 Task: Compose an email with the signature Marisol Hernandez with the subject Feedback on a marketing plan and the message Could you provide me with a breakdown of the costs associated with the new project proposal? from softage.3@softage.net to softage.8@softage.net with an attached audio file Audio_piano_recital.mp3, change the font of the message to Tahoma and change the font typography to italics Send the email. Finally, move the email from Sent Items to the label Non-compete agreements
Action: Mouse moved to (80, 120)
Screenshot: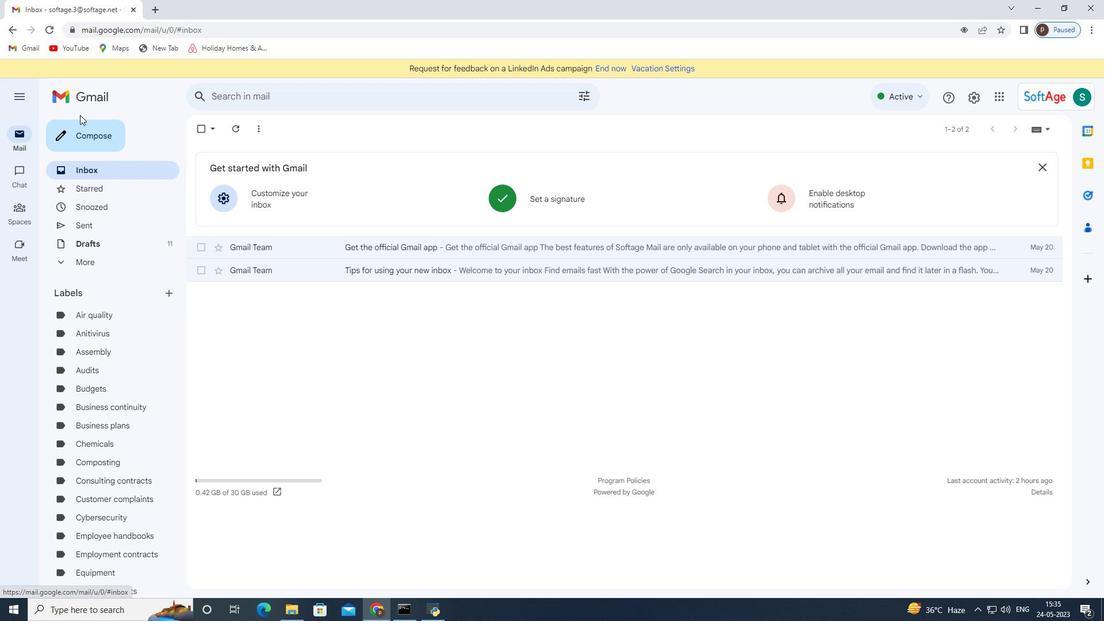 
Action: Mouse pressed left at (80, 120)
Screenshot: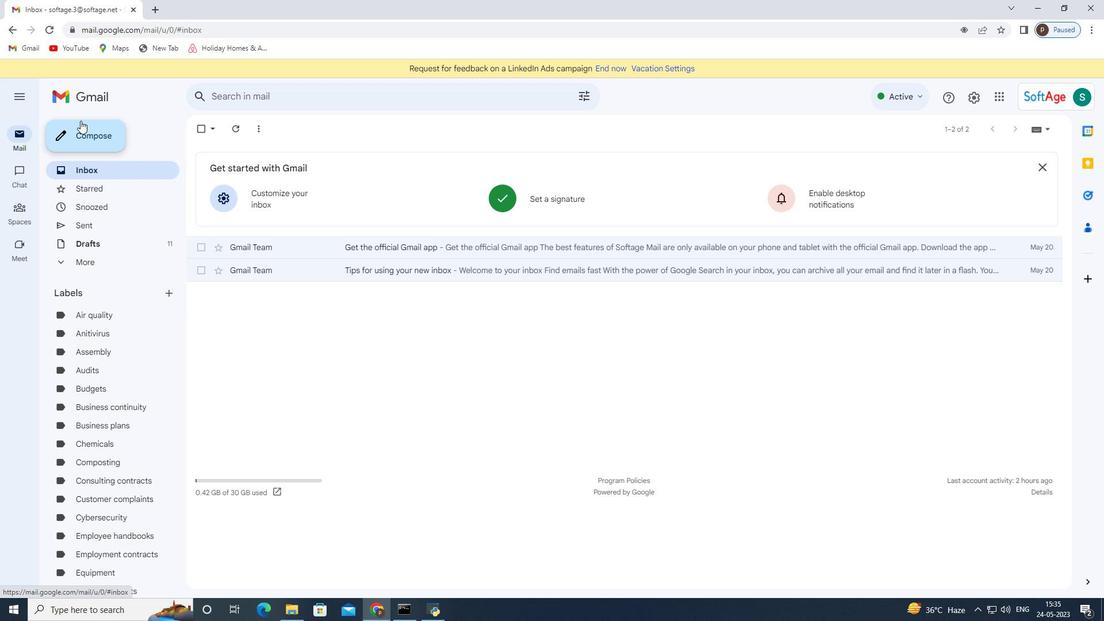 
Action: Mouse moved to (926, 579)
Screenshot: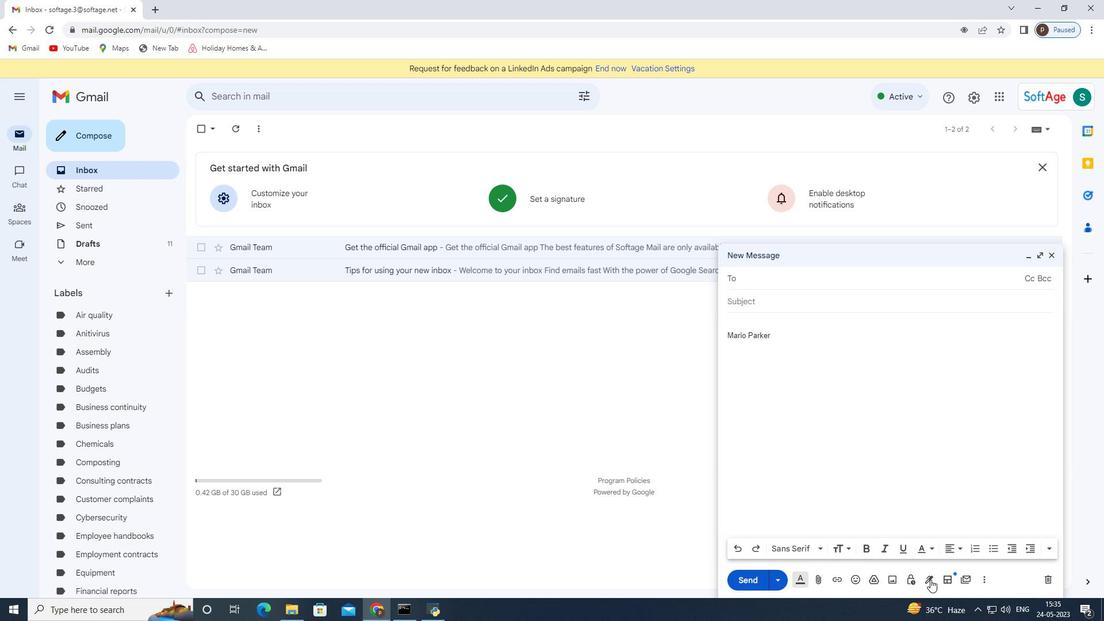 
Action: Mouse pressed left at (926, 579)
Screenshot: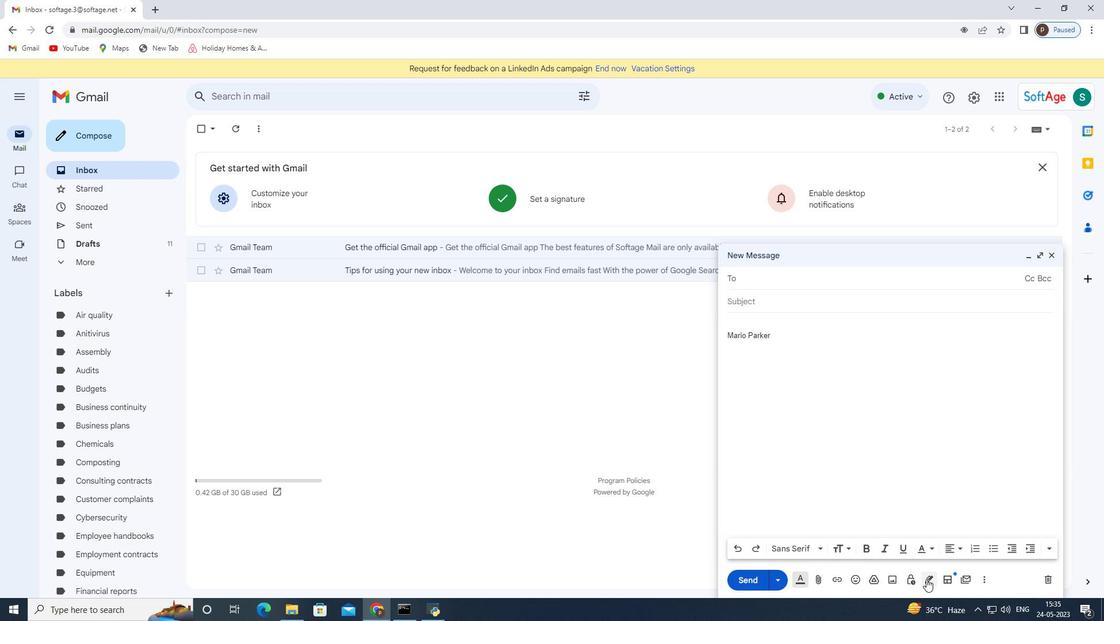 
Action: Mouse moved to (958, 520)
Screenshot: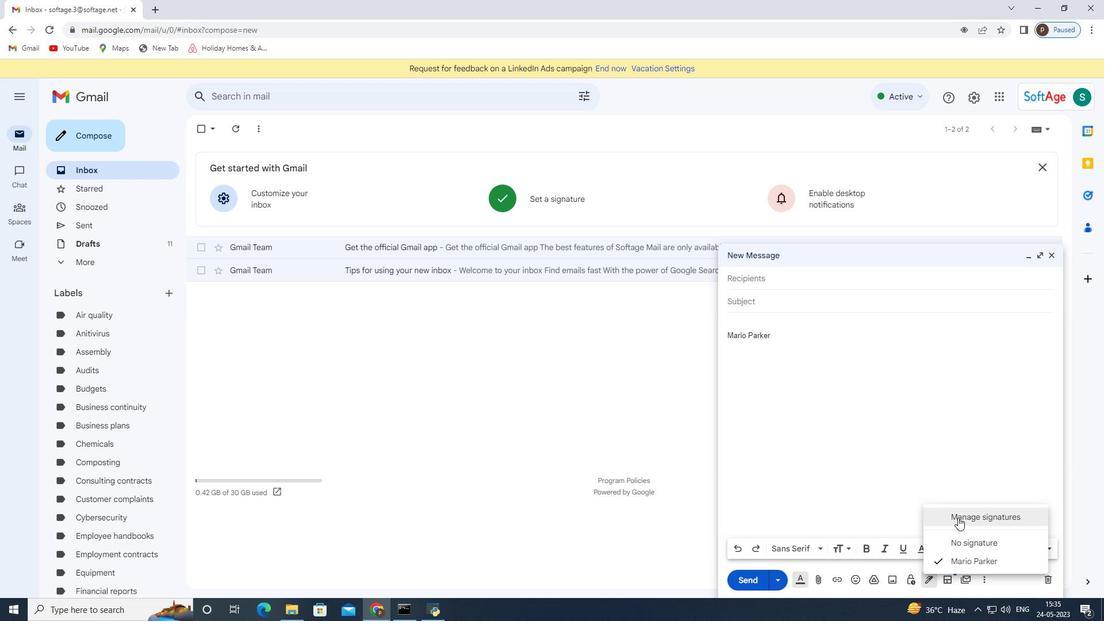 
Action: Mouse pressed left at (958, 520)
Screenshot: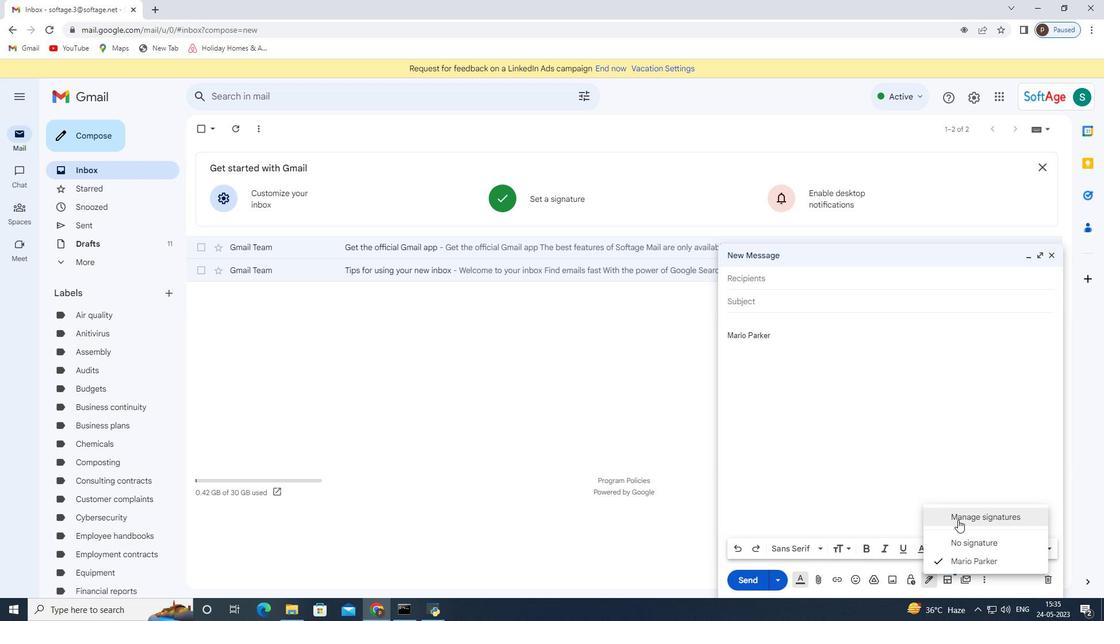 
Action: Mouse moved to (455, 360)
Screenshot: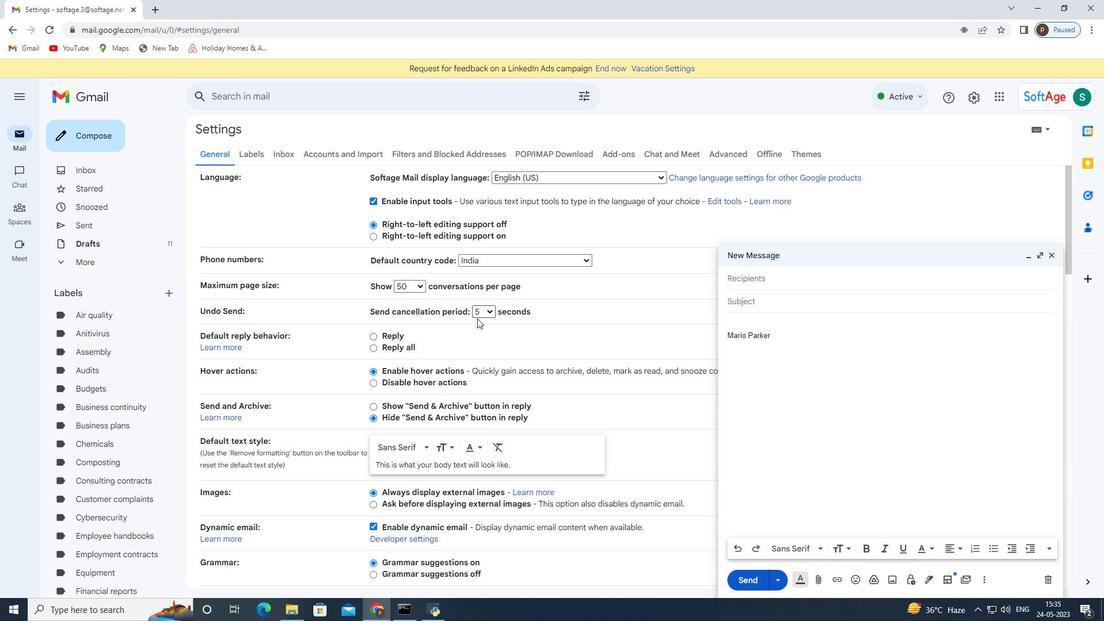 
Action: Mouse scrolled (455, 360) with delta (0, 0)
Screenshot: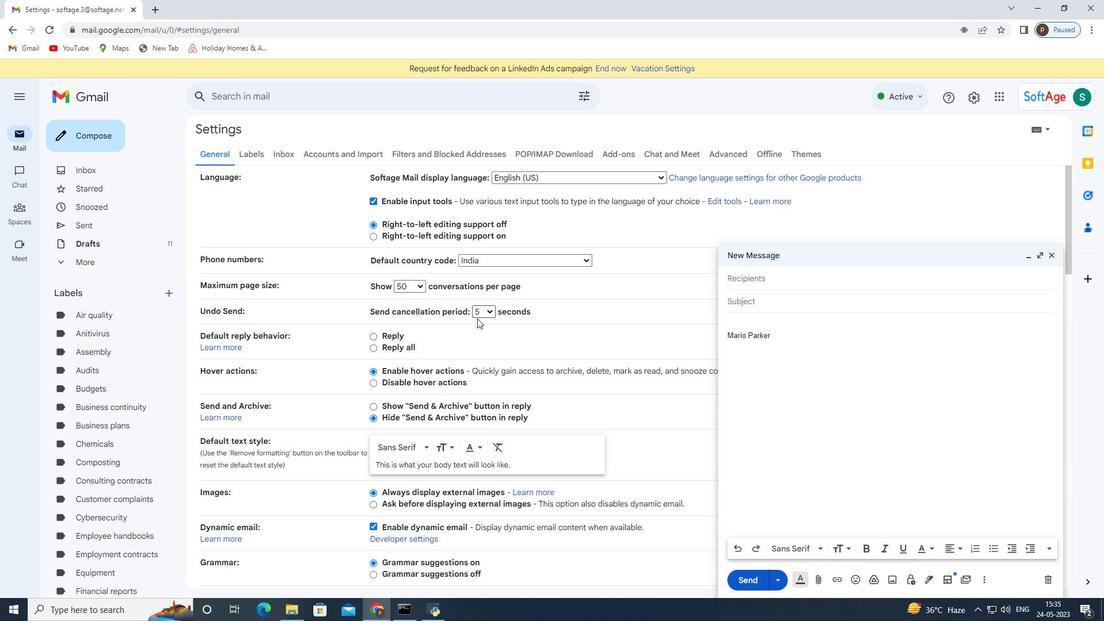 
Action: Mouse moved to (454, 363)
Screenshot: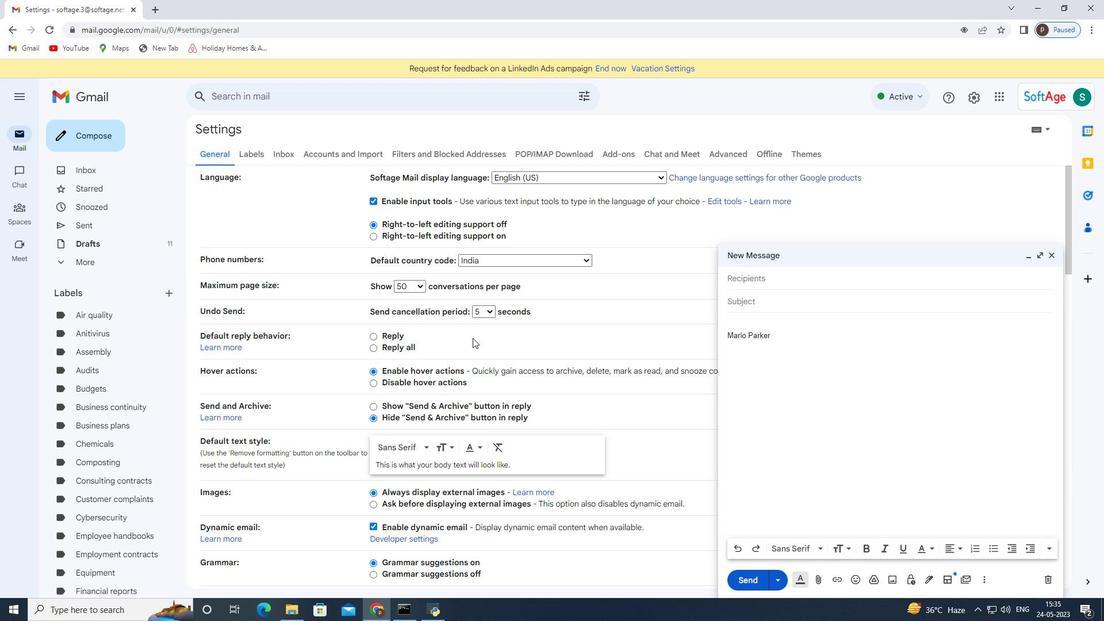 
Action: Mouse scrolled (454, 362) with delta (0, 0)
Screenshot: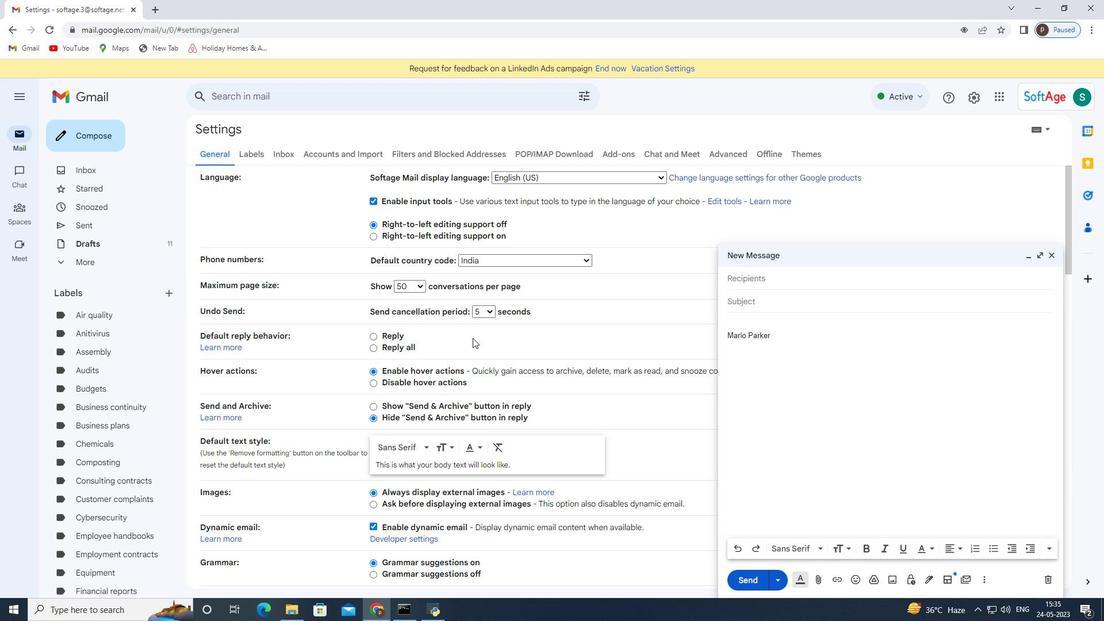 
Action: Mouse moved to (453, 363)
Screenshot: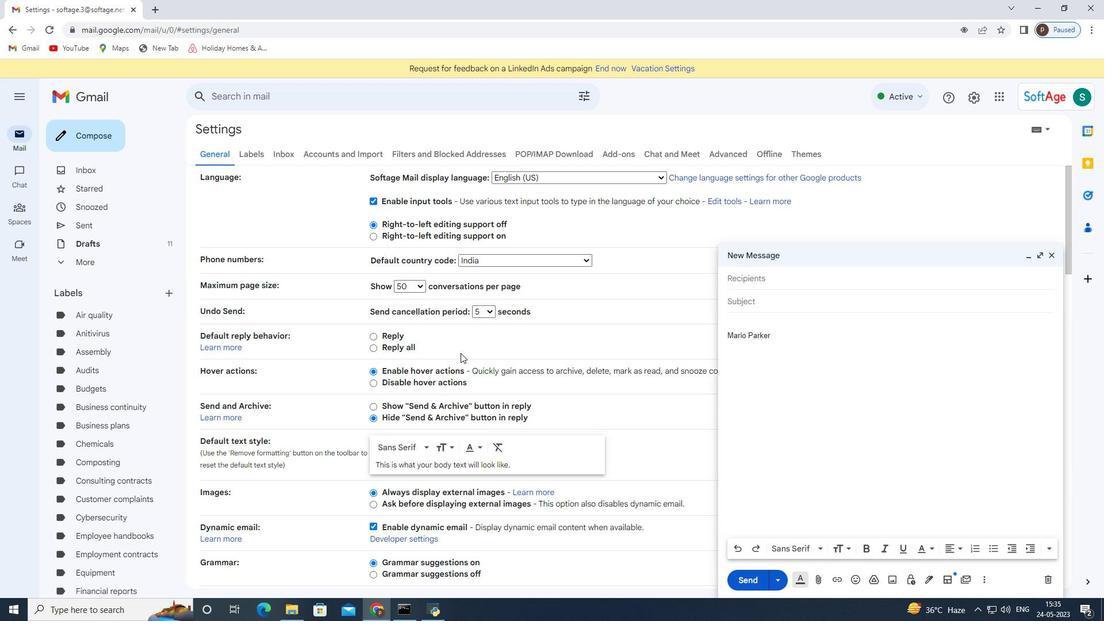 
Action: Mouse scrolled (453, 363) with delta (0, 0)
Screenshot: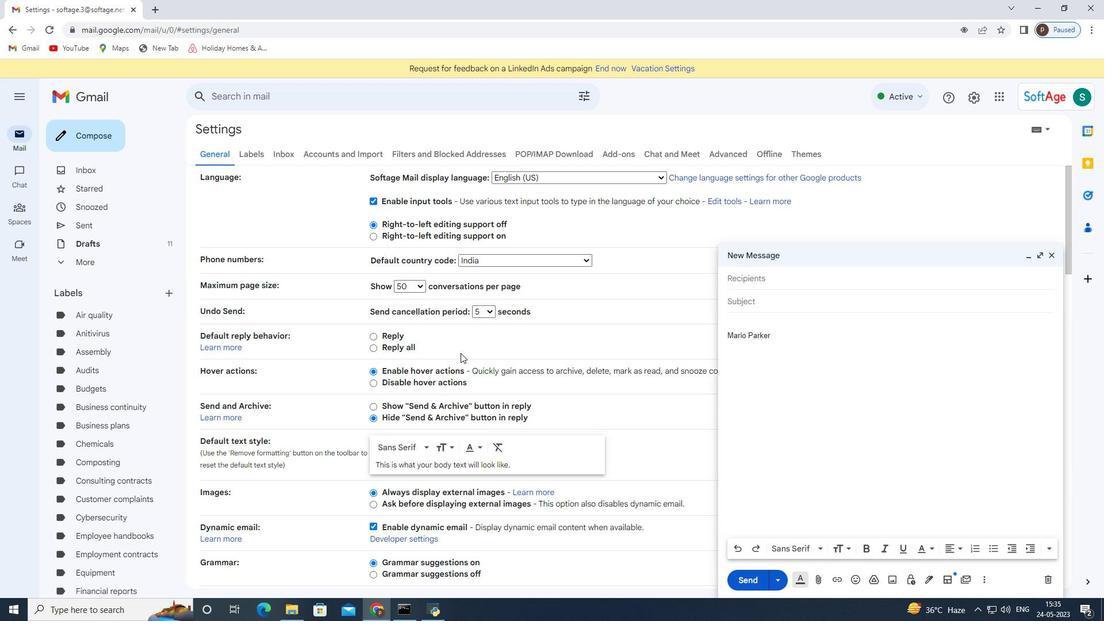 
Action: Mouse scrolled (453, 363) with delta (0, 0)
Screenshot: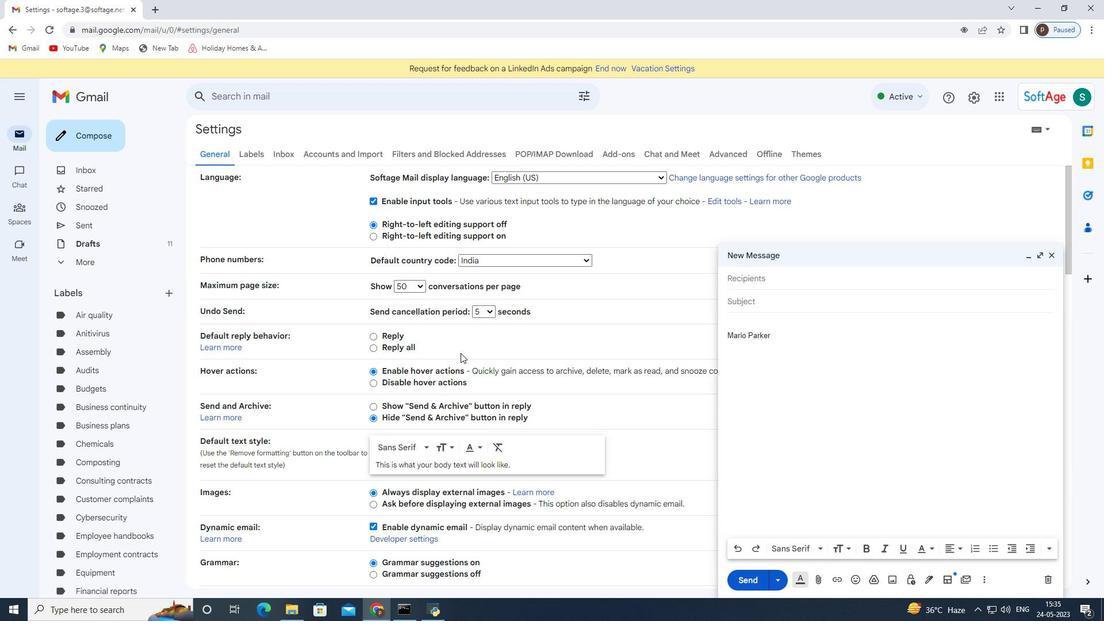 
Action: Mouse scrolled (453, 363) with delta (0, 0)
Screenshot: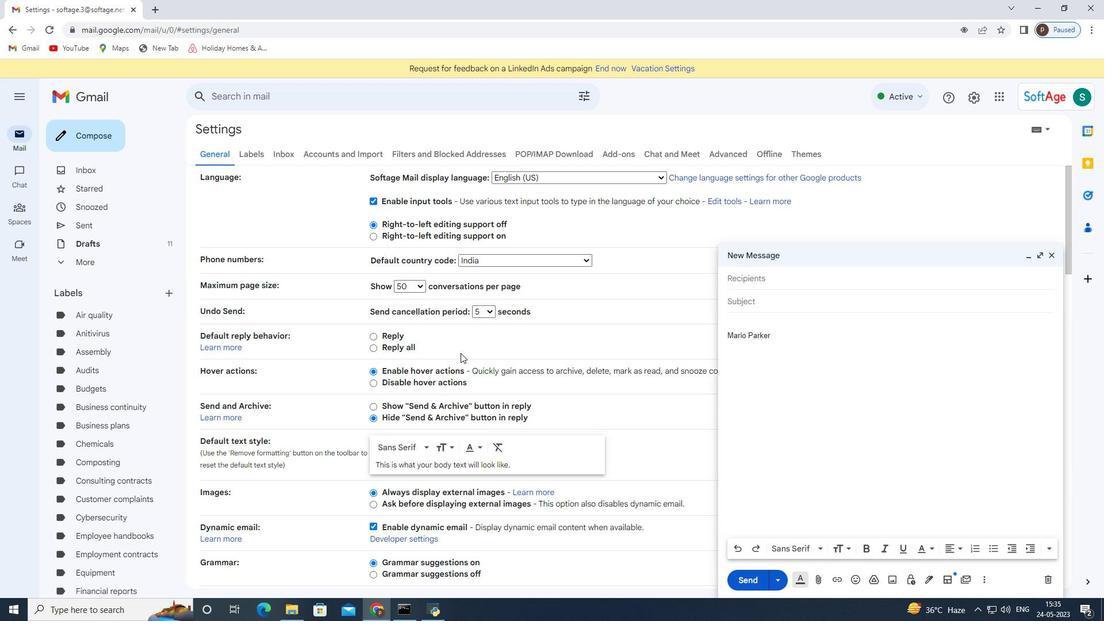
Action: Mouse moved to (453, 364)
Screenshot: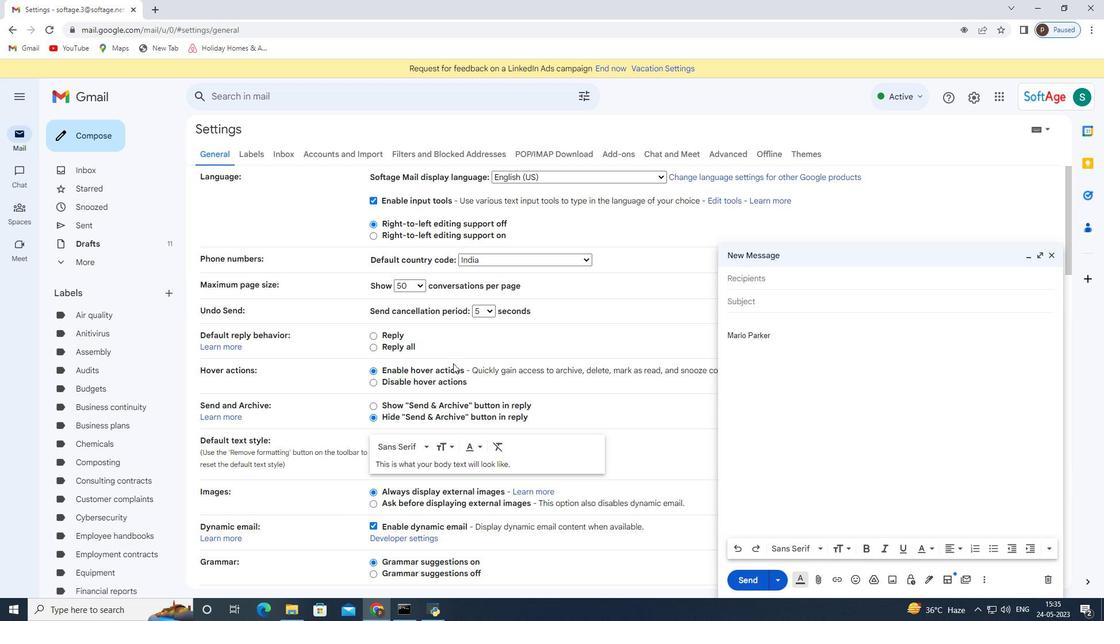 
Action: Mouse scrolled (453, 363) with delta (0, 0)
Screenshot: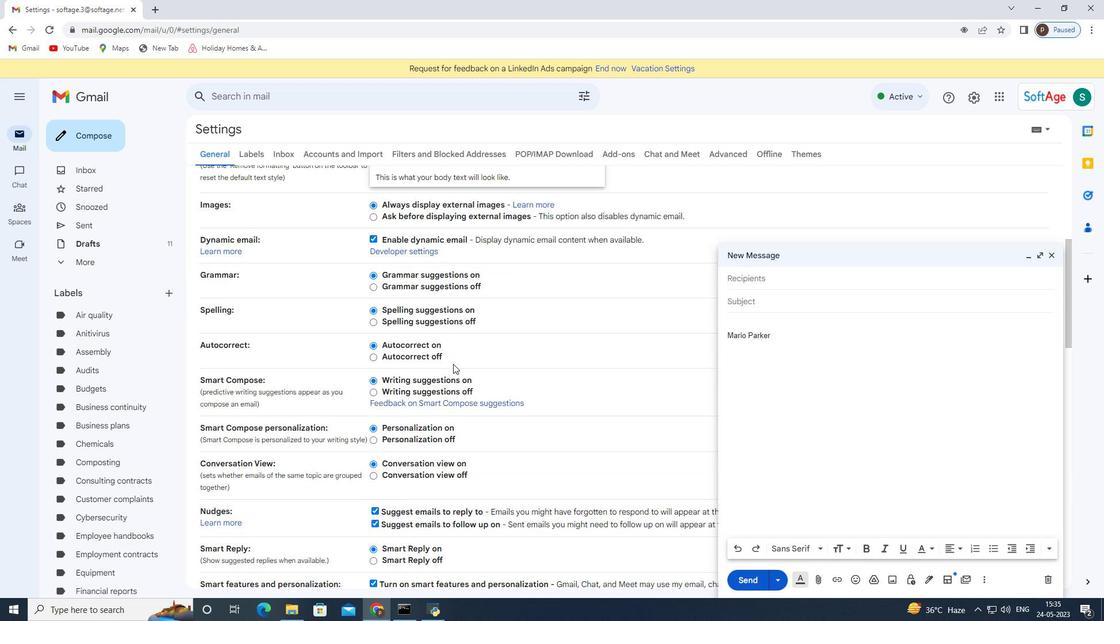 
Action: Mouse moved to (453, 364)
Screenshot: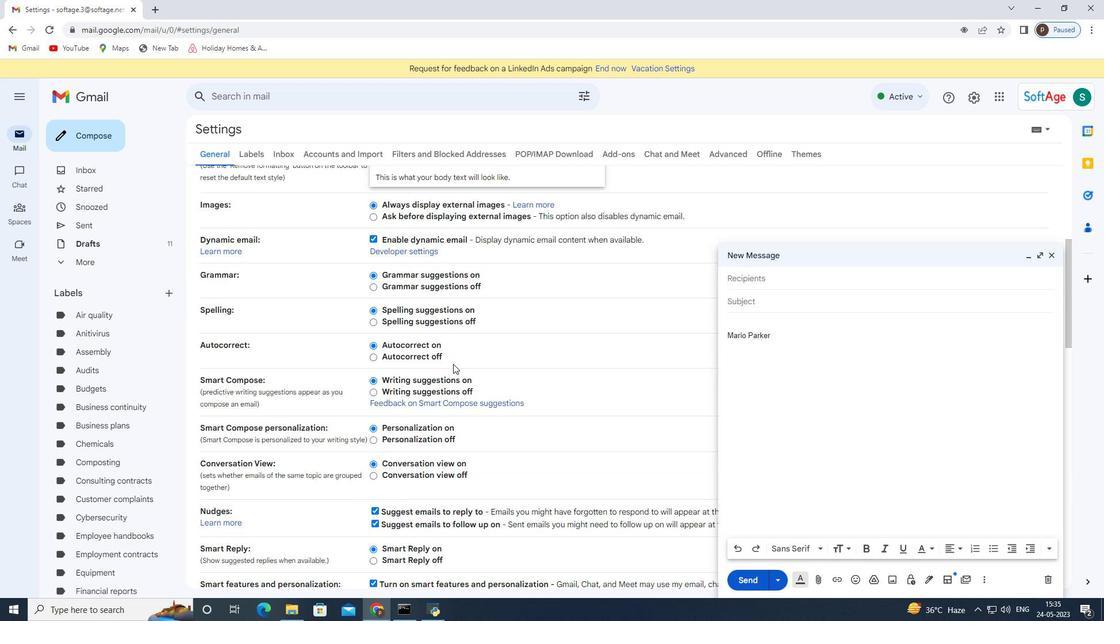 
Action: Mouse scrolled (453, 363) with delta (0, 0)
Screenshot: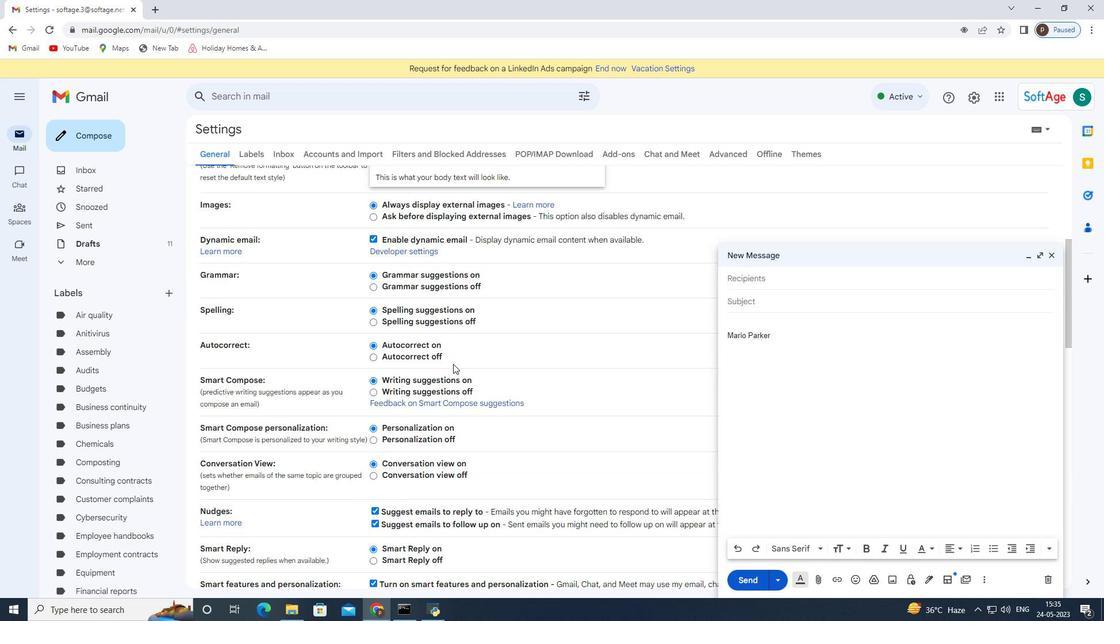 
Action: Mouse moved to (521, 376)
Screenshot: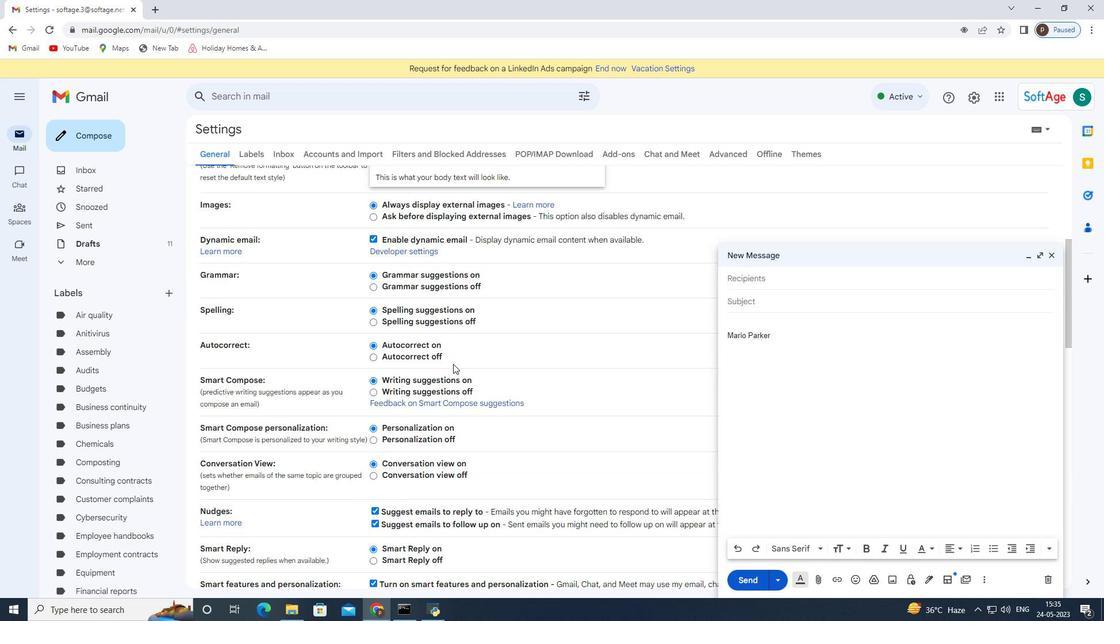 
Action: Mouse scrolled (453, 363) with delta (0, 0)
Screenshot: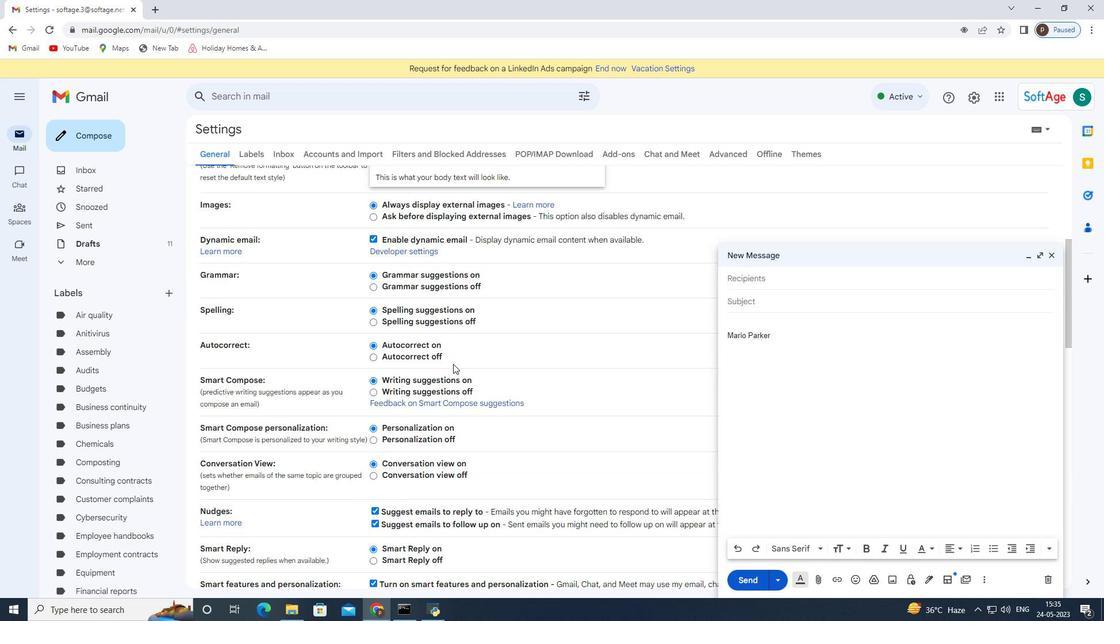 
Action: Mouse moved to (1055, 258)
Screenshot: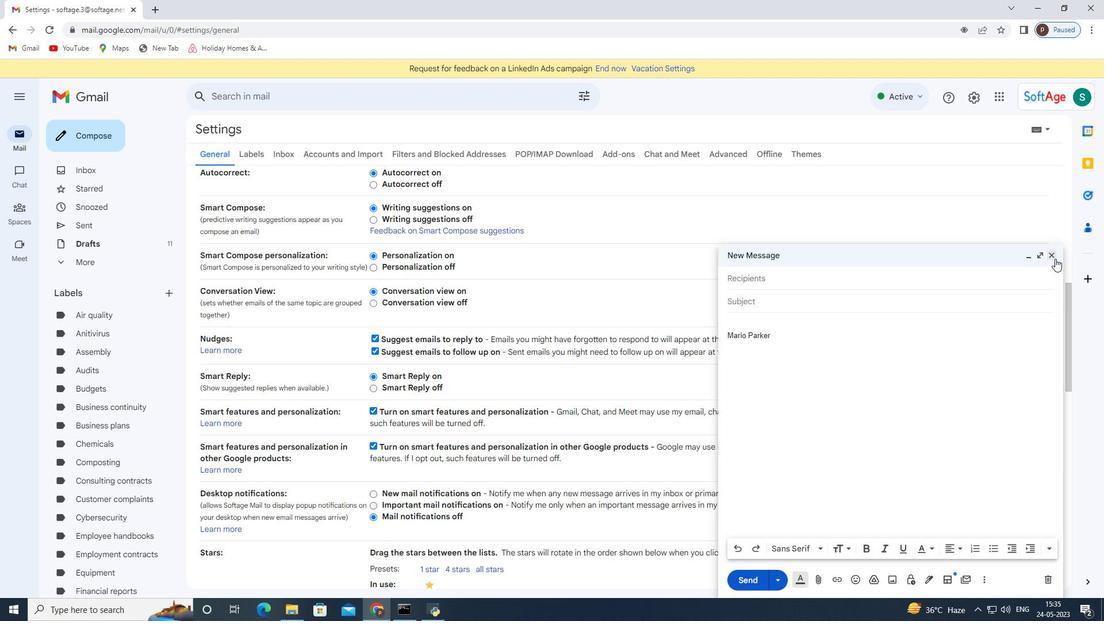
Action: Mouse pressed left at (1055, 258)
Screenshot: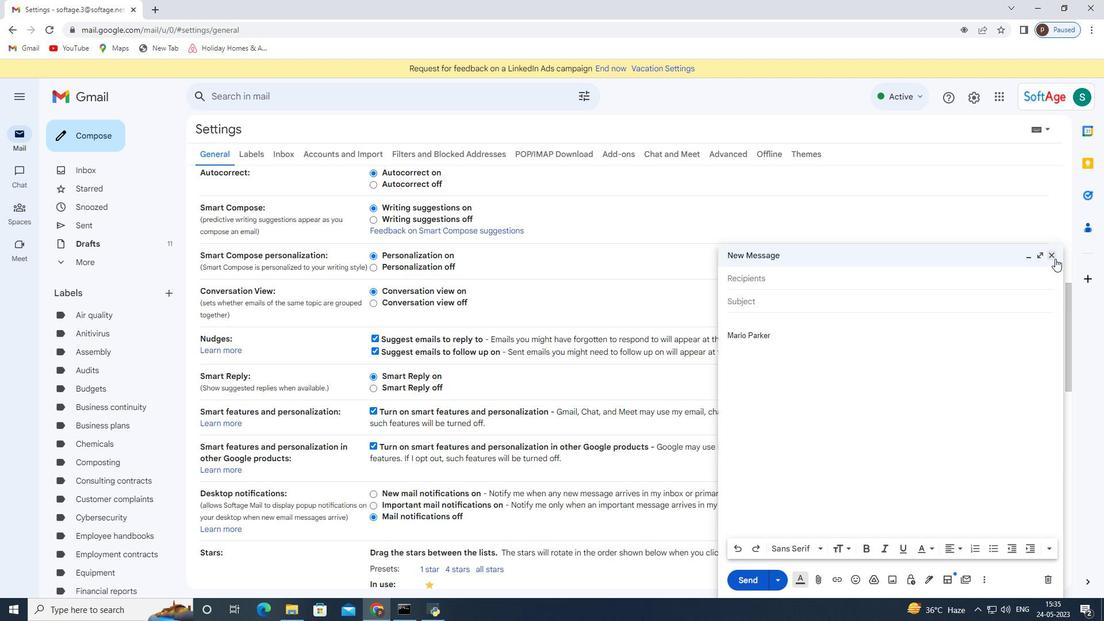 
Action: Mouse moved to (572, 397)
Screenshot: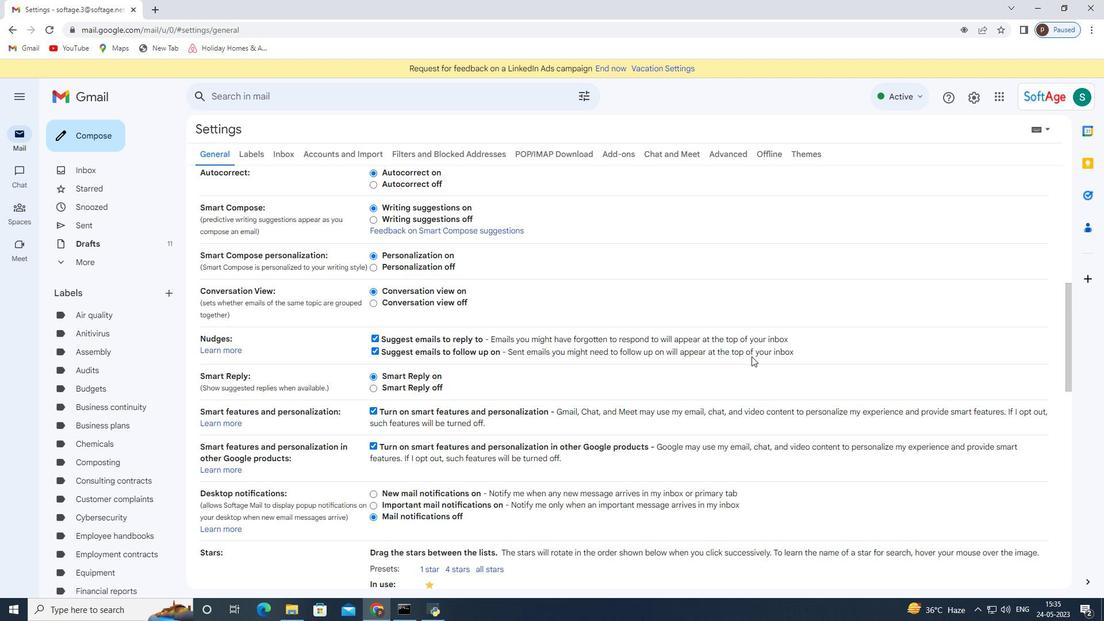 
Action: Mouse scrolled (572, 396) with delta (0, 0)
Screenshot: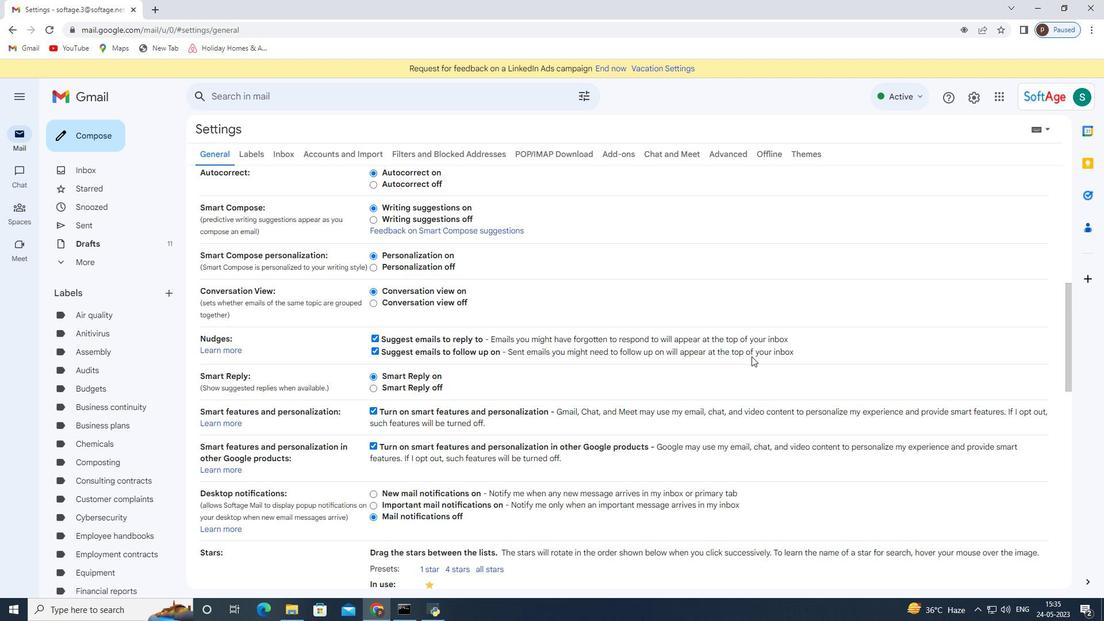 
Action: Mouse scrolled (572, 396) with delta (0, 0)
Screenshot: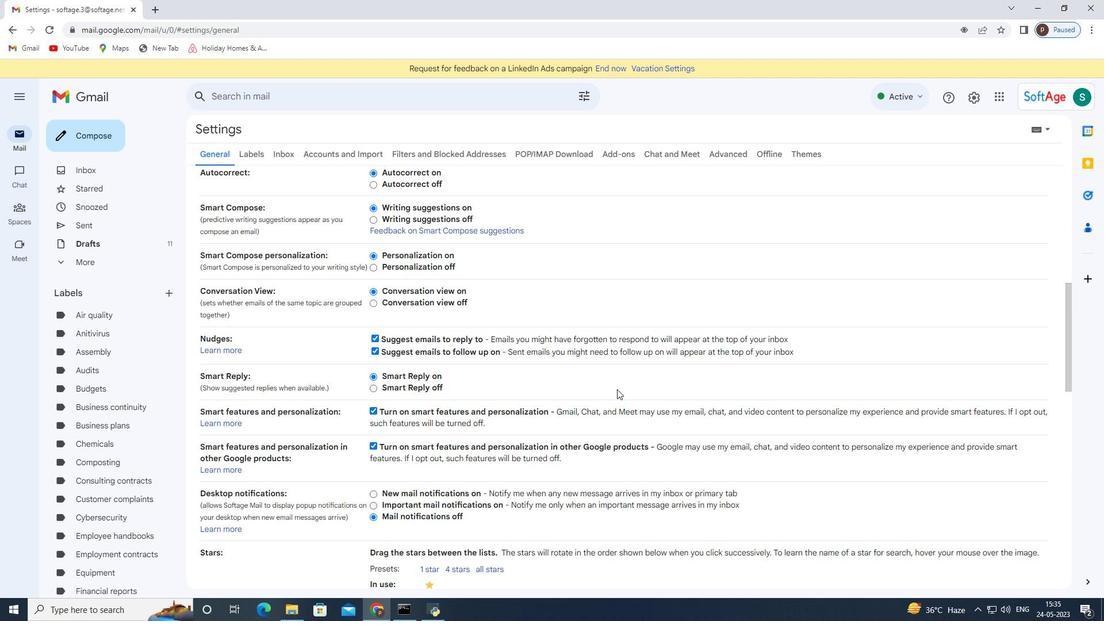 
Action: Mouse moved to (571, 397)
Screenshot: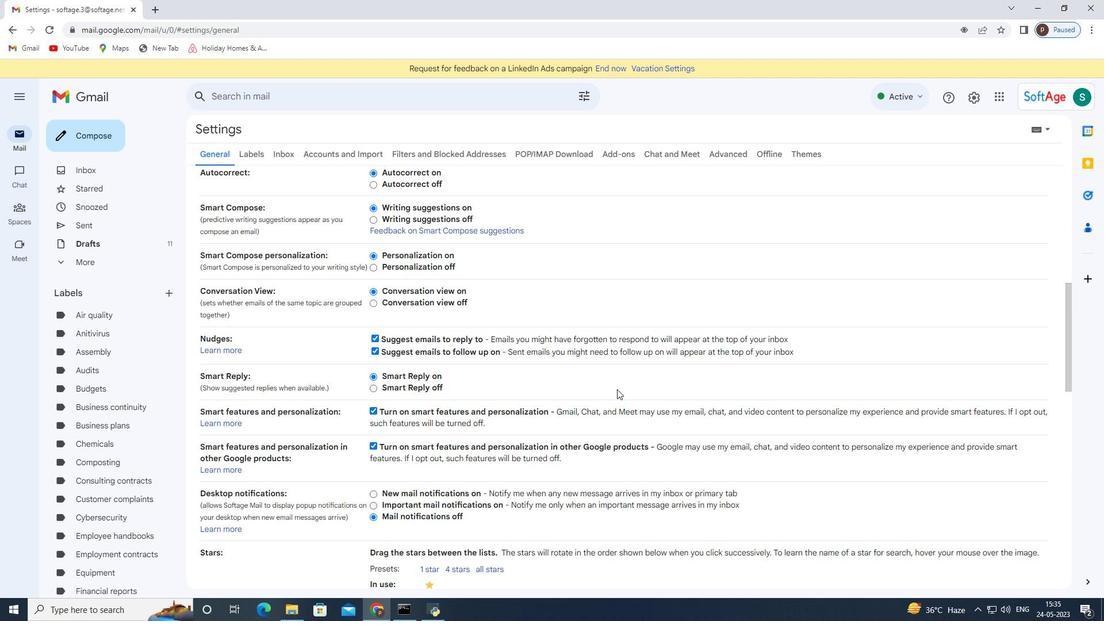 
Action: Mouse scrolled (571, 396) with delta (0, 0)
Screenshot: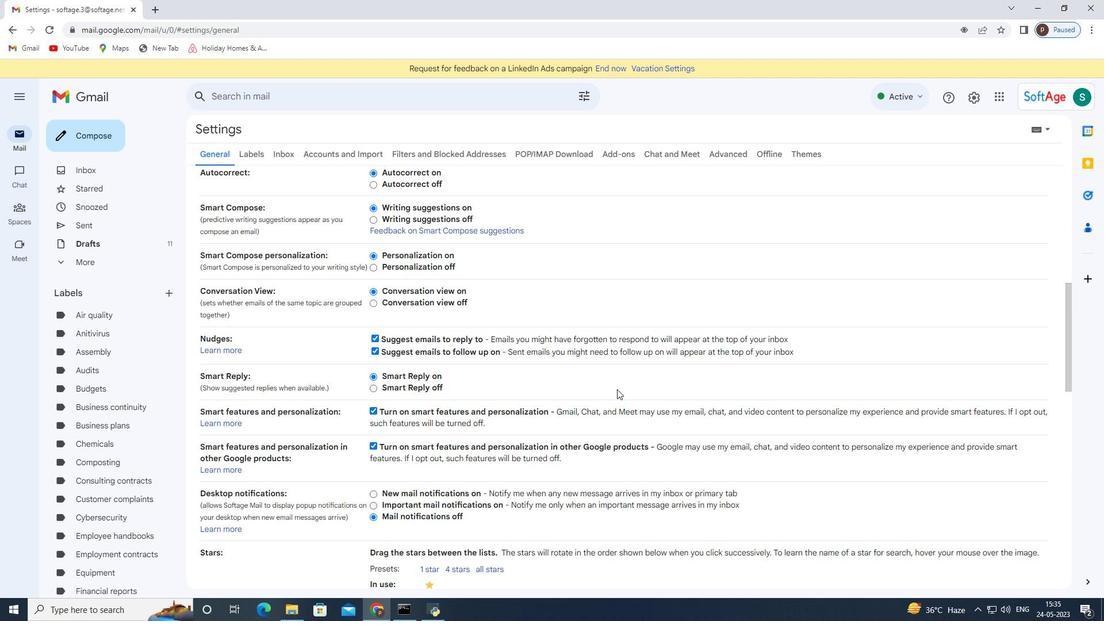 
Action: Mouse moved to (478, 408)
Screenshot: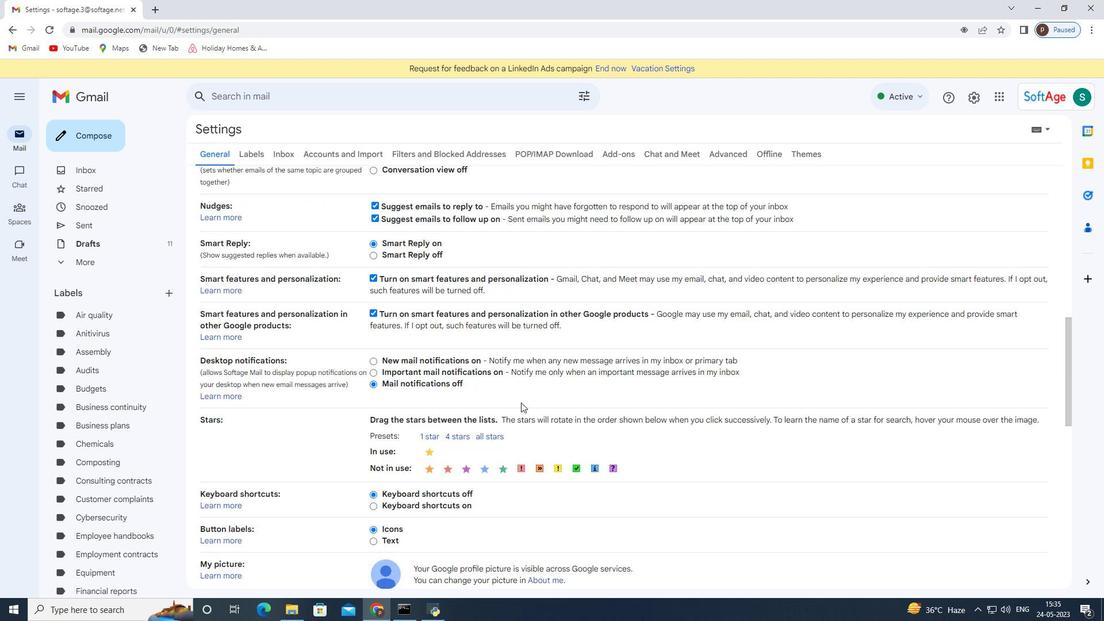 
Action: Mouse scrolled (478, 407) with delta (0, 0)
Screenshot: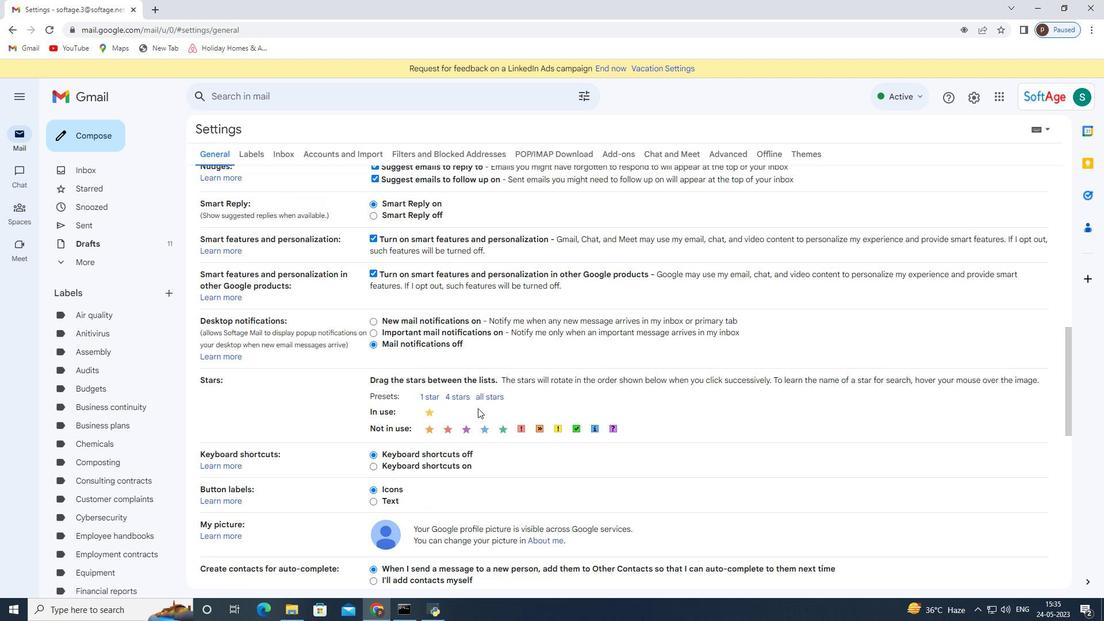 
Action: Mouse scrolled (478, 407) with delta (0, 0)
Screenshot: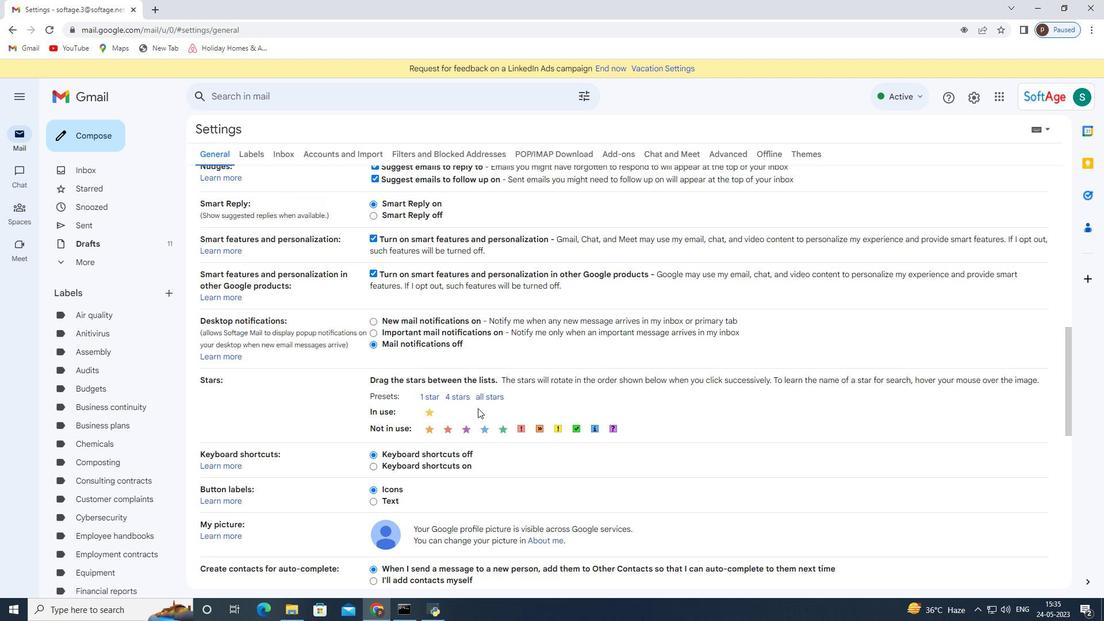 
Action: Mouse scrolled (478, 407) with delta (0, 0)
Screenshot: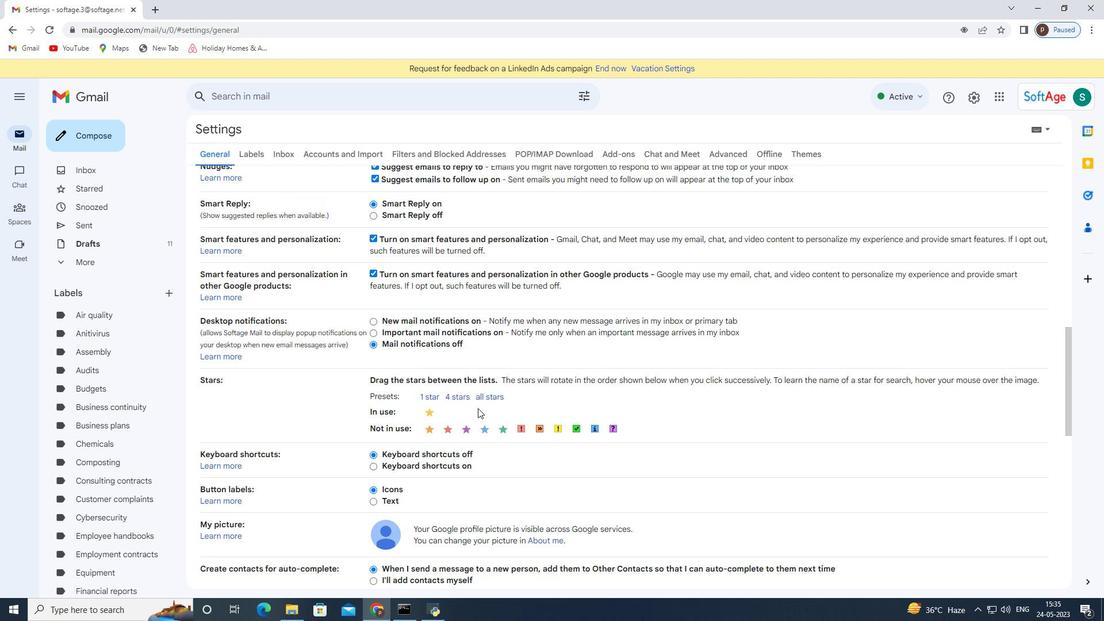 
Action: Mouse moved to (475, 409)
Screenshot: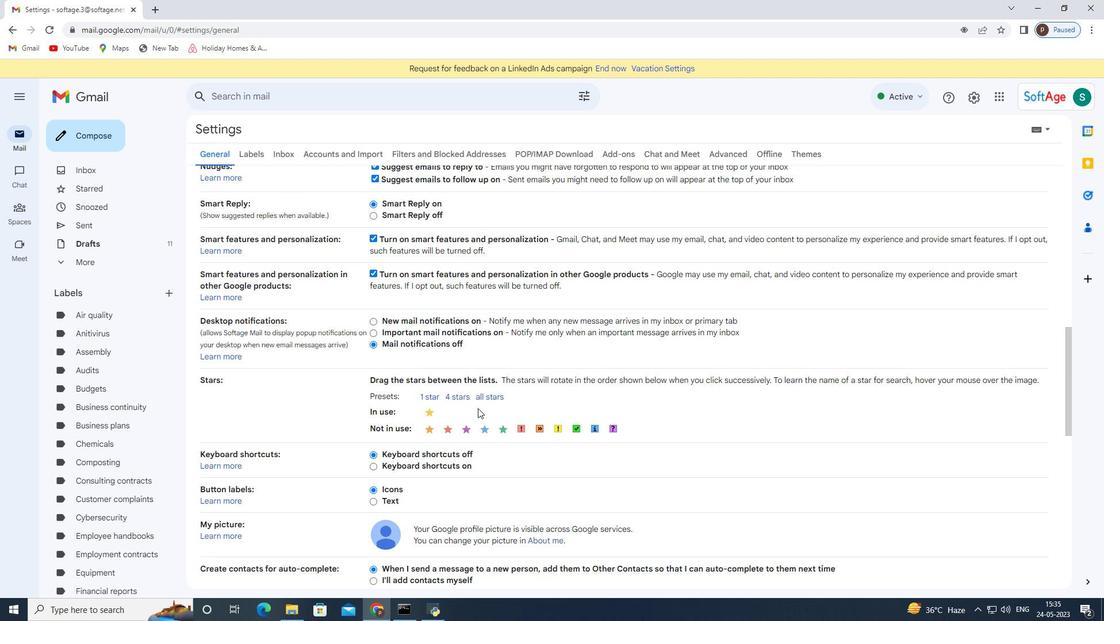 
Action: Mouse scrolled (475, 409) with delta (0, 0)
Screenshot: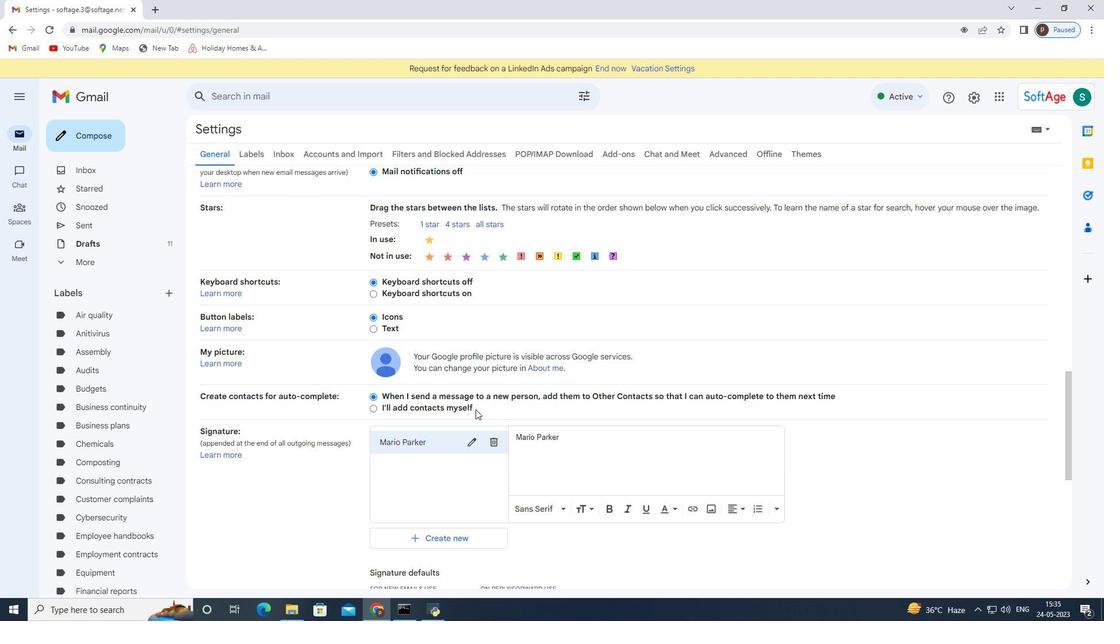 
Action: Mouse scrolled (475, 409) with delta (0, 0)
Screenshot: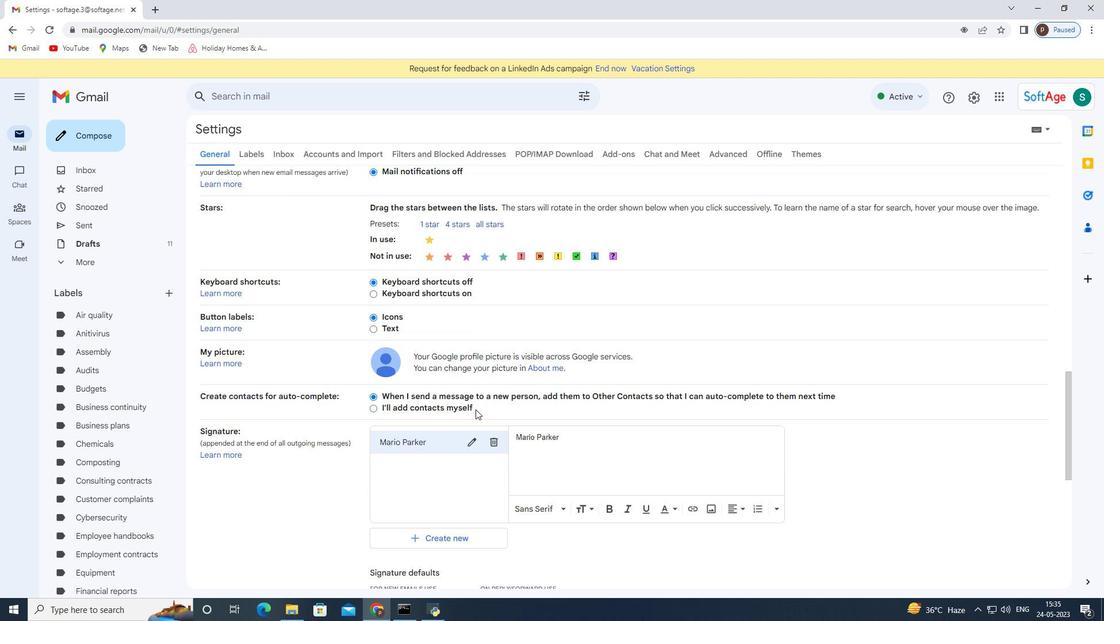 
Action: Mouse moved to (494, 327)
Screenshot: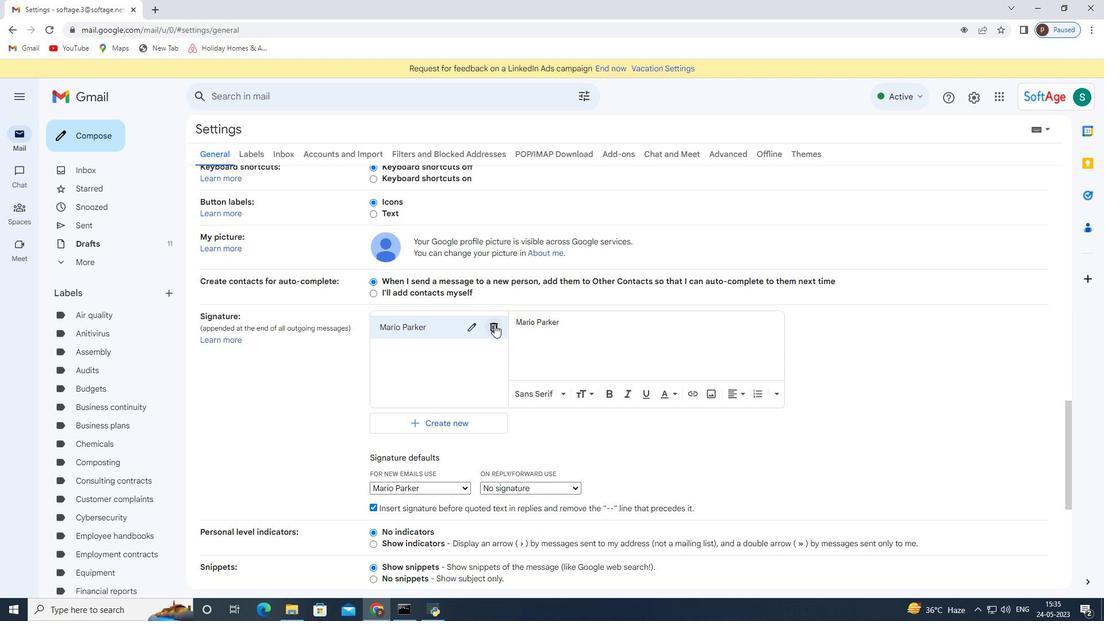 
Action: Mouse pressed left at (494, 327)
Screenshot: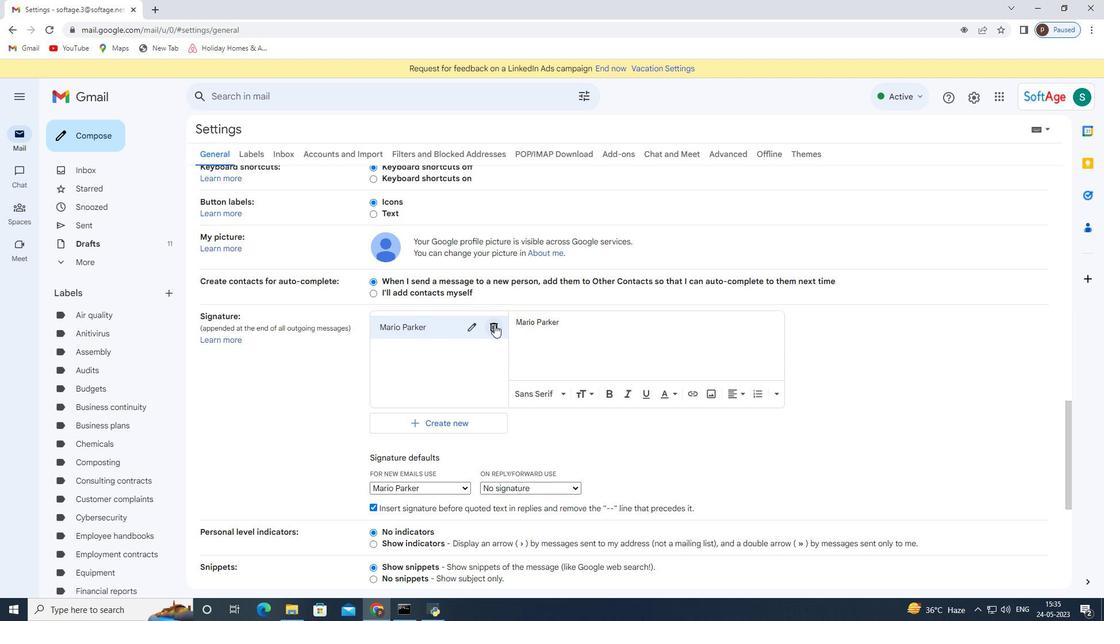 
Action: Mouse moved to (642, 355)
Screenshot: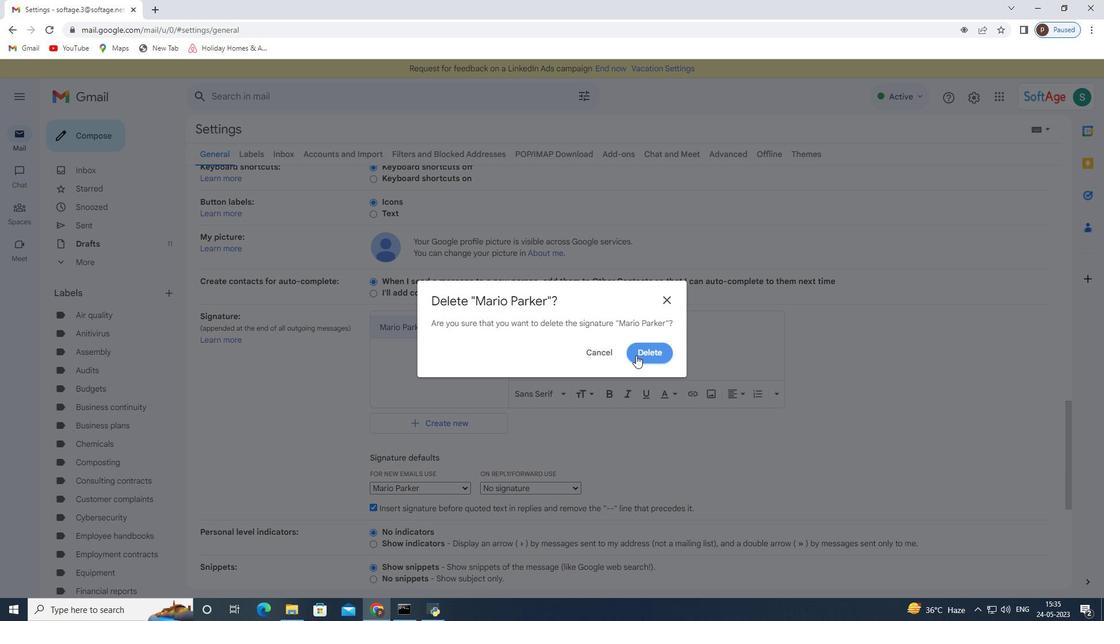 
Action: Mouse pressed left at (642, 355)
Screenshot: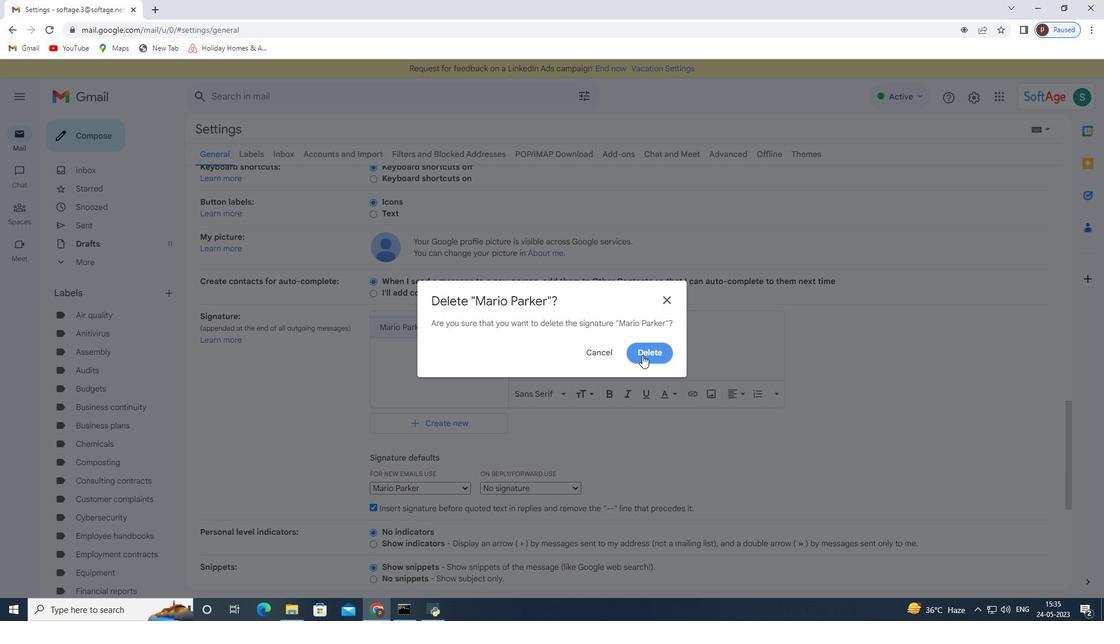 
Action: Mouse moved to (409, 337)
Screenshot: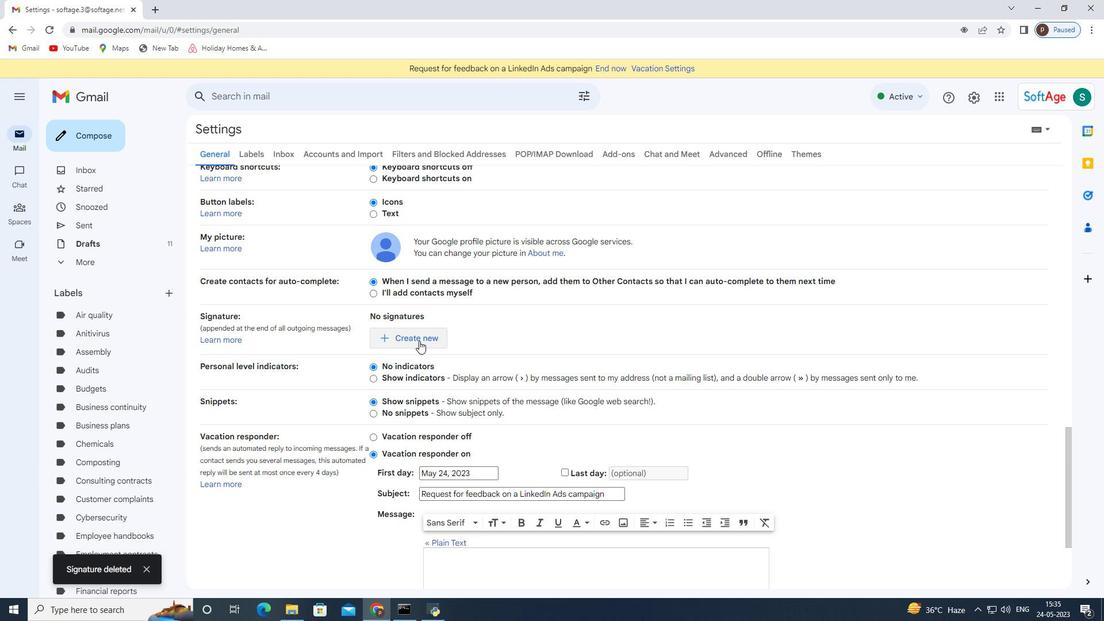 
Action: Mouse pressed left at (409, 337)
Screenshot: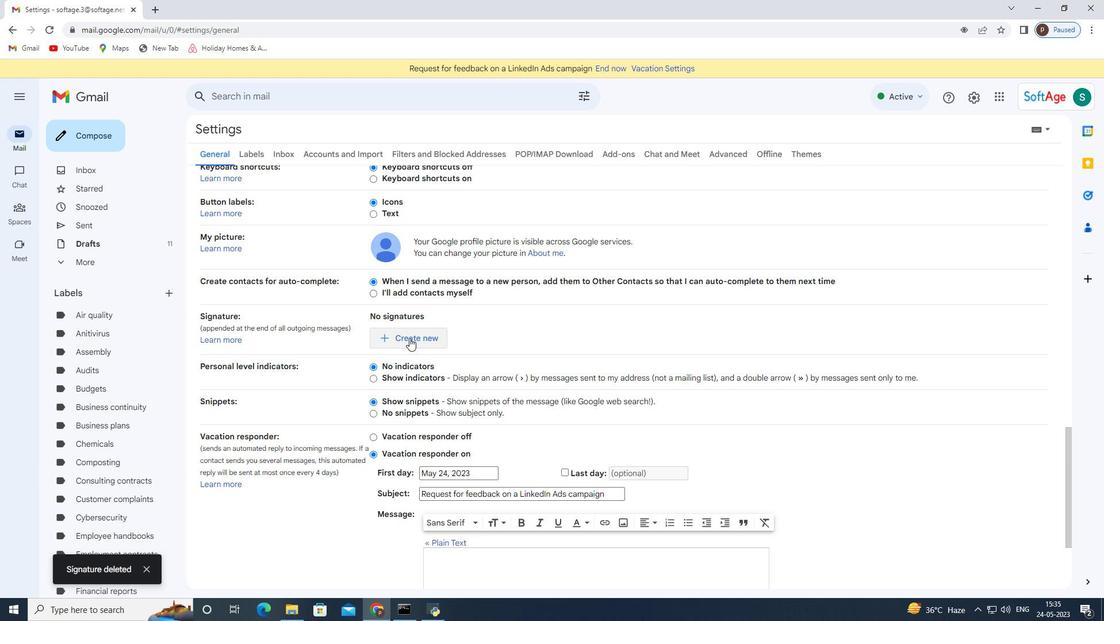 
Action: Mouse moved to (464, 322)
Screenshot: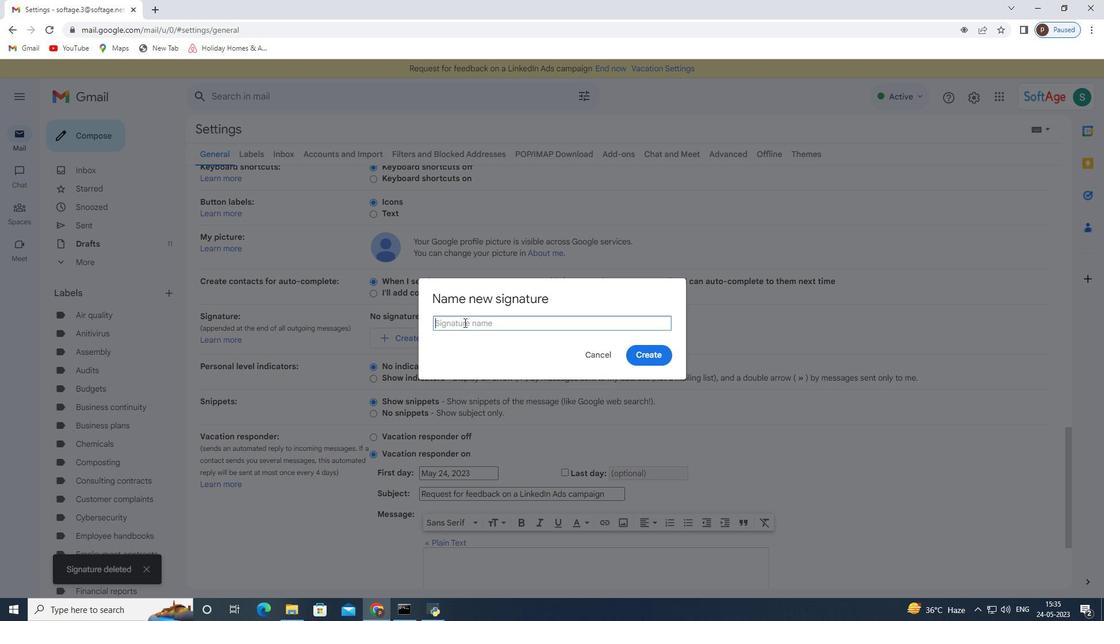
Action: Mouse pressed left at (464, 322)
Screenshot: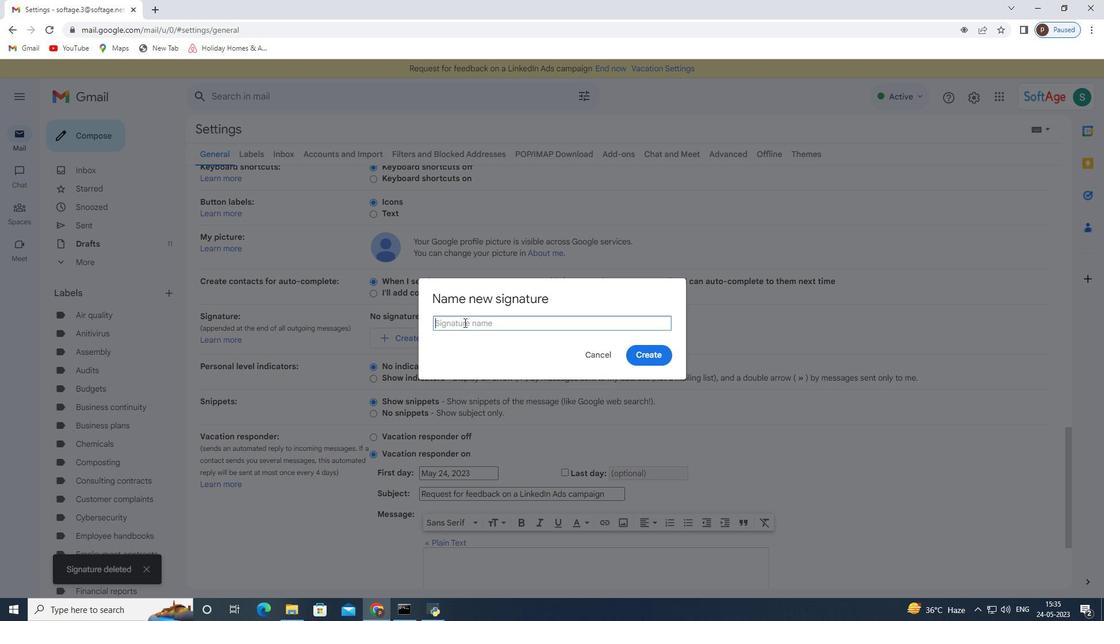 
Action: Key pressed <Key.shift><Key.shift><Key.shift><Key.shift><Key.shift>Marisol<Key.space><Key.shift>Hernandez
Screenshot: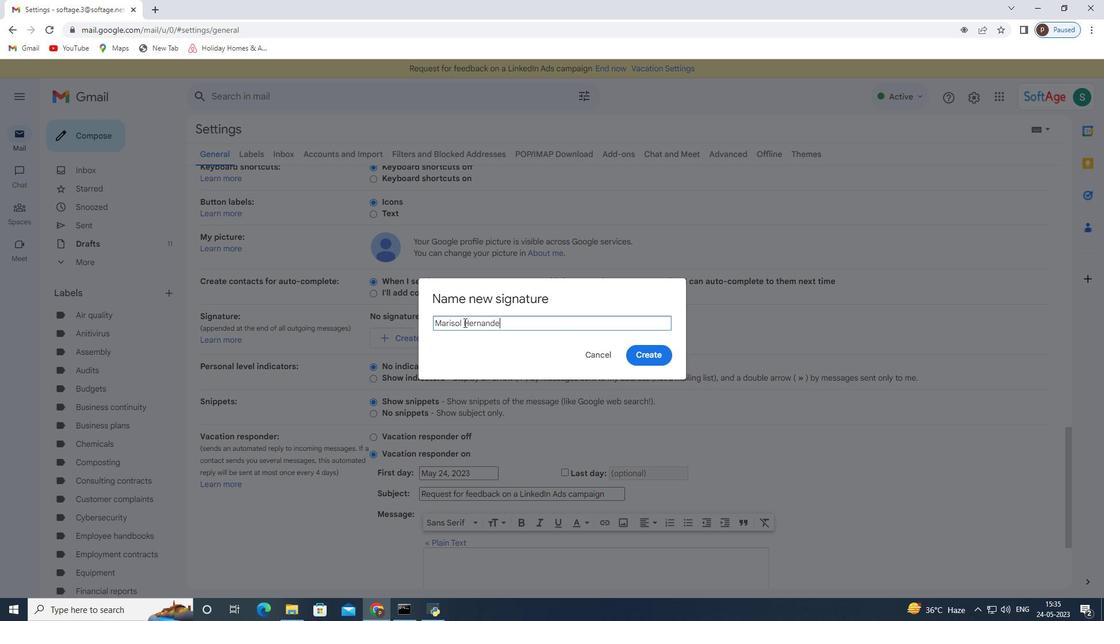 
Action: Mouse moved to (656, 356)
Screenshot: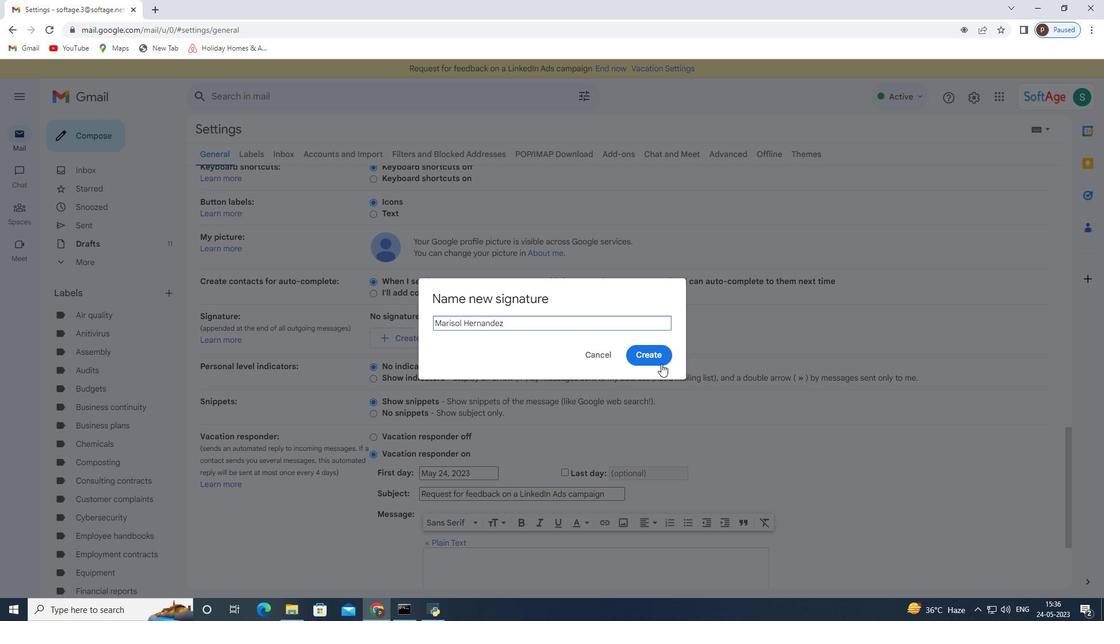 
Action: Mouse pressed left at (656, 356)
Screenshot: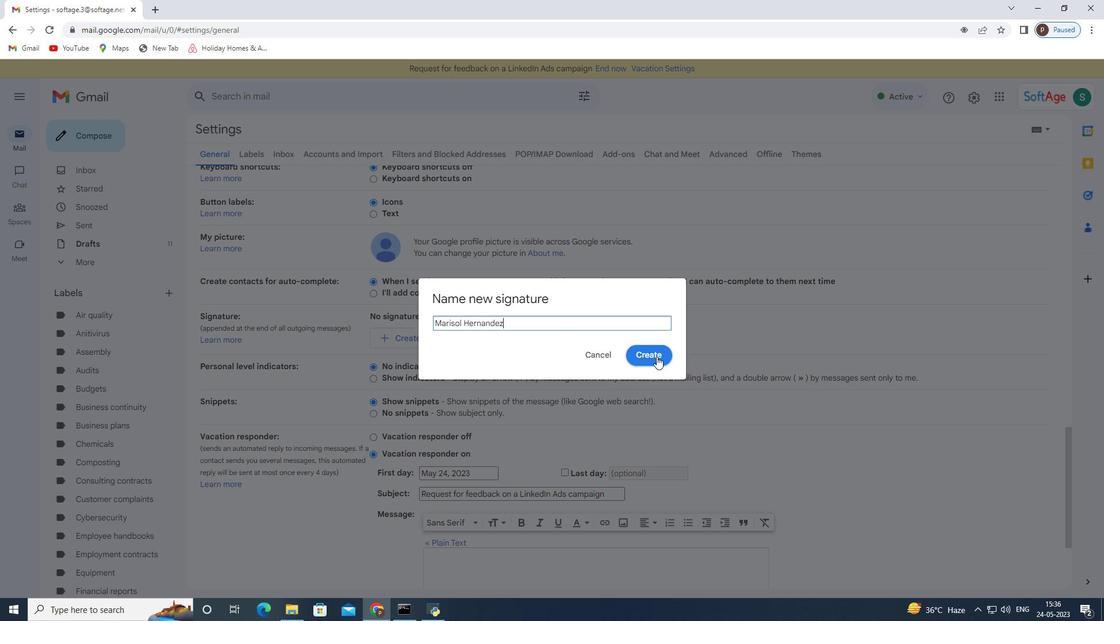 
Action: Mouse moved to (564, 334)
Screenshot: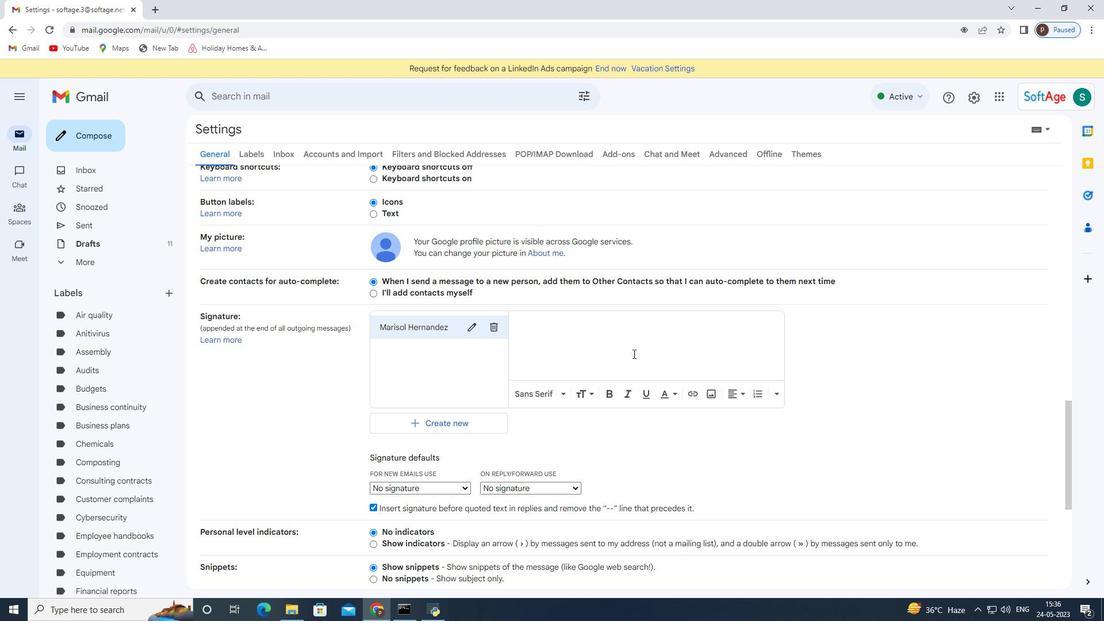 
Action: Mouse pressed left at (564, 334)
Screenshot: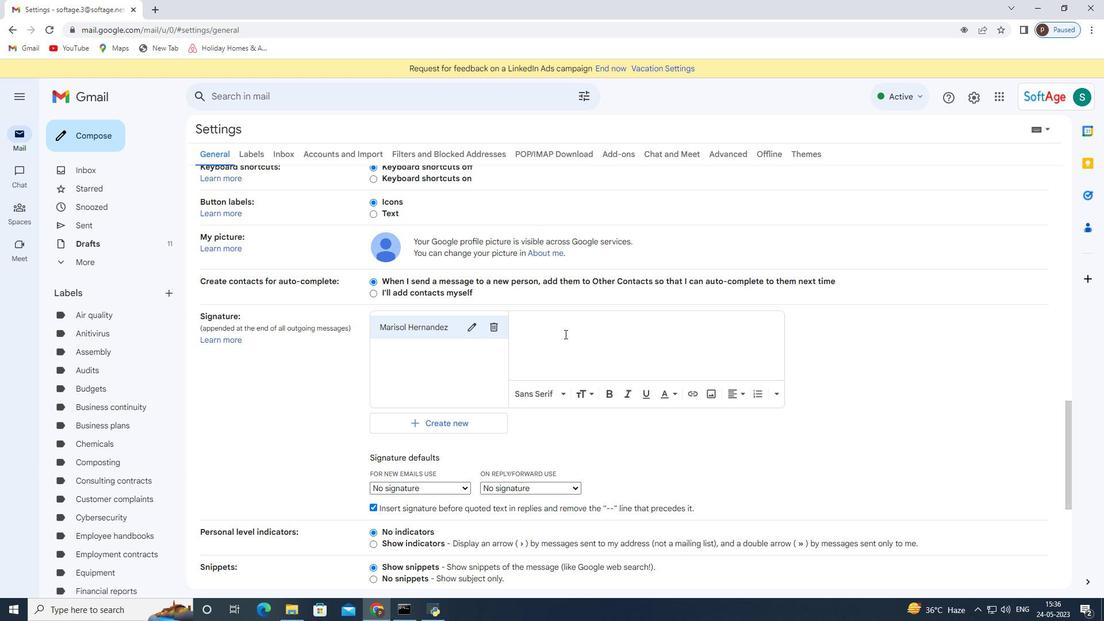 
Action: Key pressed <Key.shift>Marisol<Key.space><Key.shift>Hernandez
Screenshot: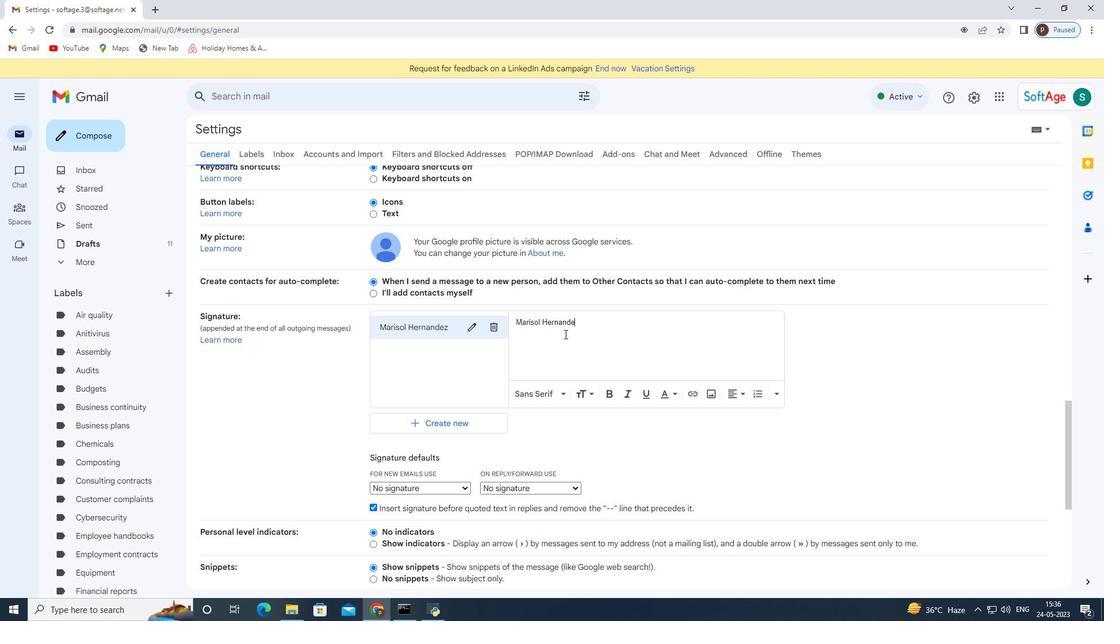 
Action: Mouse moved to (437, 486)
Screenshot: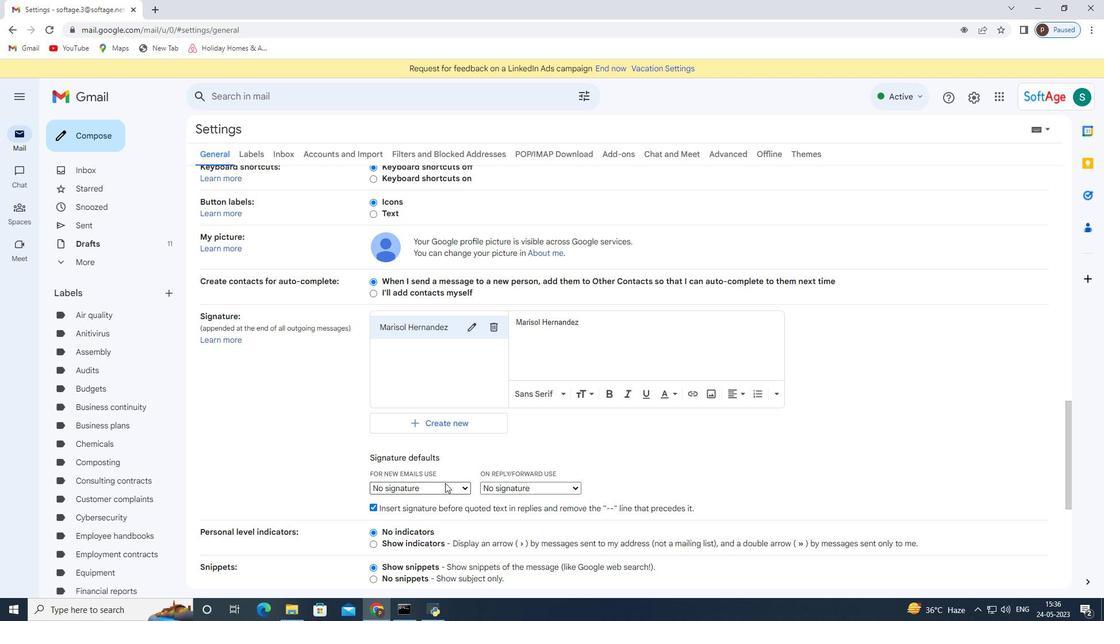 
Action: Mouse pressed left at (437, 486)
Screenshot: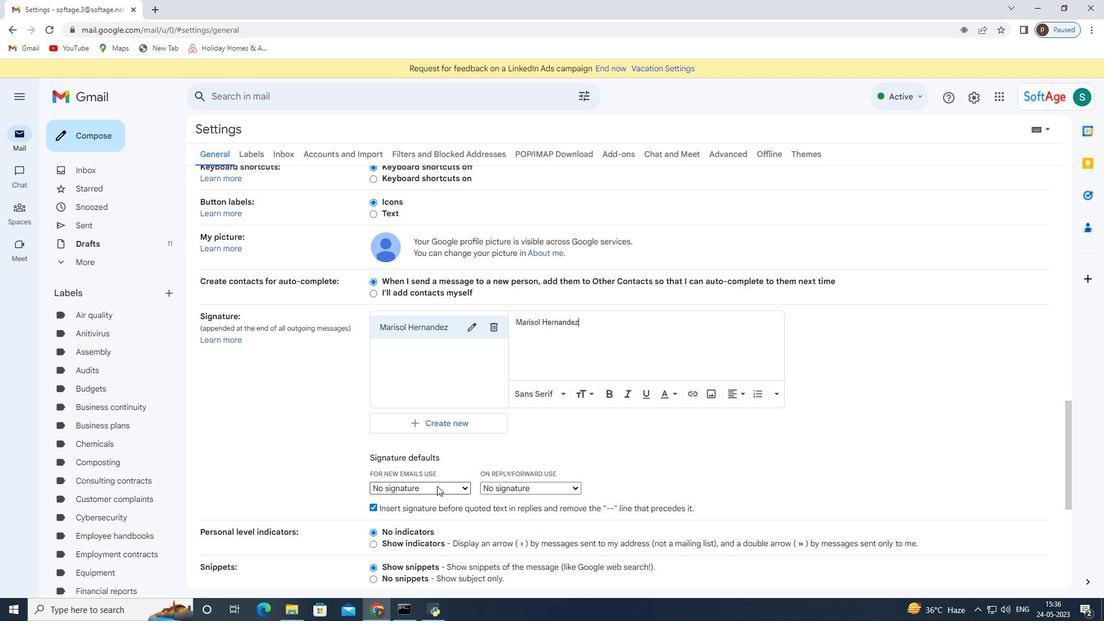 
Action: Mouse moved to (438, 504)
Screenshot: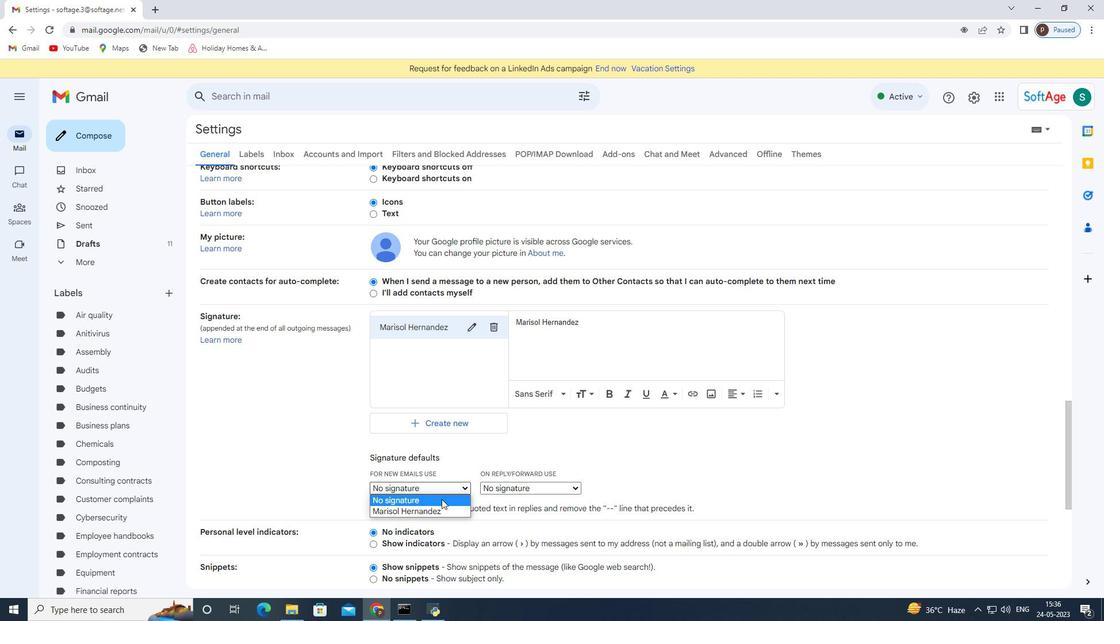 
Action: Mouse pressed left at (438, 504)
Screenshot: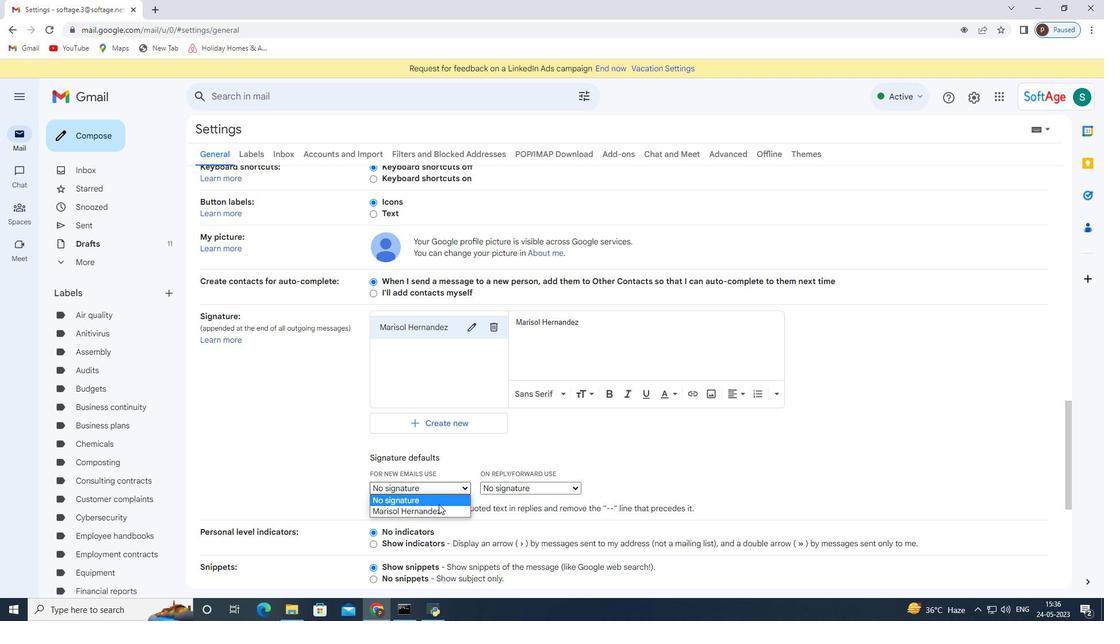 
Action: Mouse moved to (438, 491)
Screenshot: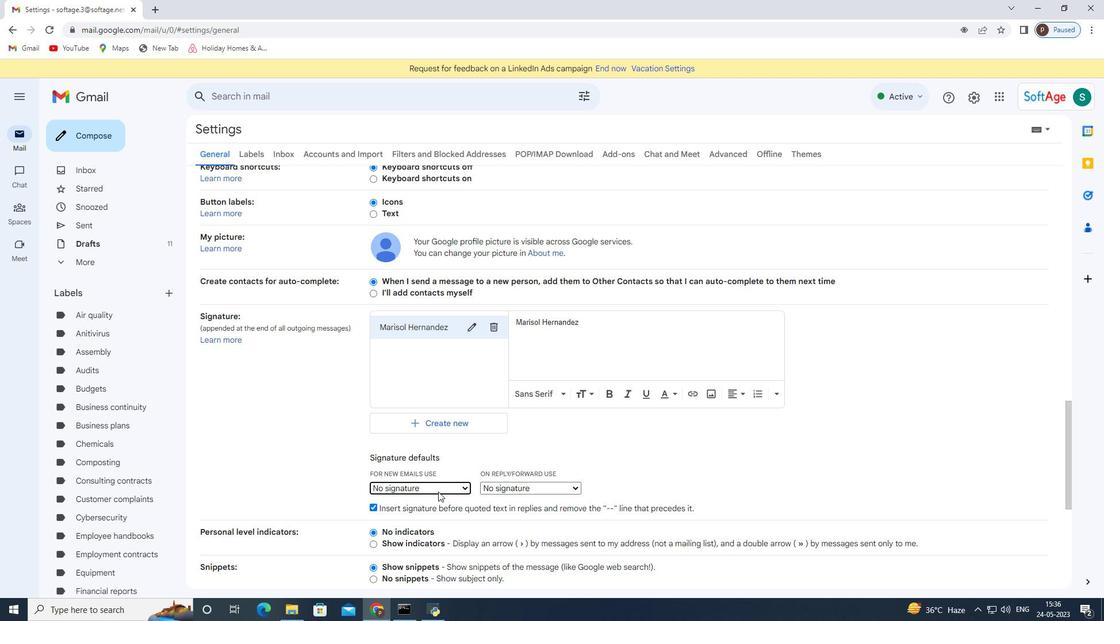 
Action: Mouse pressed left at (438, 491)
Screenshot: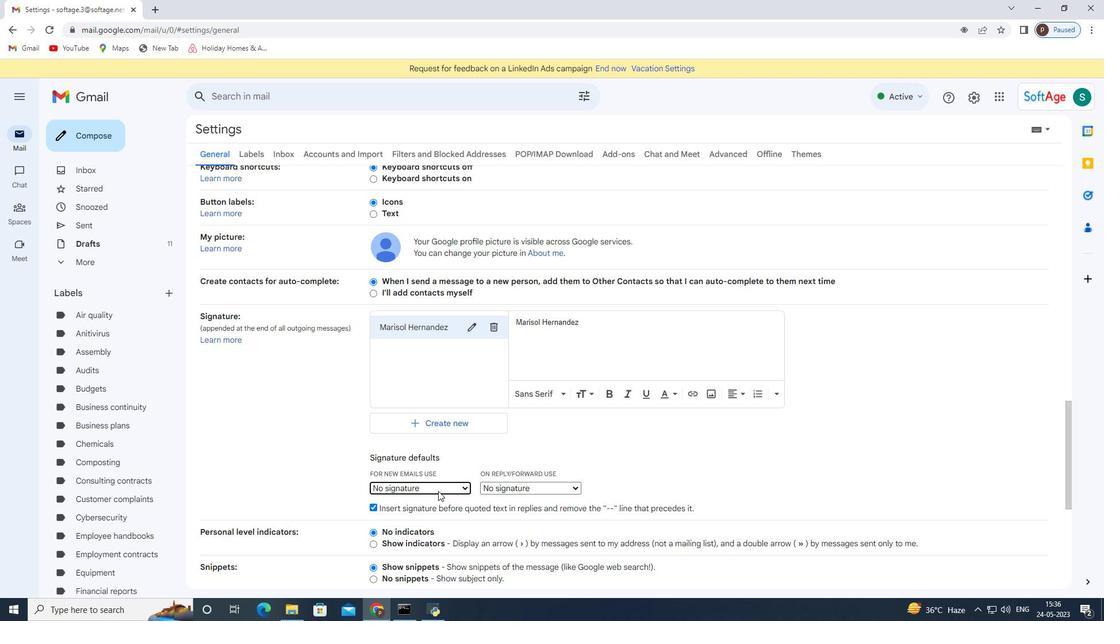 
Action: Mouse moved to (434, 501)
Screenshot: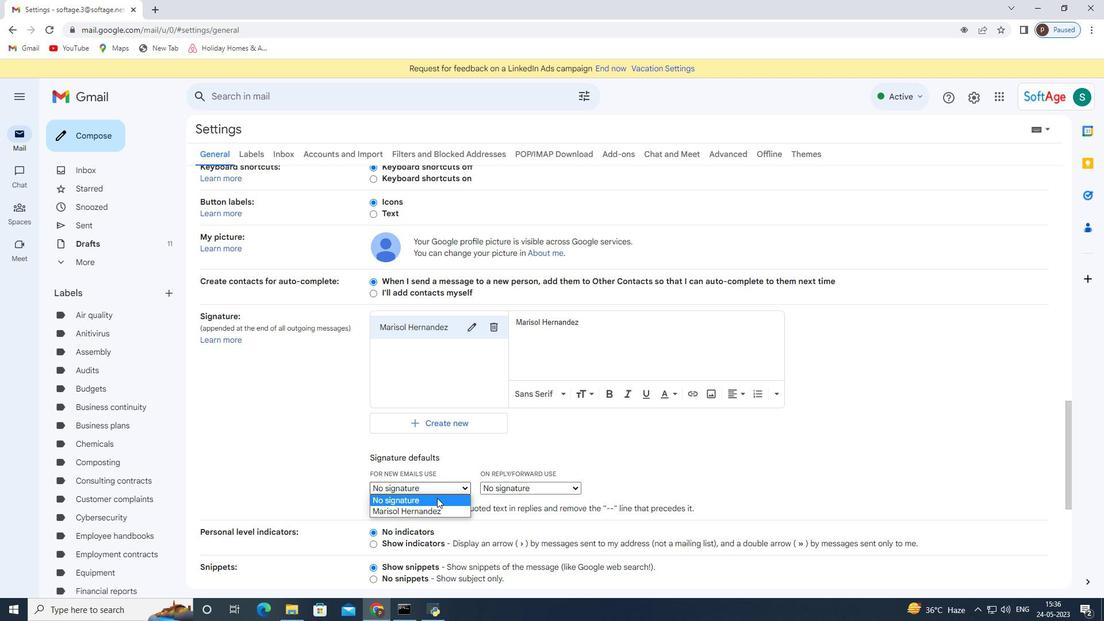 
Action: Mouse pressed left at (434, 501)
Screenshot: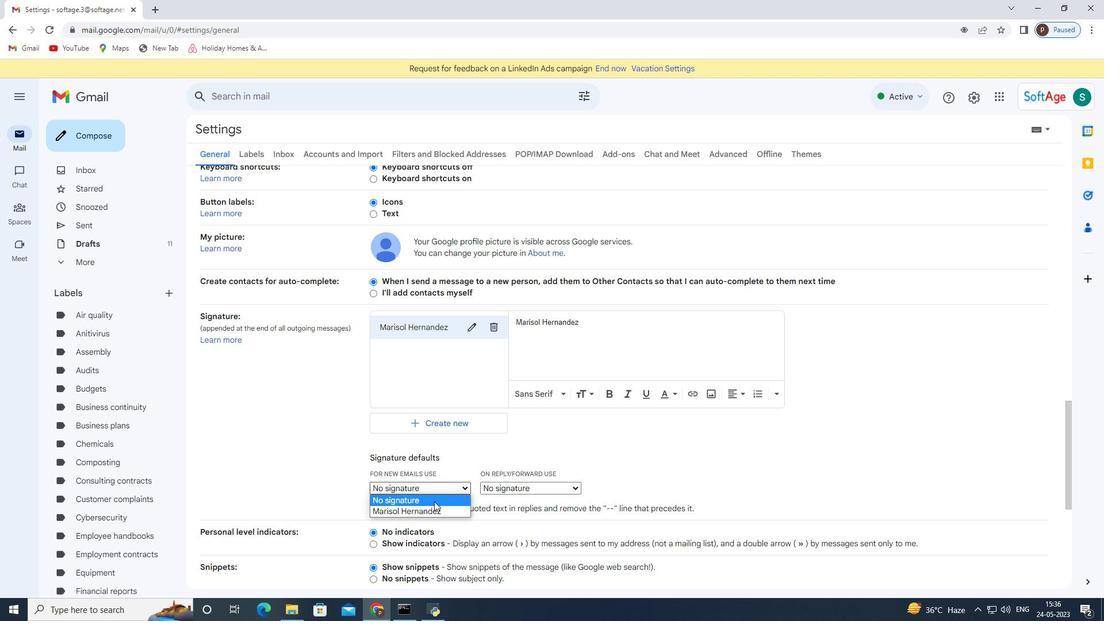 
Action: Mouse moved to (438, 485)
Screenshot: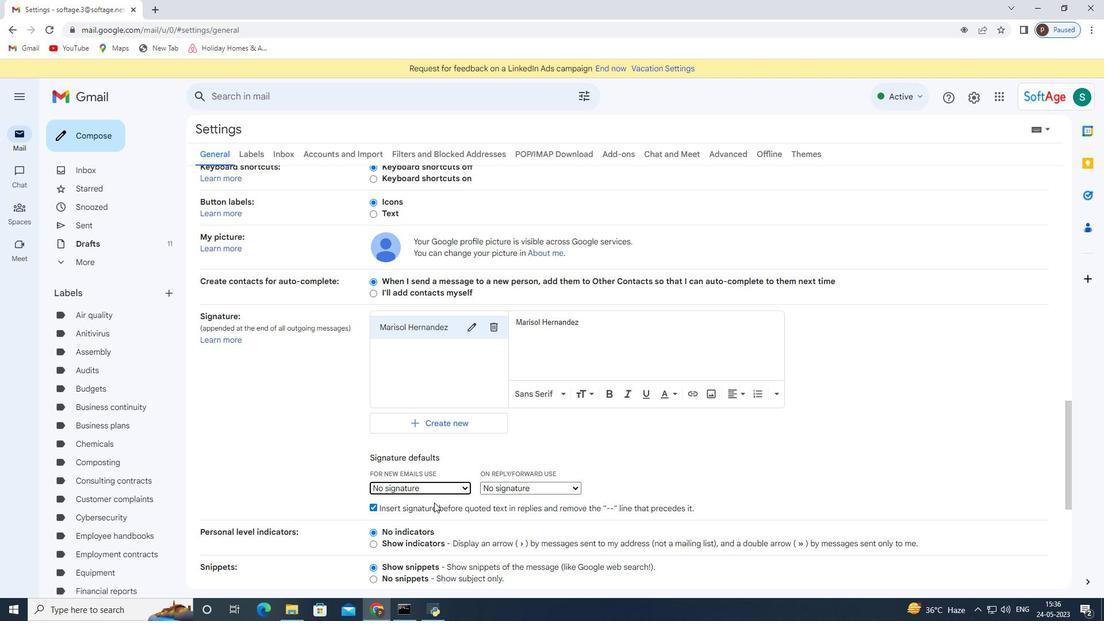 
Action: Mouse pressed left at (438, 485)
Screenshot: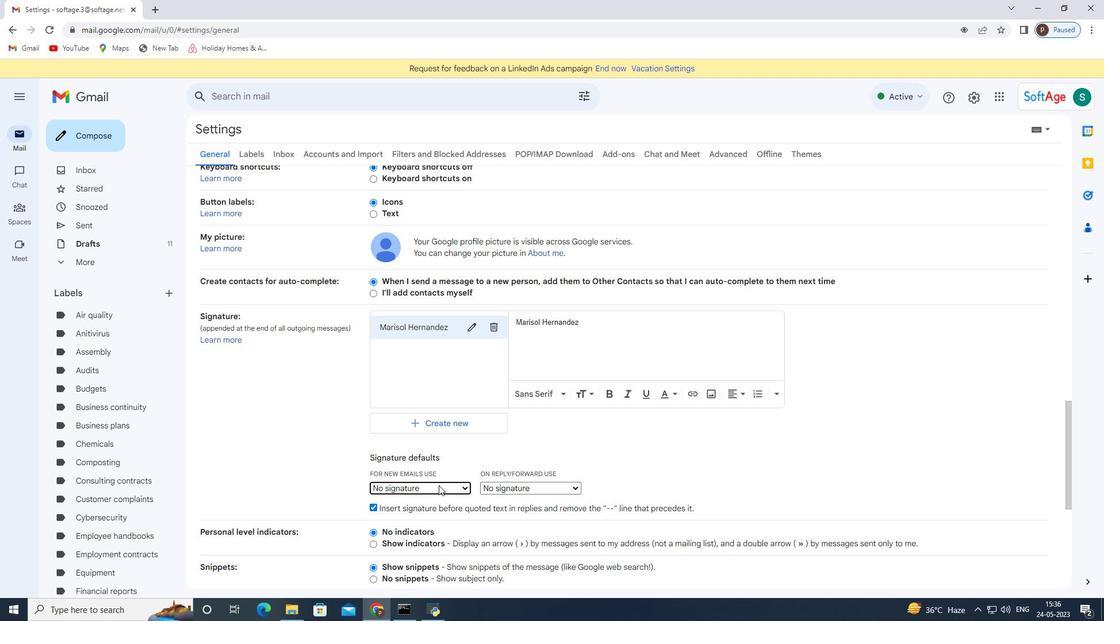 
Action: Mouse moved to (432, 510)
Screenshot: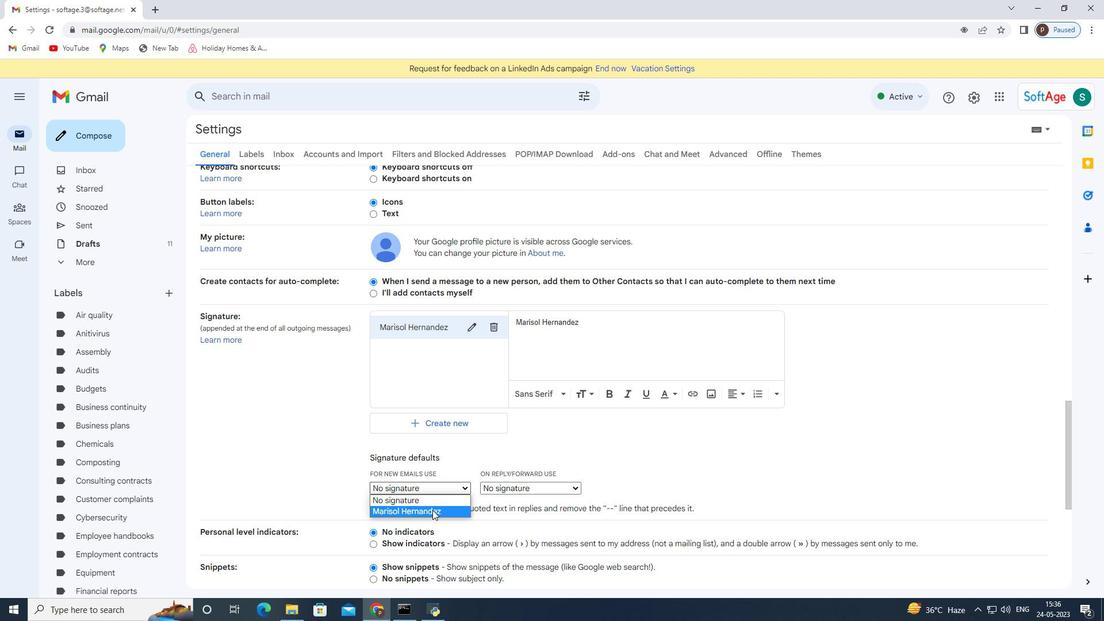 
Action: Mouse pressed left at (432, 510)
Screenshot: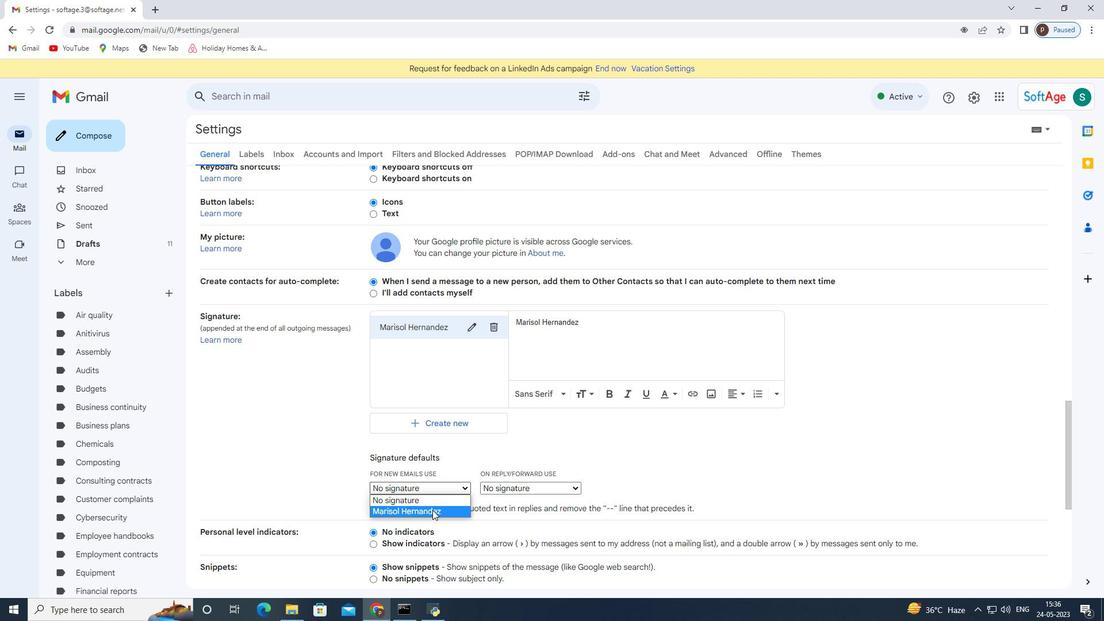 
Action: Mouse moved to (432, 510)
Screenshot: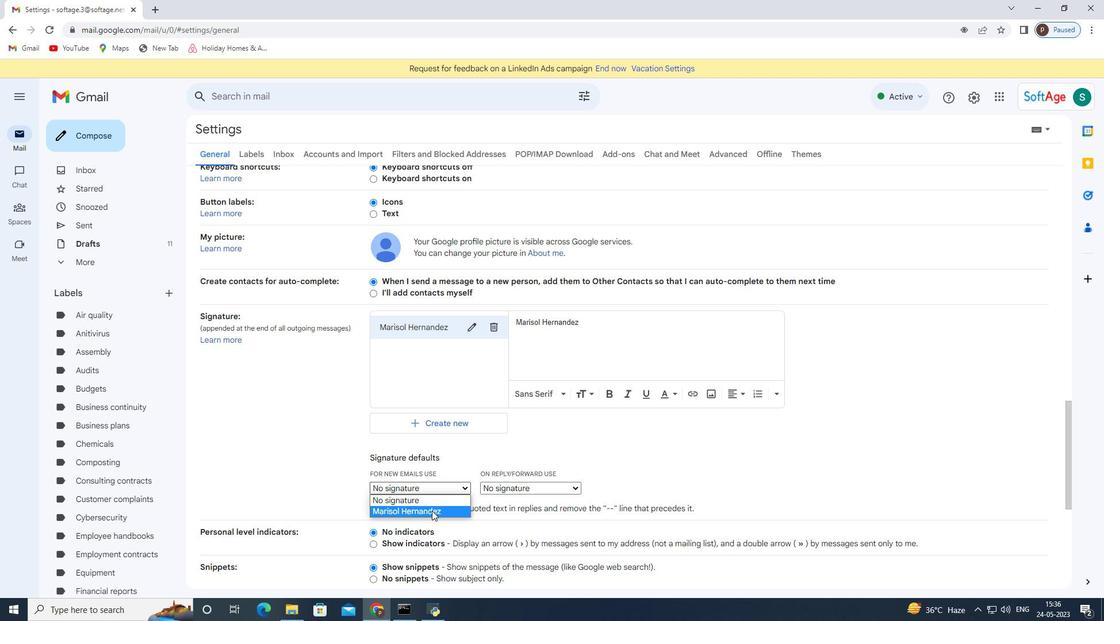 
Action: Mouse scrolled (432, 510) with delta (0, 0)
Screenshot: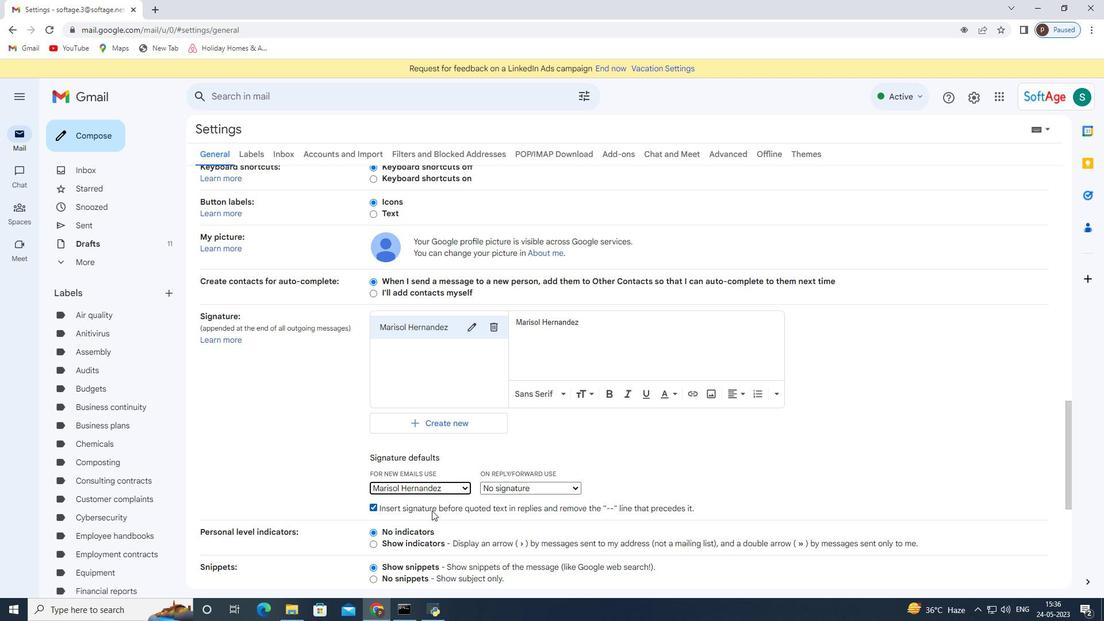 
Action: Mouse scrolled (432, 510) with delta (0, 0)
Screenshot: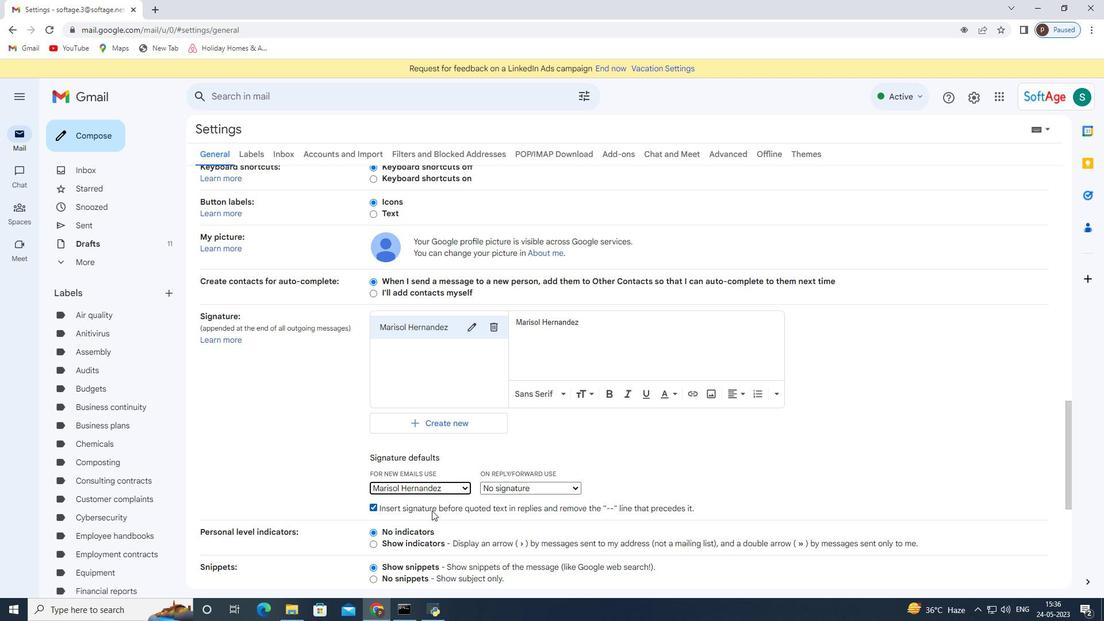 
Action: Mouse scrolled (432, 510) with delta (0, 0)
Screenshot: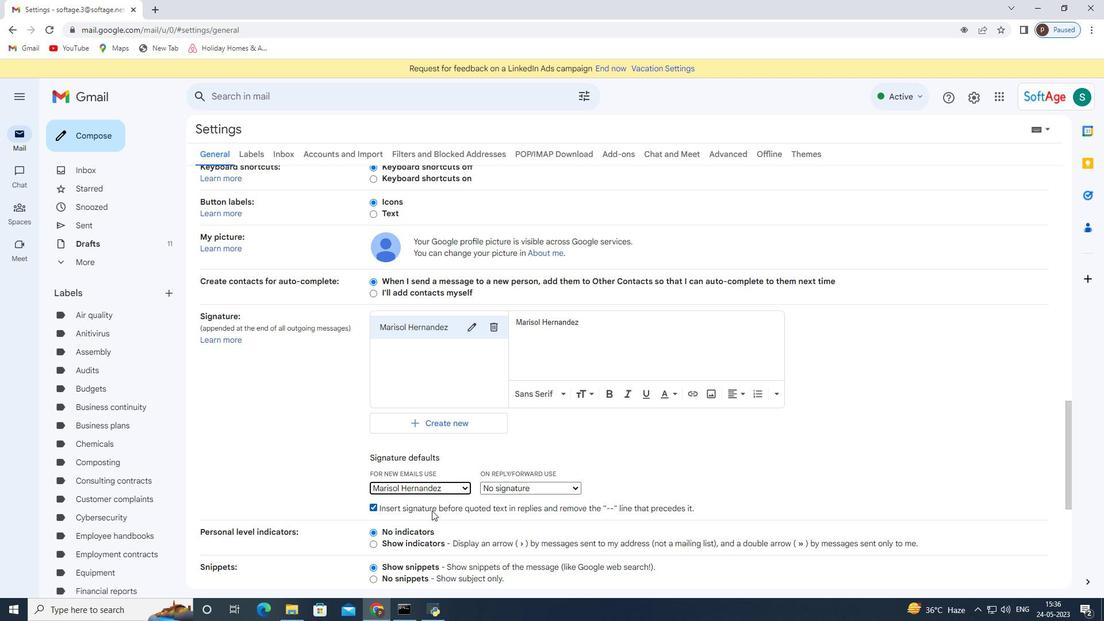 
Action: Mouse scrolled (432, 510) with delta (0, 0)
Screenshot: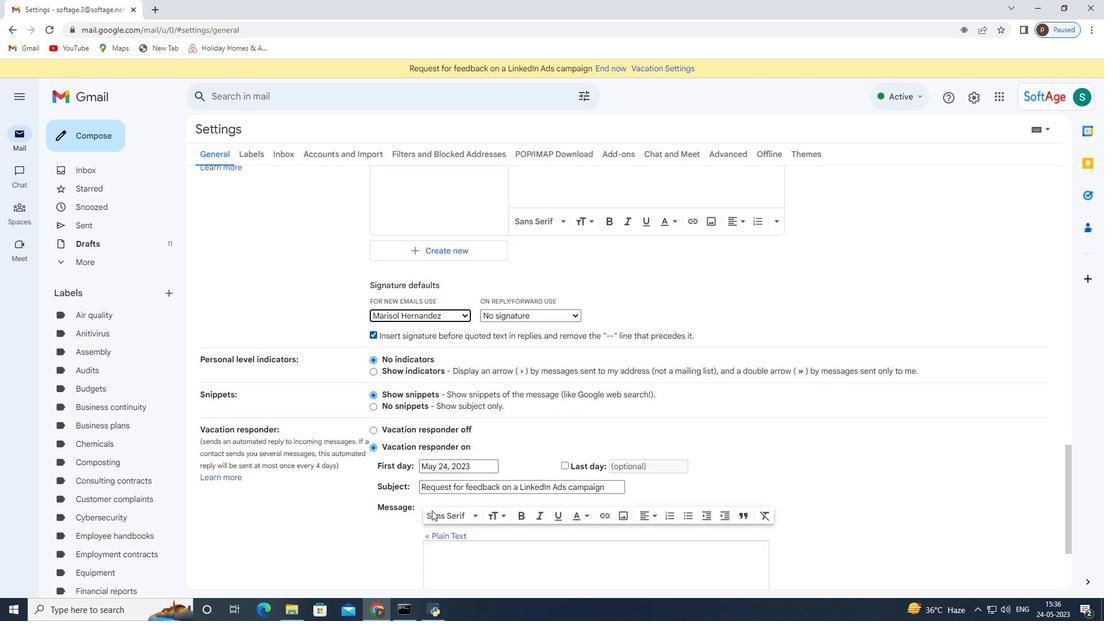 
Action: Mouse scrolled (432, 510) with delta (0, 0)
Screenshot: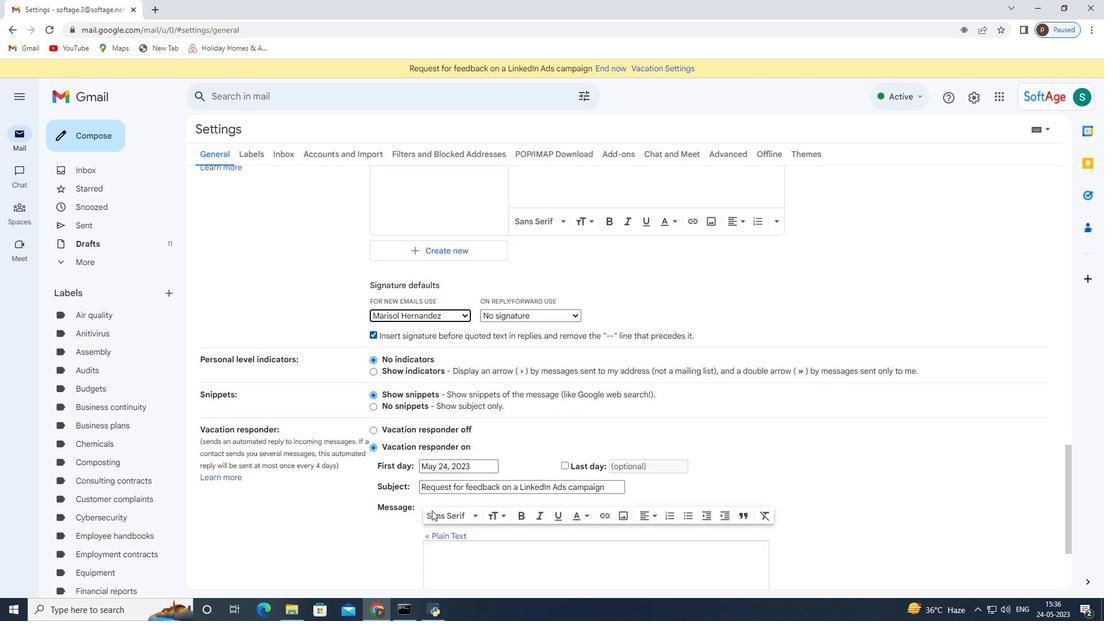 
Action: Mouse scrolled (432, 510) with delta (0, 0)
Screenshot: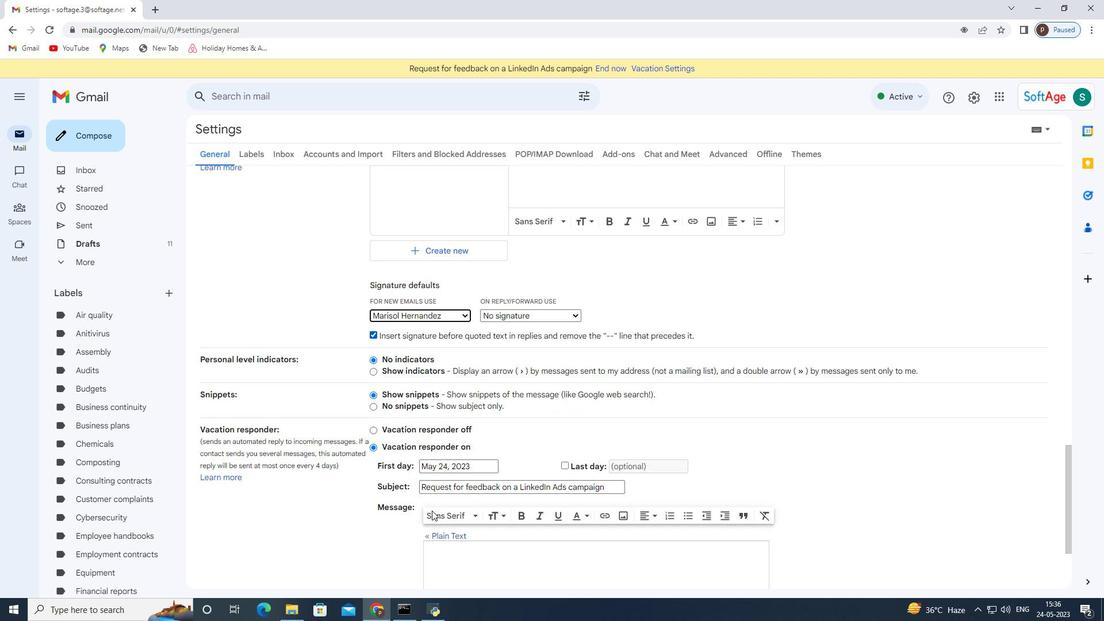 
Action: Mouse moved to (599, 526)
Screenshot: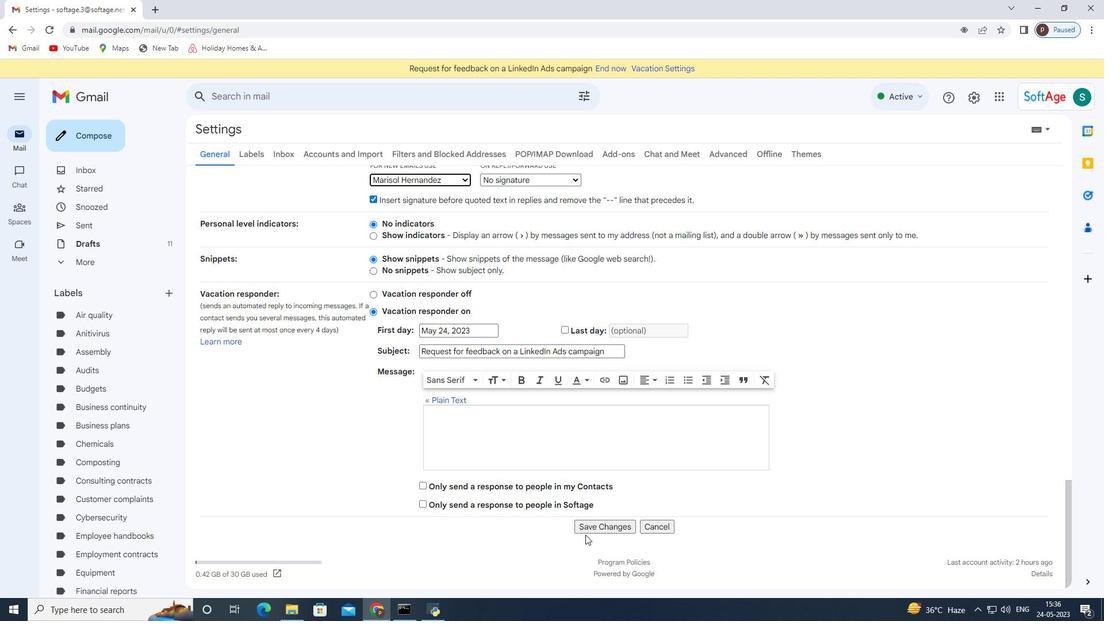 
Action: Mouse pressed left at (599, 526)
Screenshot: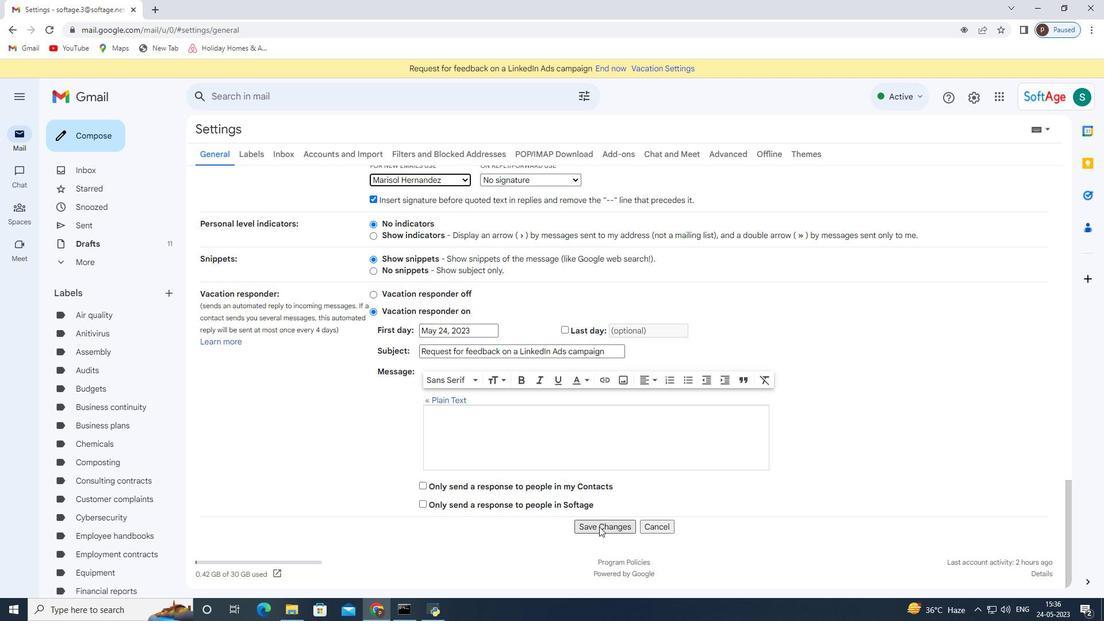 
Action: Mouse moved to (90, 136)
Screenshot: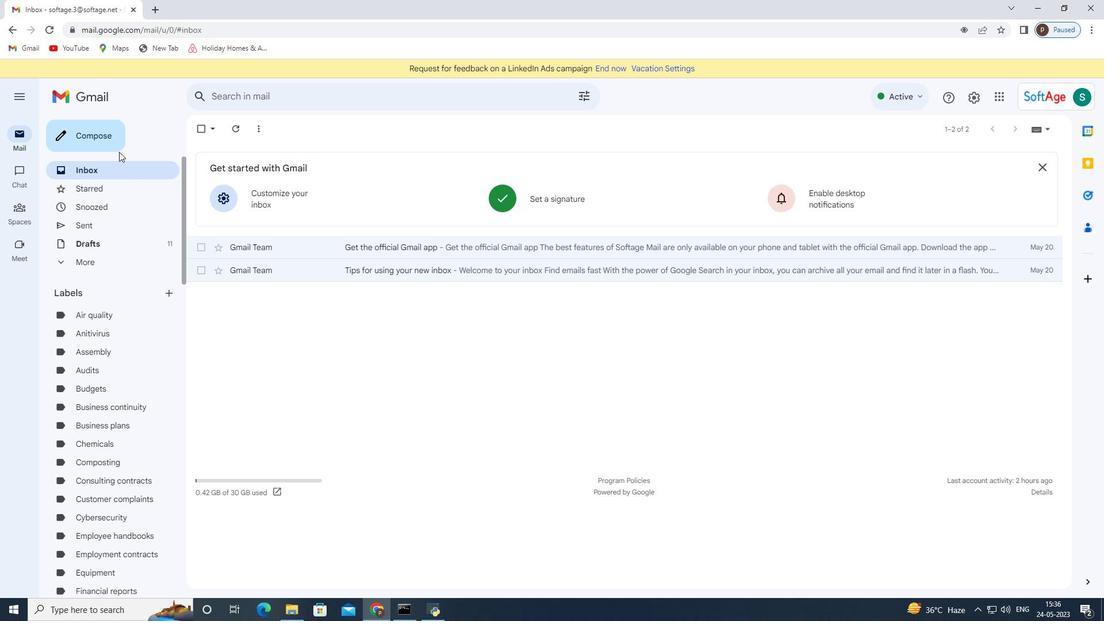 
Action: Mouse pressed left at (90, 136)
Screenshot: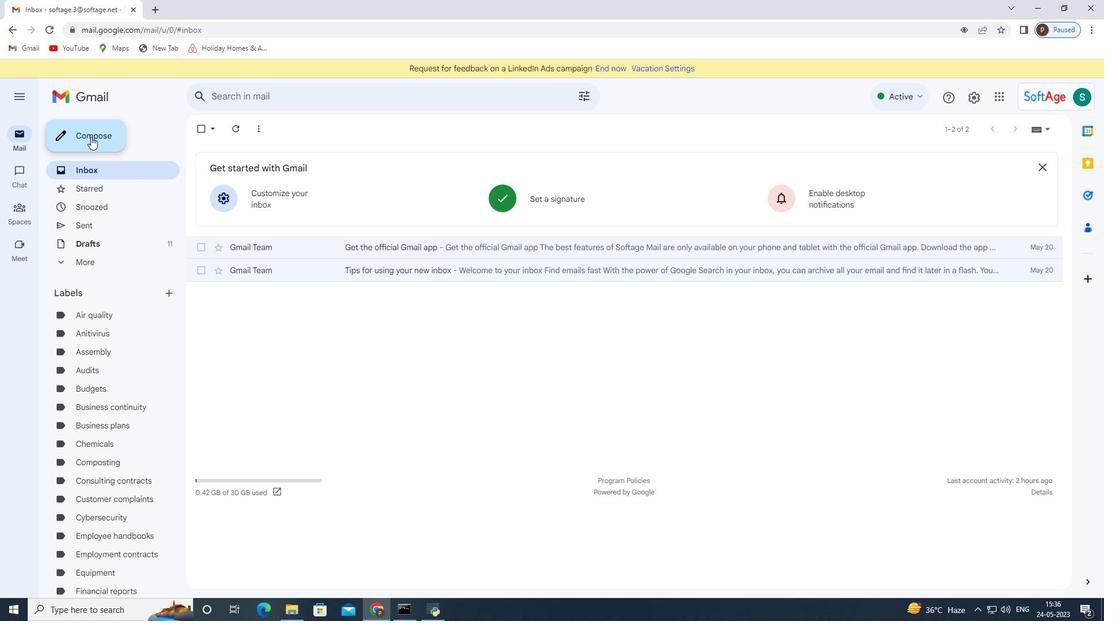 
Action: Mouse moved to (751, 298)
Screenshot: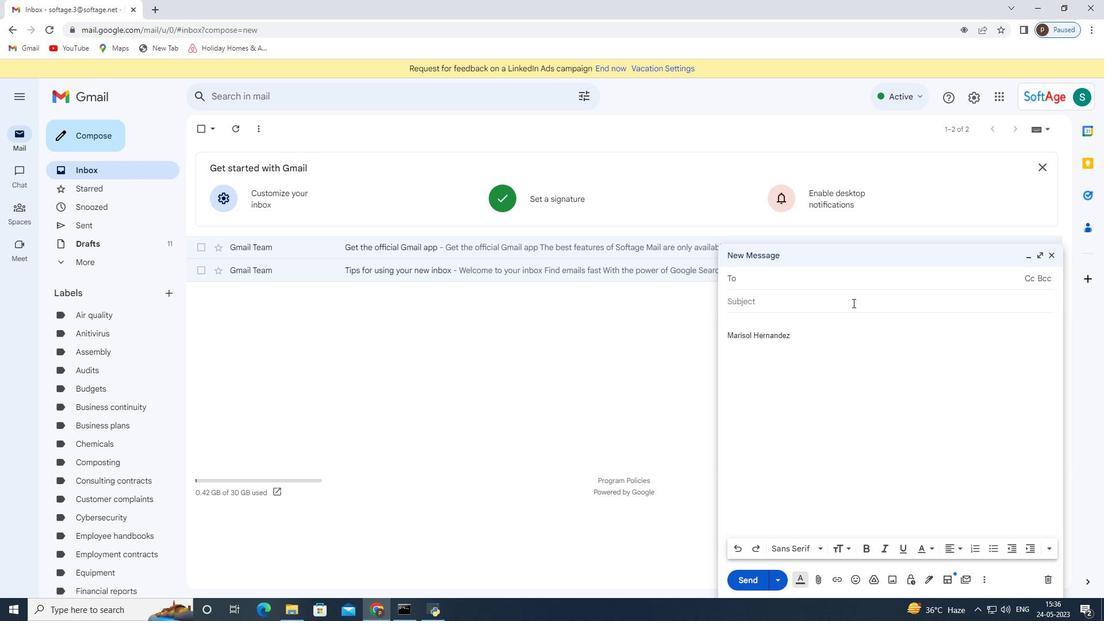 
Action: Mouse pressed left at (751, 298)
Screenshot: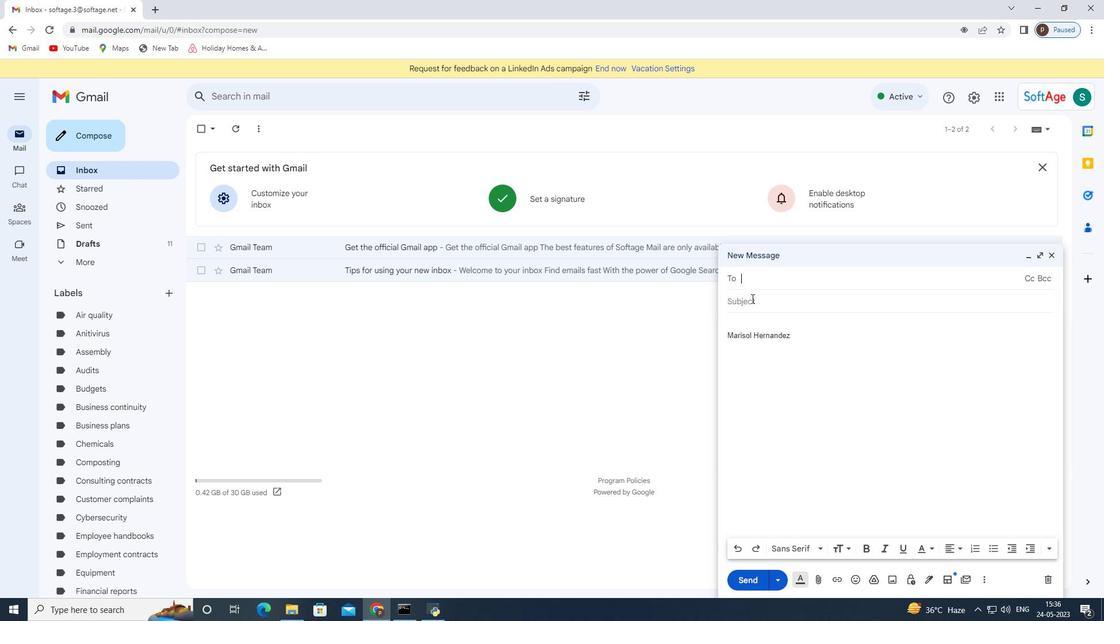 
Action: Key pressed <Key.shift>Feedback<Key.space>on<Key.space>a<Key.space>marketing<Key.space>plan<Key.space><Key.backspace><Key.tab><Key.shift>Could<Key.space>you<Key.space>provide<Key.space>me<Key.space>with<Key.space>a<Key.space>breakdown<Key.space>of<Key.space>the<Key.space>costs<Key.space>associated<Key.space>with<Key.space>the<Key.space>new<Key.space>project<Key.space>proposal<Key.shift_r>?
Screenshot: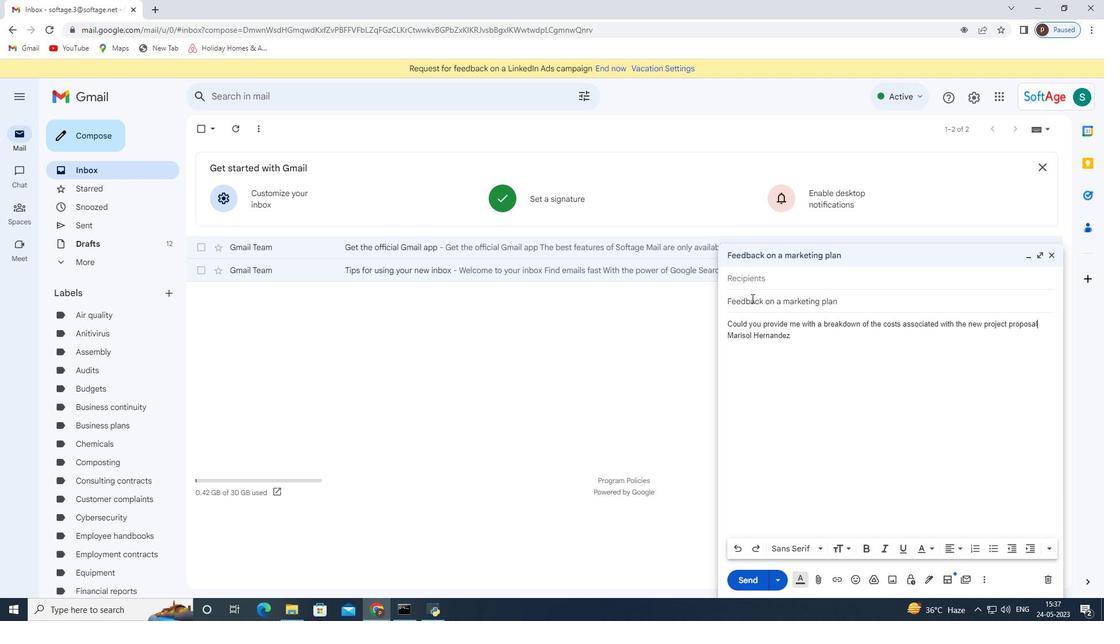 
Action: Mouse moved to (822, 283)
Screenshot: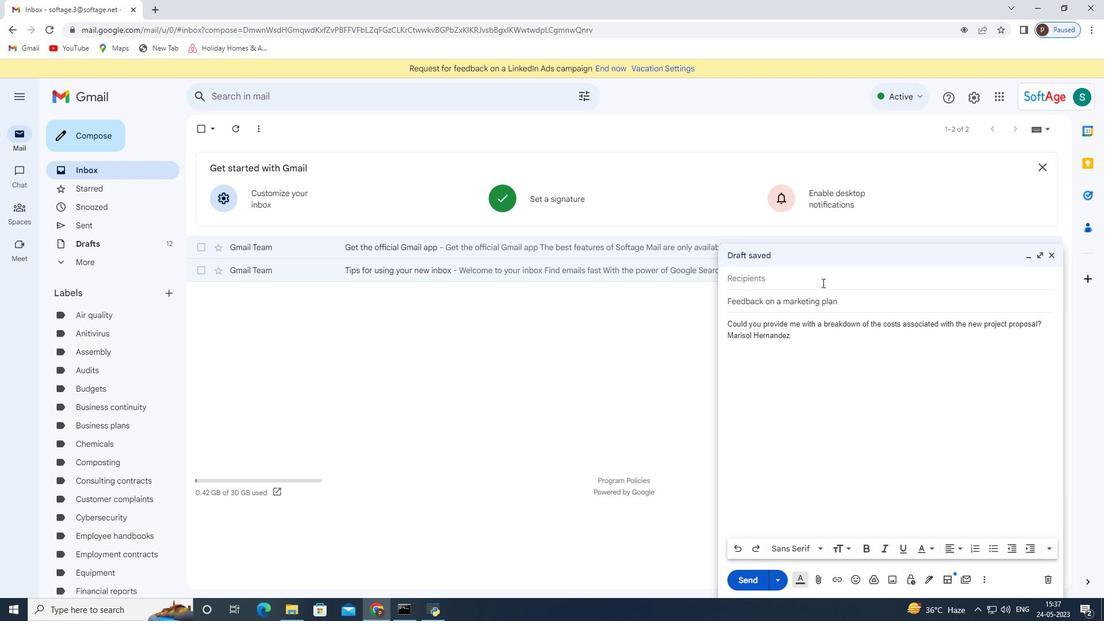 
Action: Mouse pressed left at (822, 283)
Screenshot: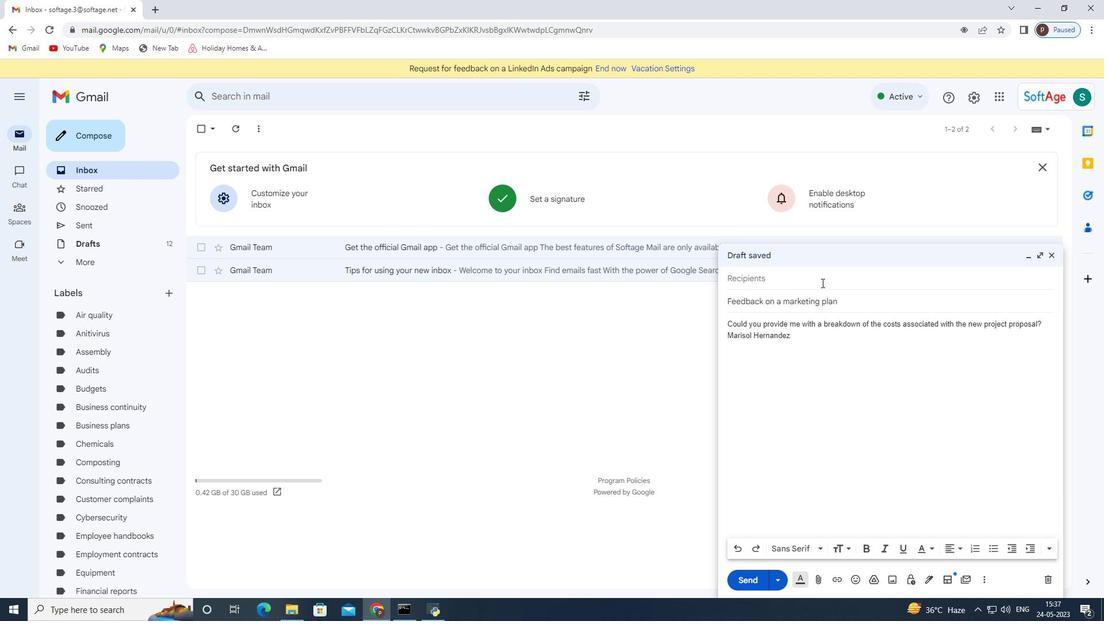 
Action: Key pressed softage.8<Key.shift>@softage.net<Key.enter>
Screenshot: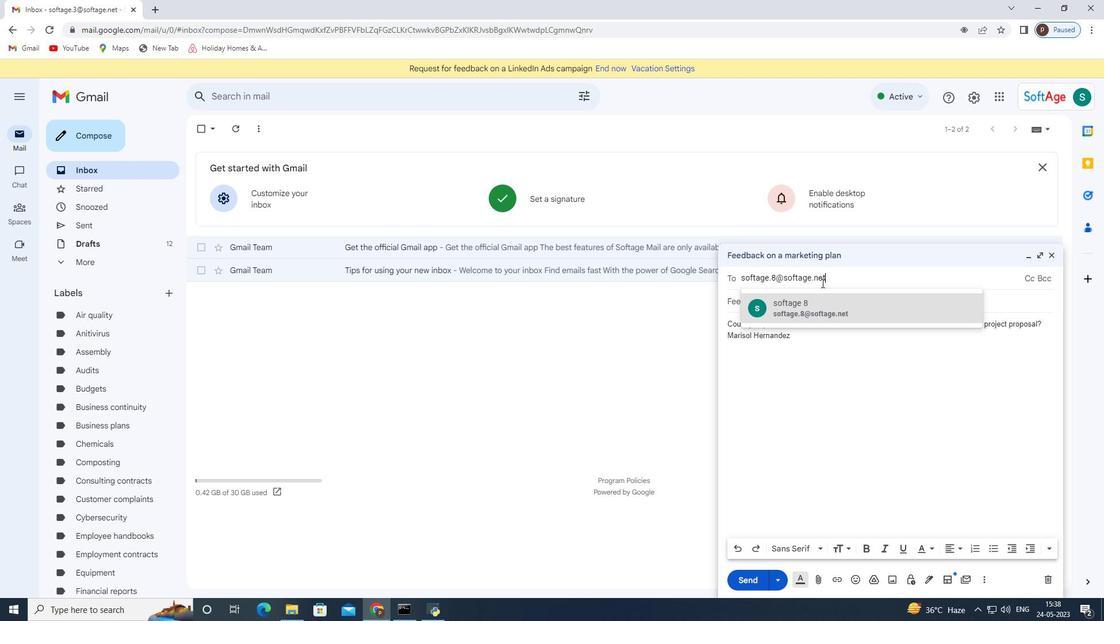 
Action: Mouse moved to (818, 585)
Screenshot: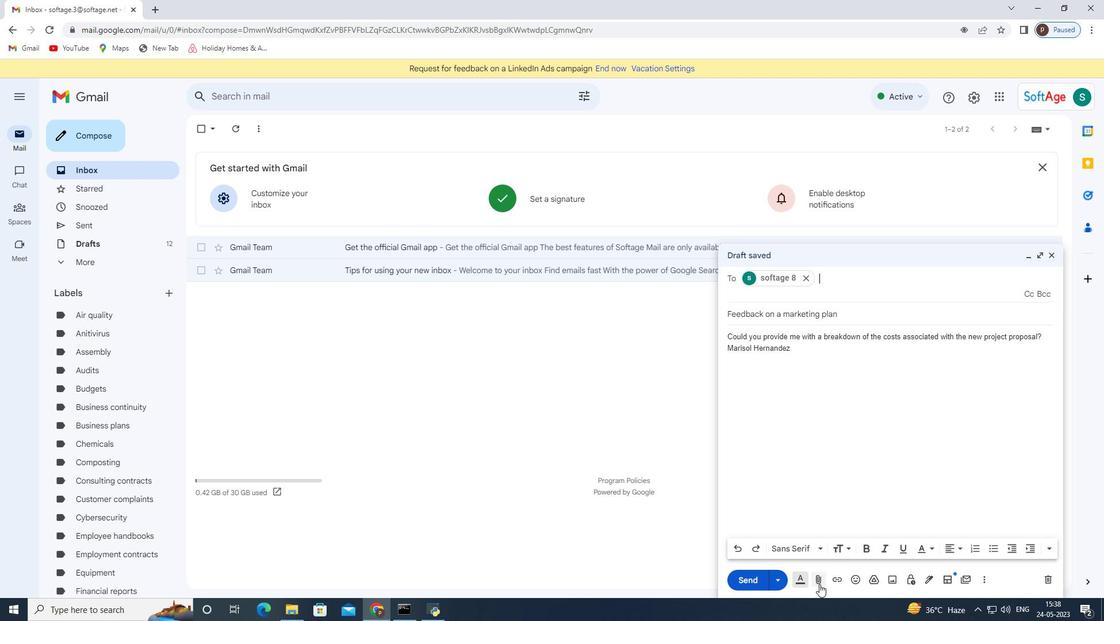 
Action: Mouse pressed left at (818, 585)
Screenshot: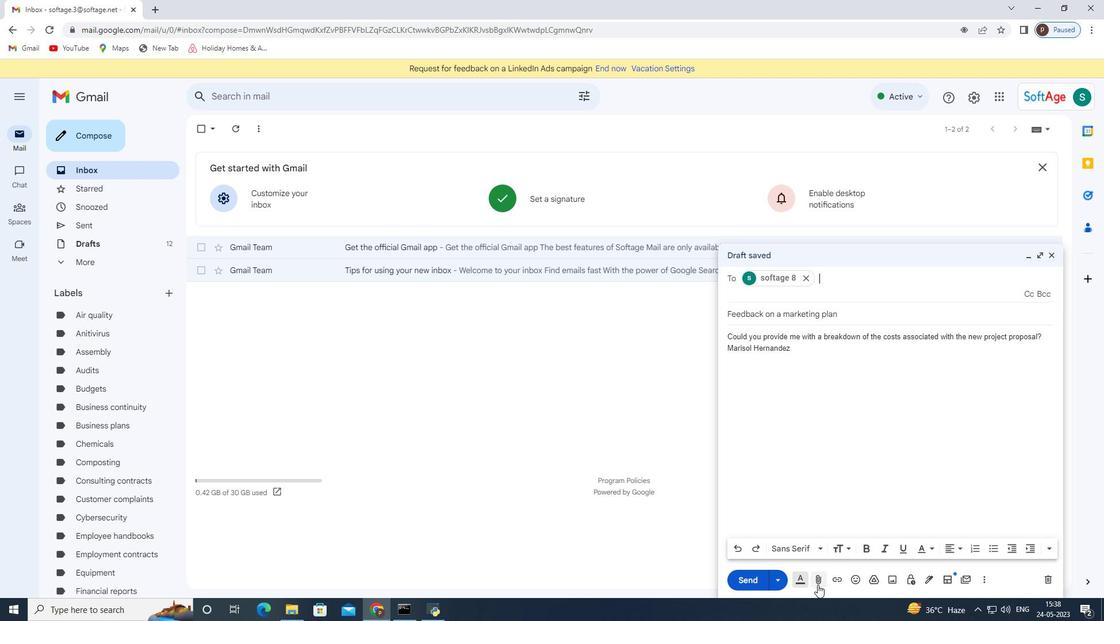 
Action: Mouse moved to (158, 102)
Screenshot: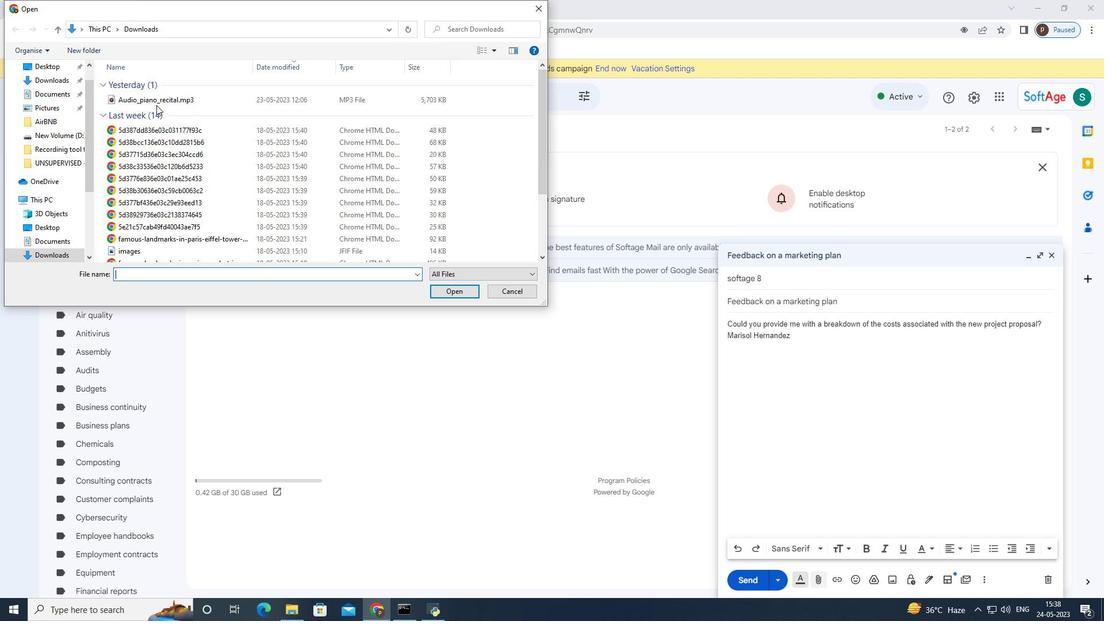 
Action: Mouse pressed left at (158, 102)
Screenshot: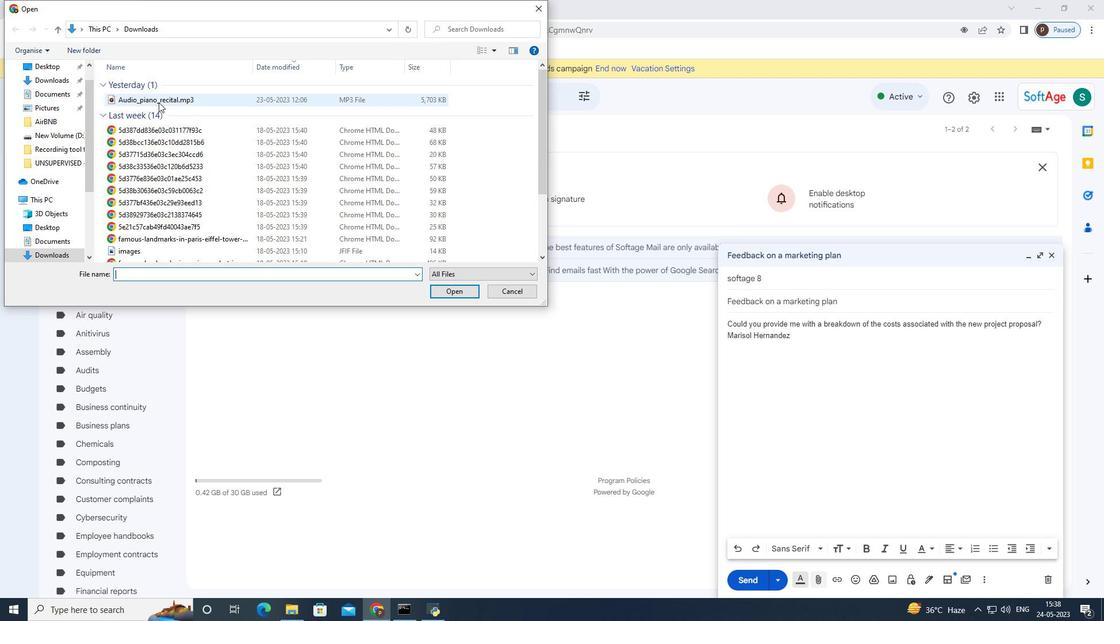 
Action: Mouse moved to (444, 285)
Screenshot: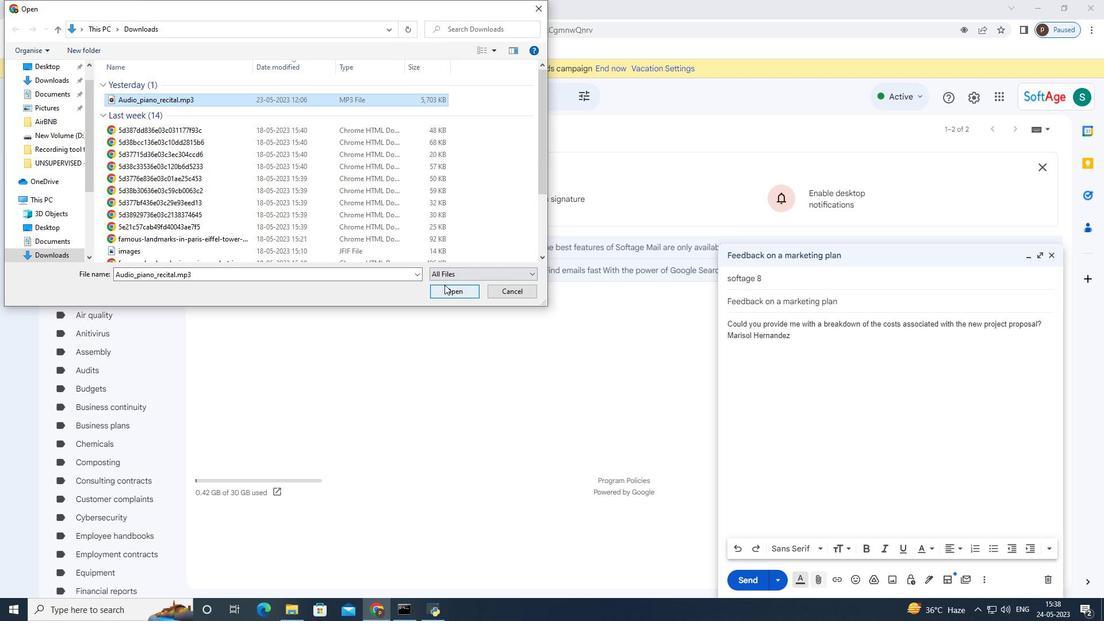 
Action: Mouse pressed left at (444, 285)
Screenshot: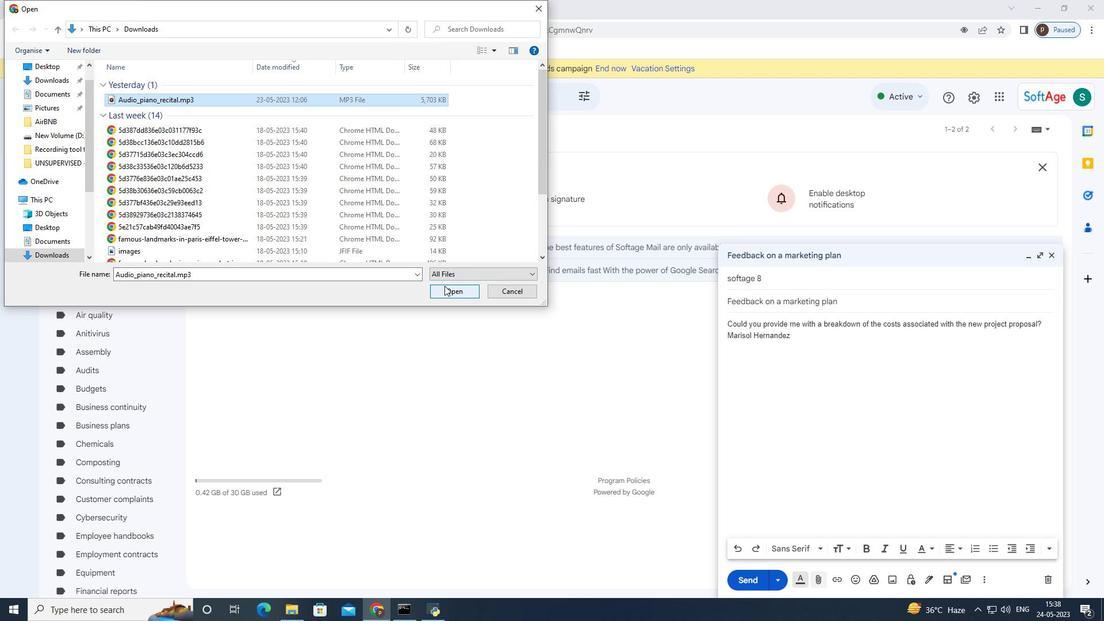 
Action: Mouse moved to (968, 329)
Screenshot: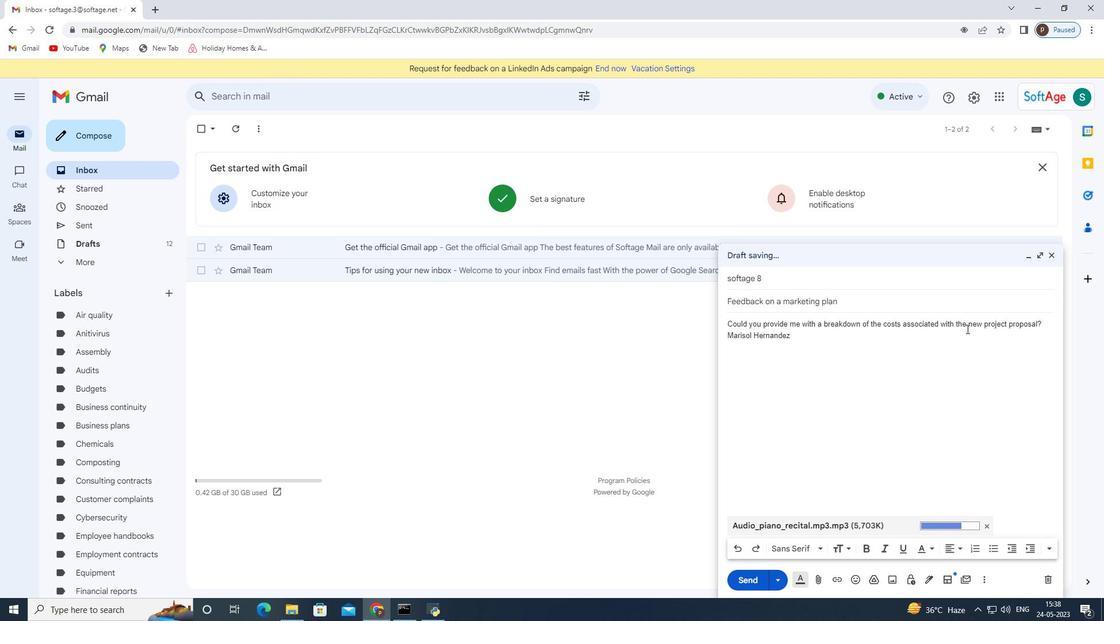 
Action: Key pressed <Key.enter>
Screenshot: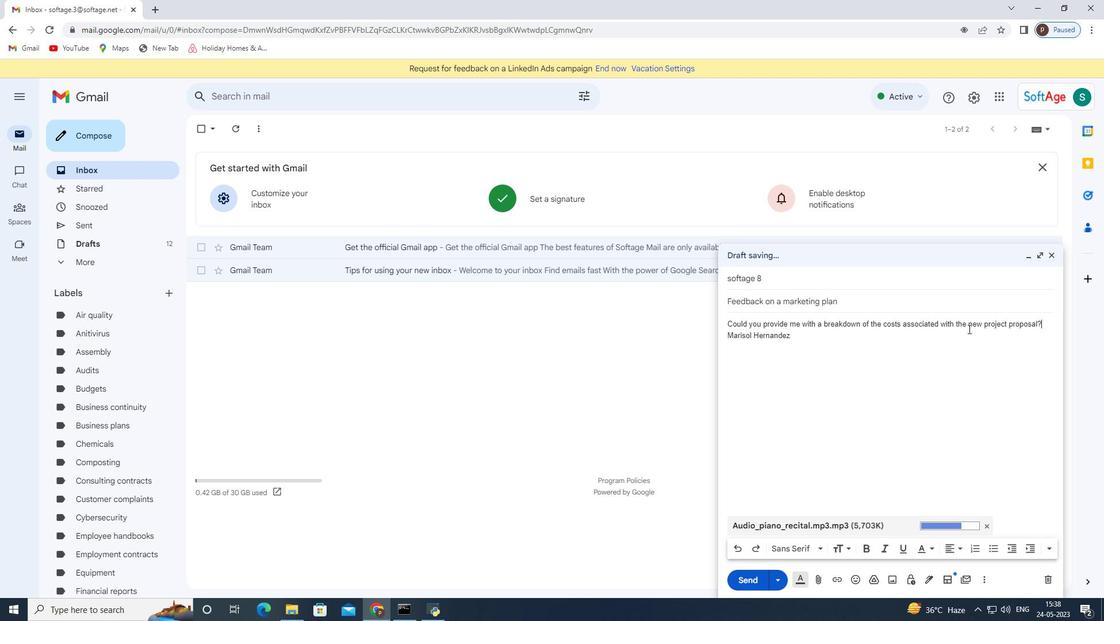 
Action: Mouse moved to (1045, 324)
Screenshot: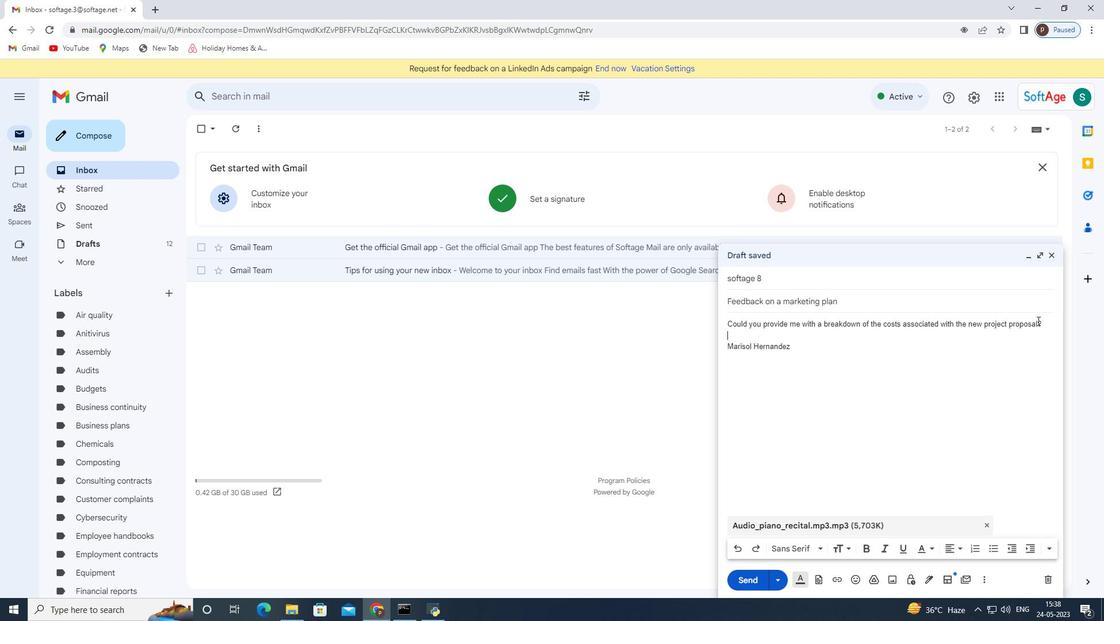 
Action: Mouse pressed left at (1045, 324)
Screenshot: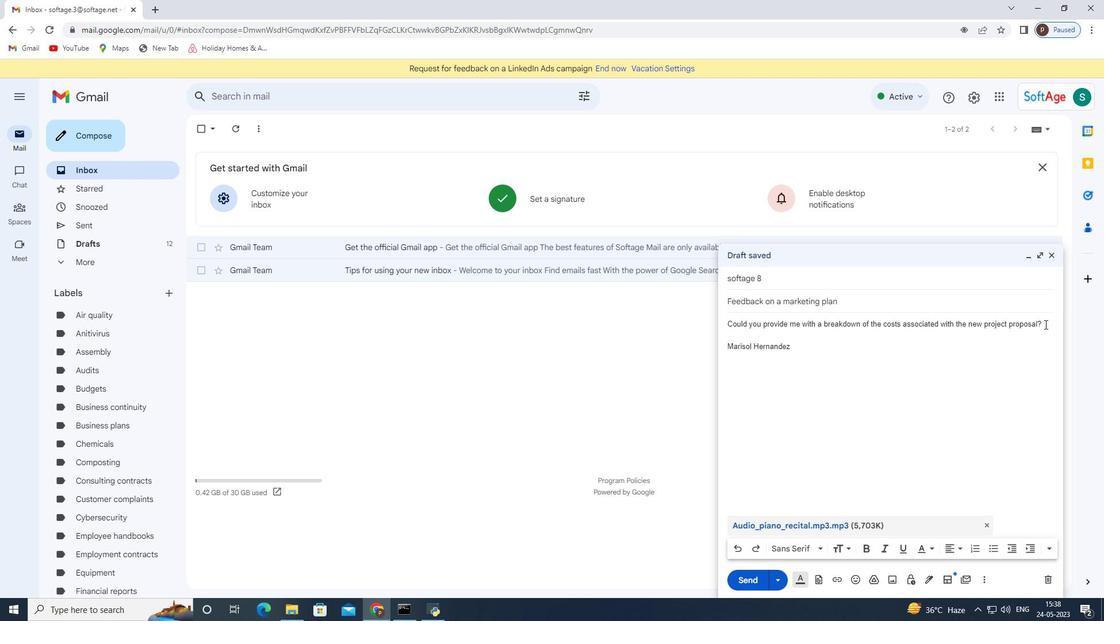 
Action: Mouse pressed left at (1045, 324)
Screenshot: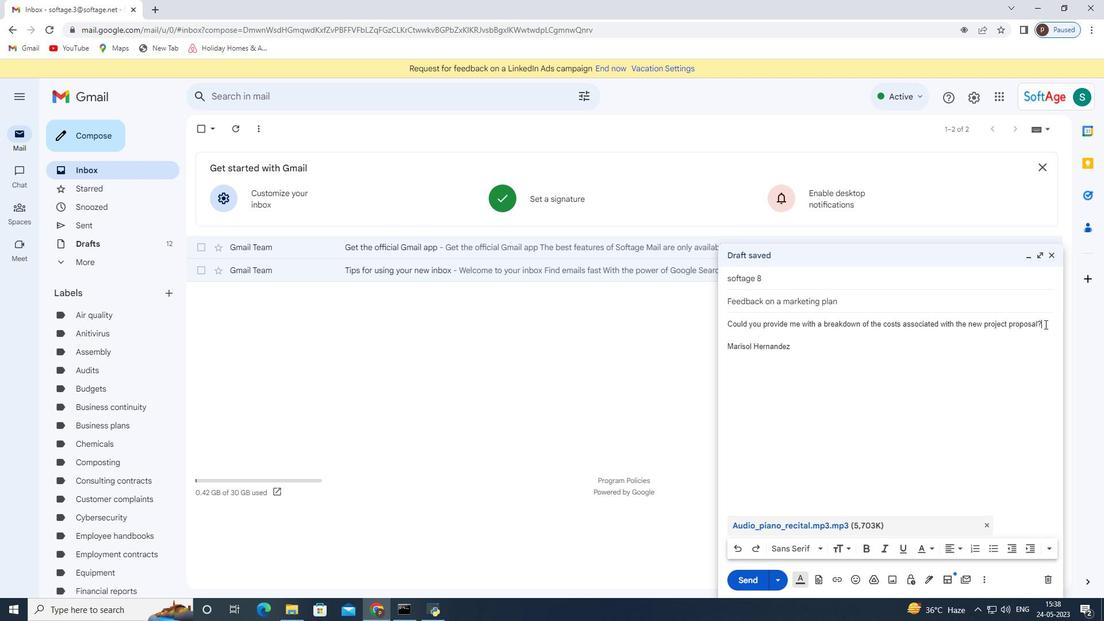 
Action: Mouse pressed left at (1045, 324)
Screenshot: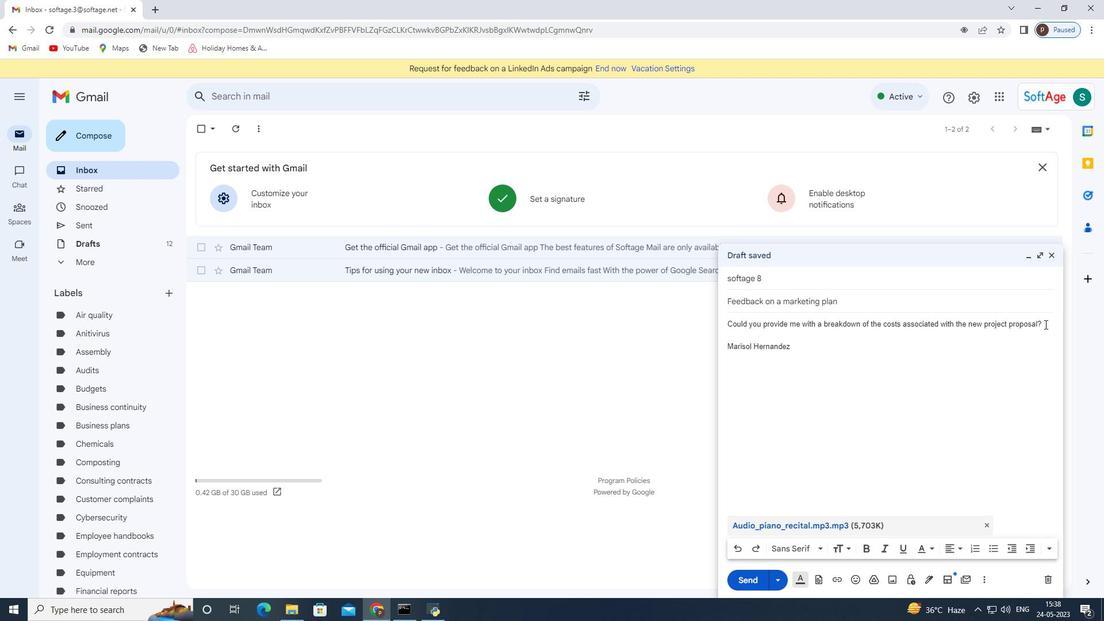 
Action: Mouse moved to (819, 548)
Screenshot: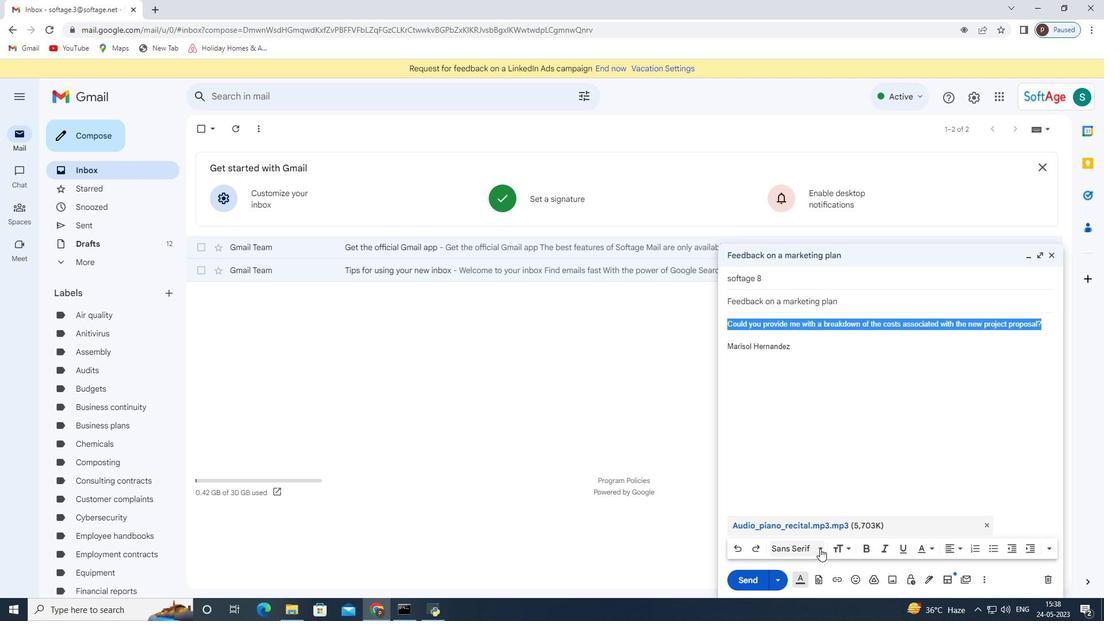 
Action: Mouse pressed left at (819, 548)
Screenshot: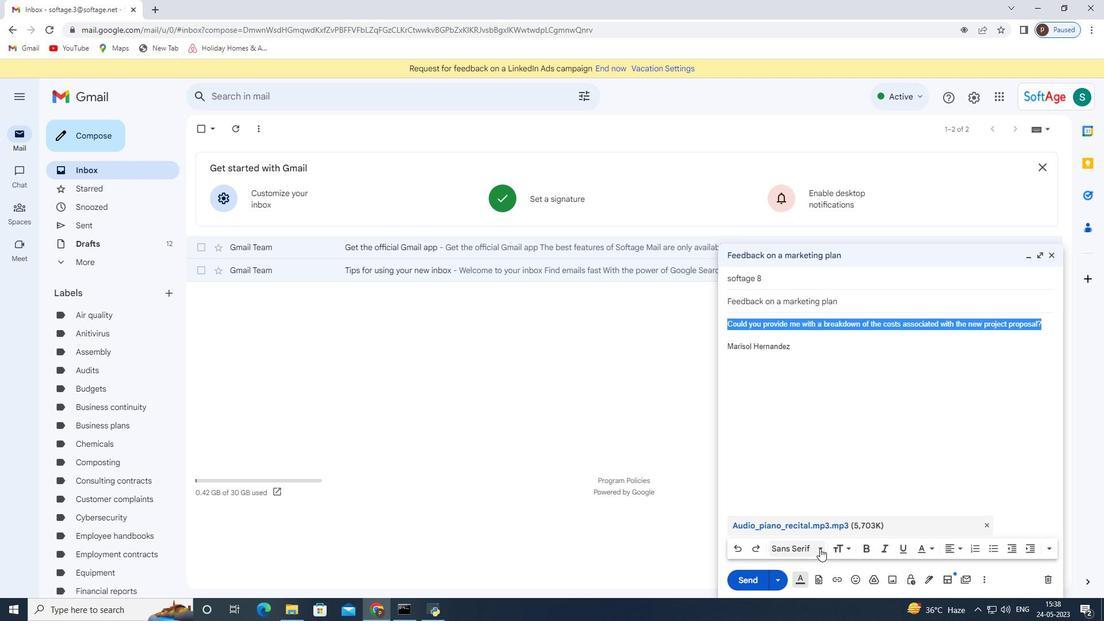
Action: Mouse moved to (818, 489)
Screenshot: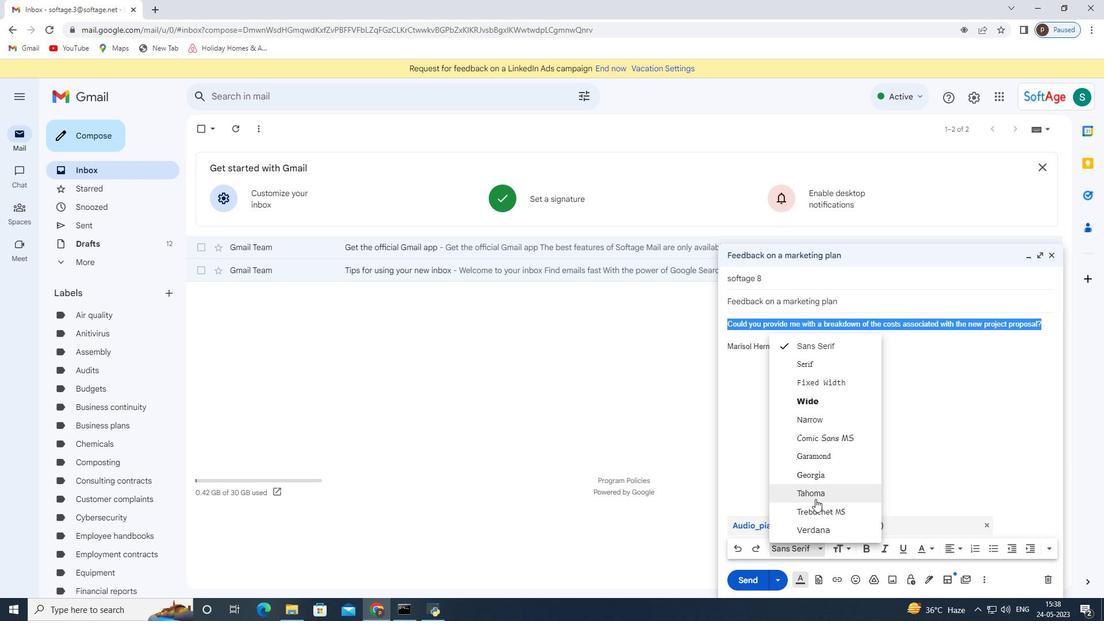 
Action: Mouse pressed left at (818, 489)
Screenshot: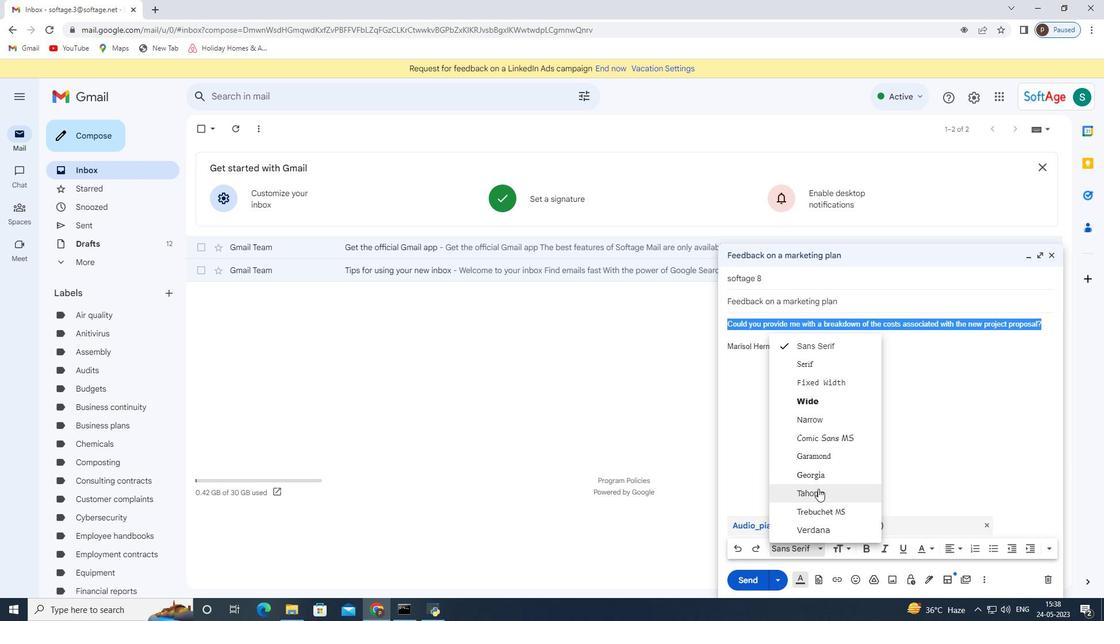 
Action: Mouse moved to (888, 548)
Screenshot: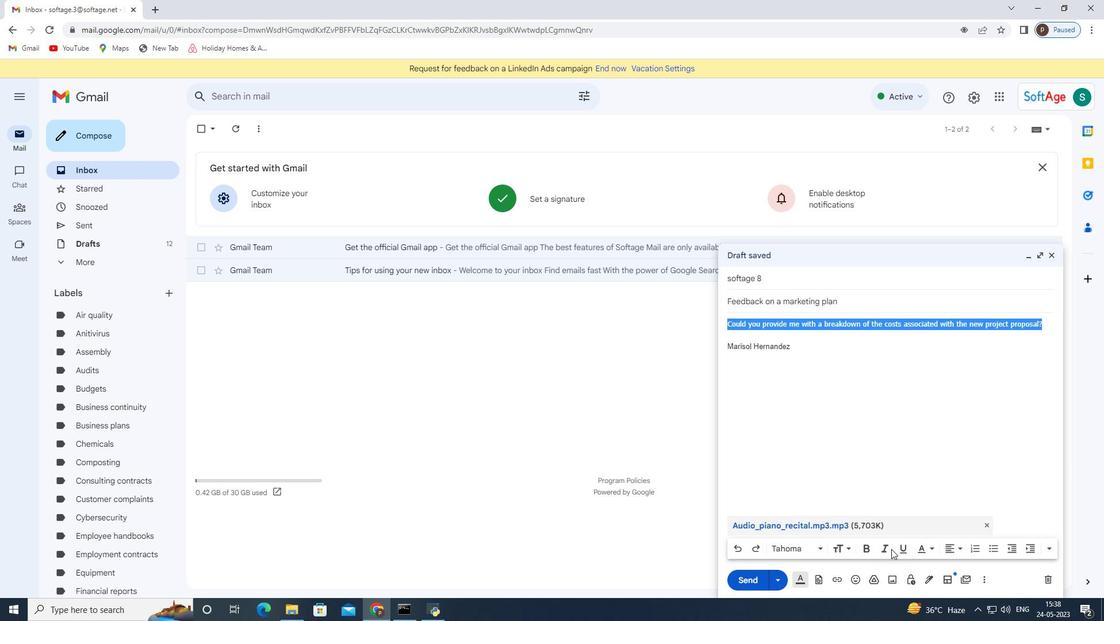 
Action: Mouse pressed left at (888, 548)
Screenshot: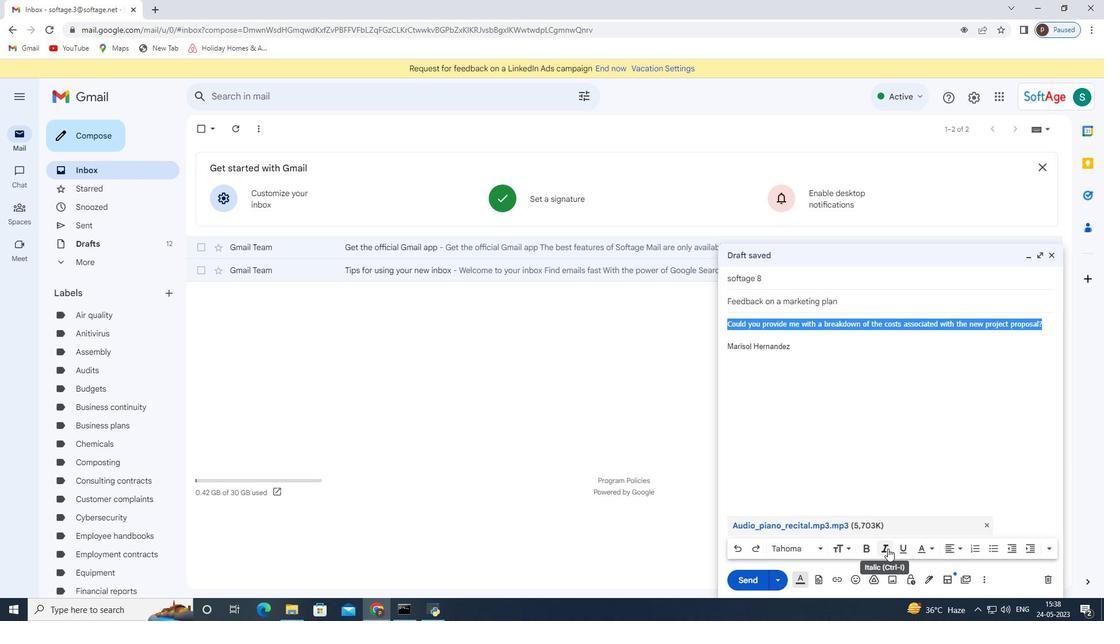 
Action: Mouse moved to (843, 454)
Screenshot: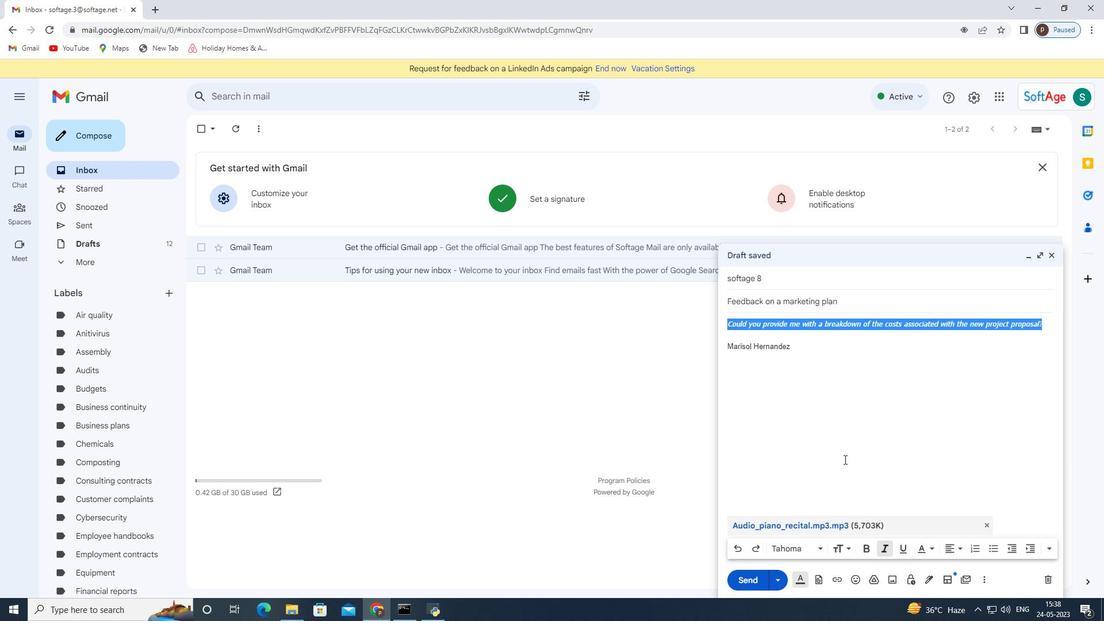 
Action: Mouse pressed left at (843, 454)
Screenshot: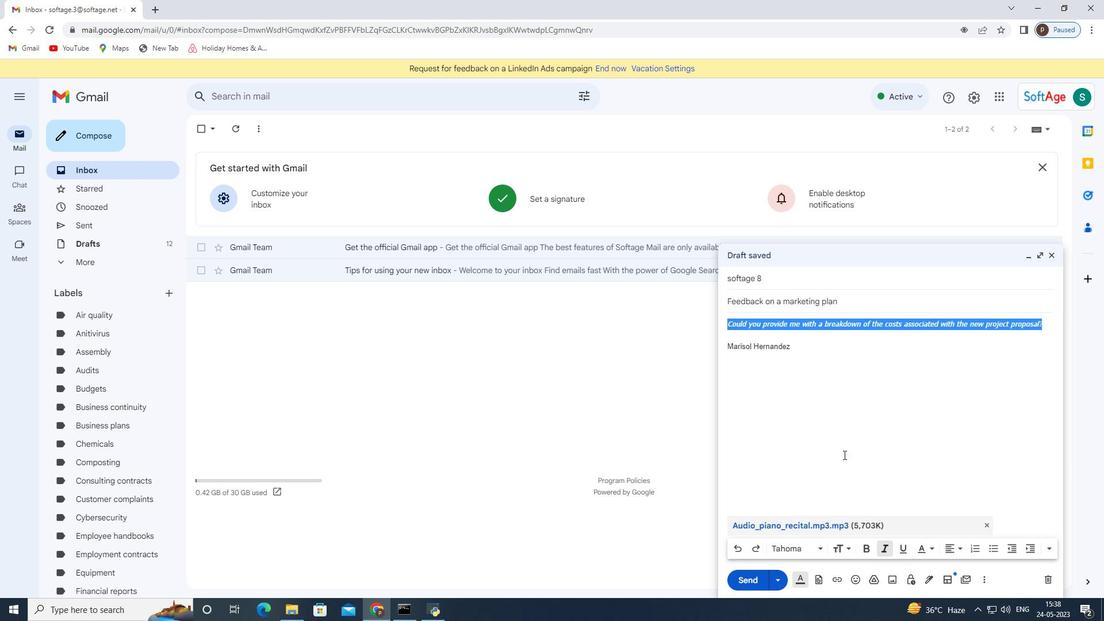 
Action: Mouse moved to (755, 579)
Screenshot: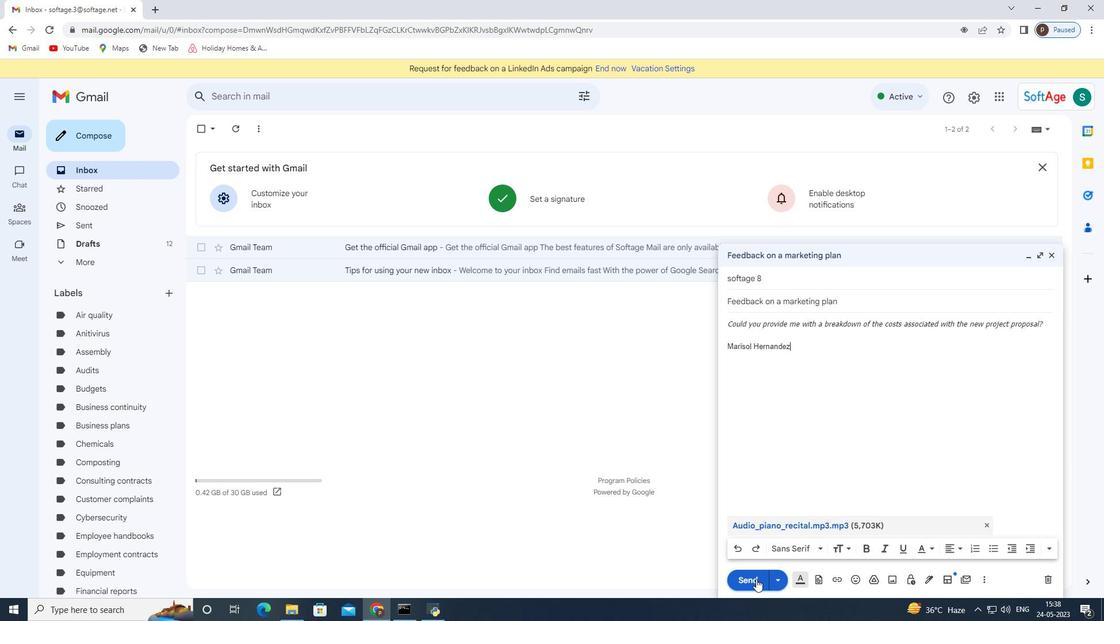 
Action: Mouse pressed left at (755, 579)
Screenshot: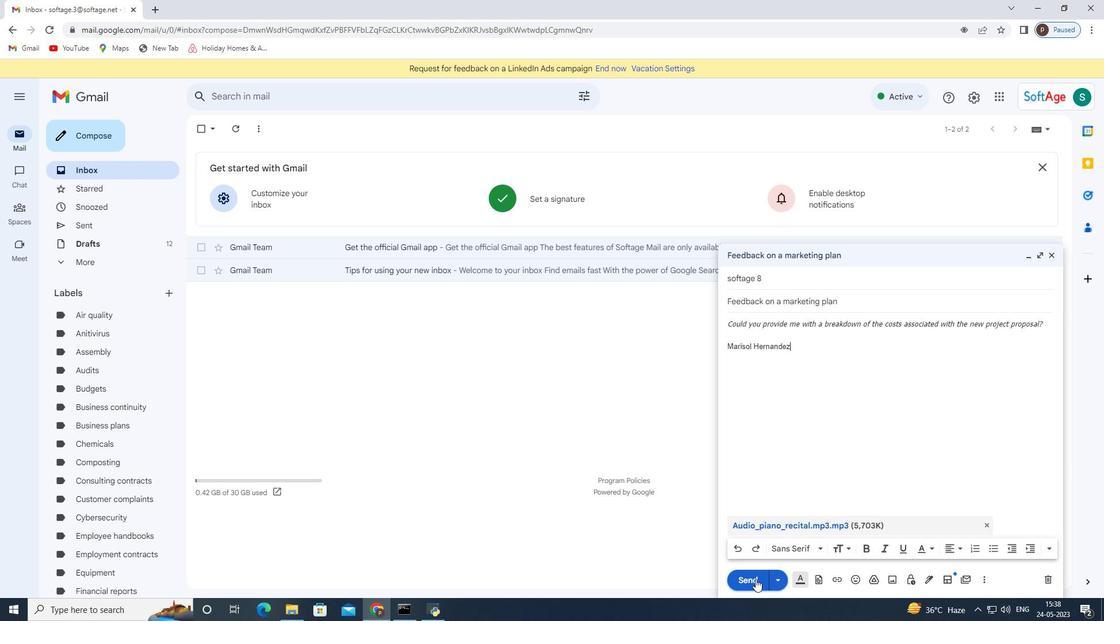 
Action: Mouse moved to (111, 232)
Screenshot: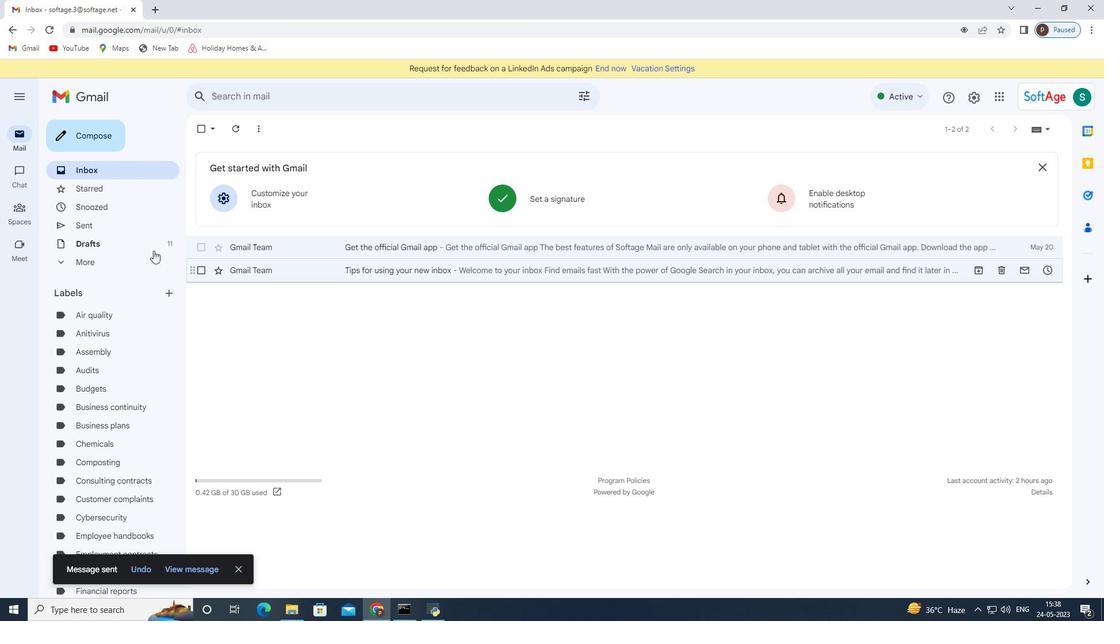 
Action: Mouse pressed left at (111, 232)
Screenshot: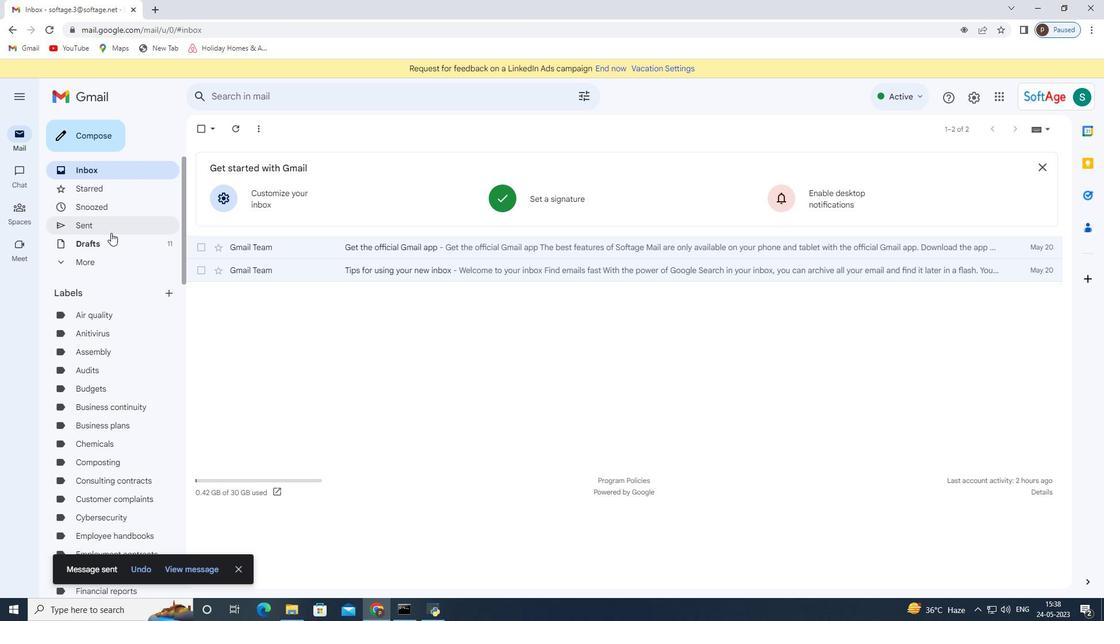 
Action: Mouse moved to (559, 202)
Screenshot: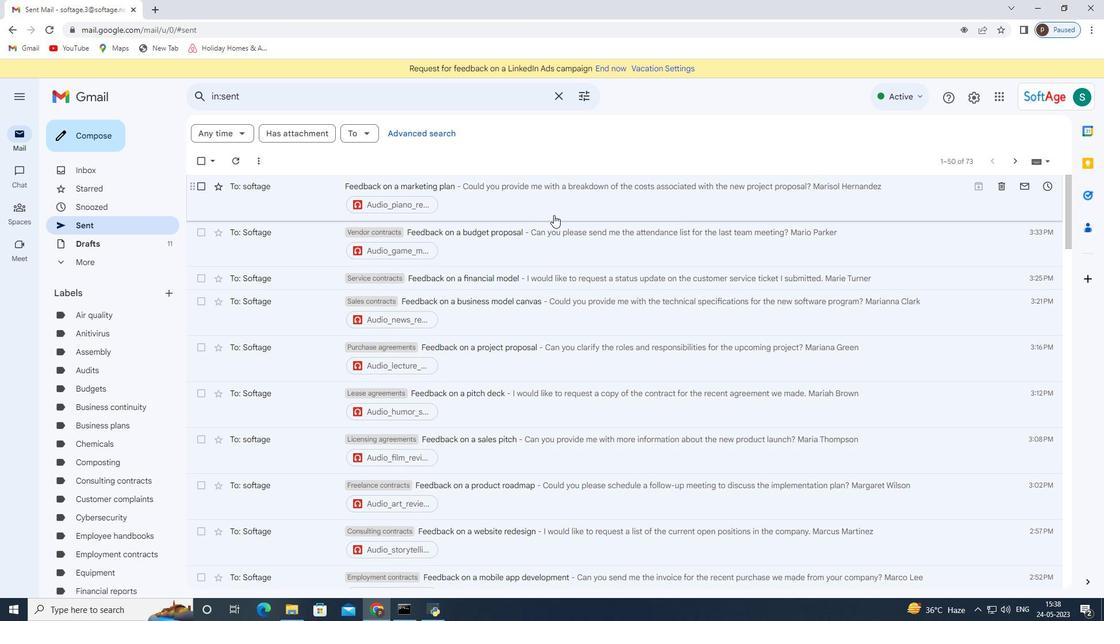 
Action: Mouse pressed right at (559, 202)
Screenshot: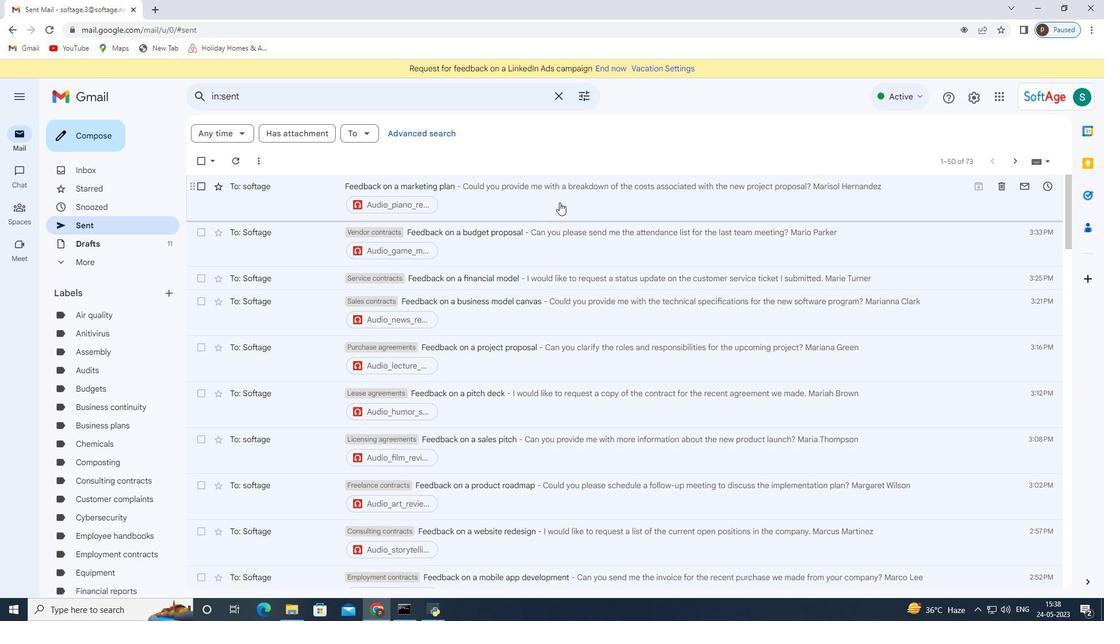 
Action: Mouse moved to (721, 375)
Screenshot: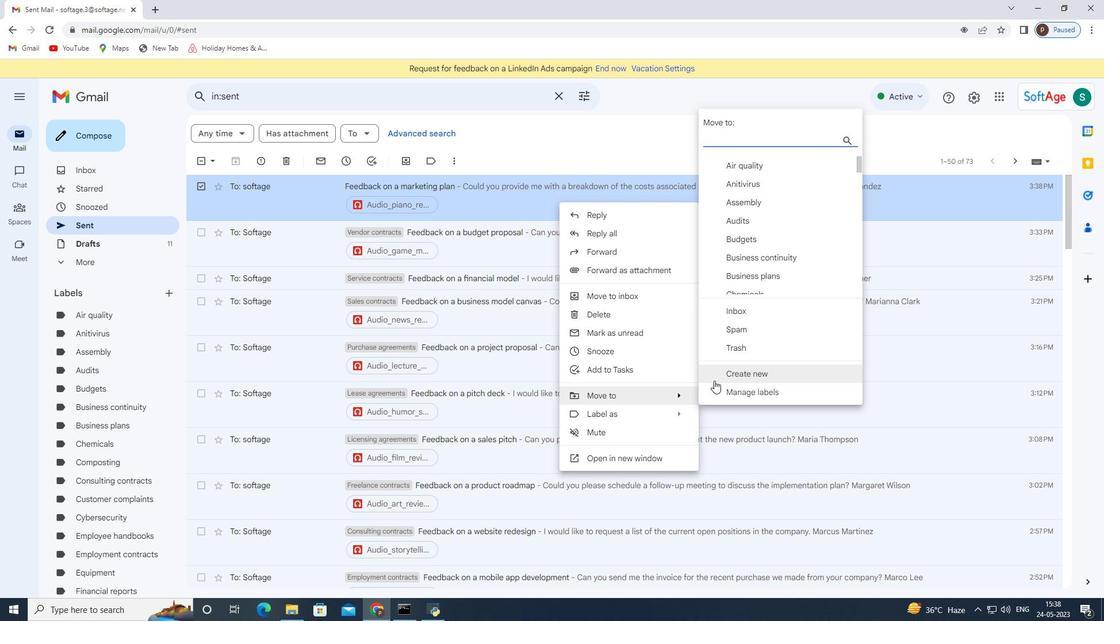 
Action: Mouse pressed left at (721, 375)
Screenshot: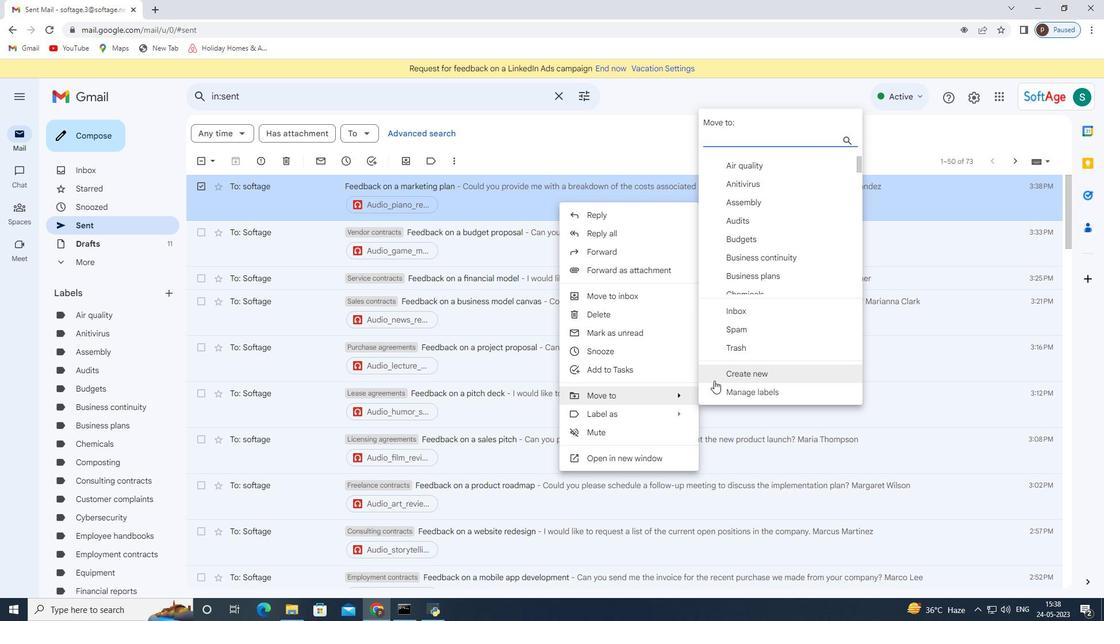 
Action: Mouse moved to (455, 315)
Screenshot: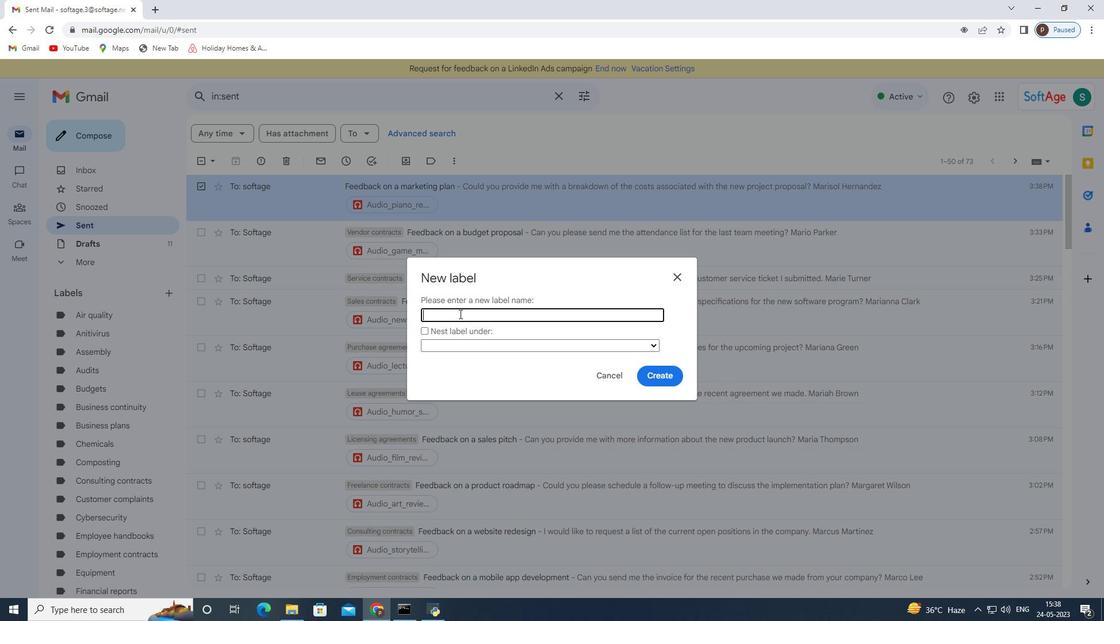 
Action: Mouse pressed left at (455, 315)
Screenshot: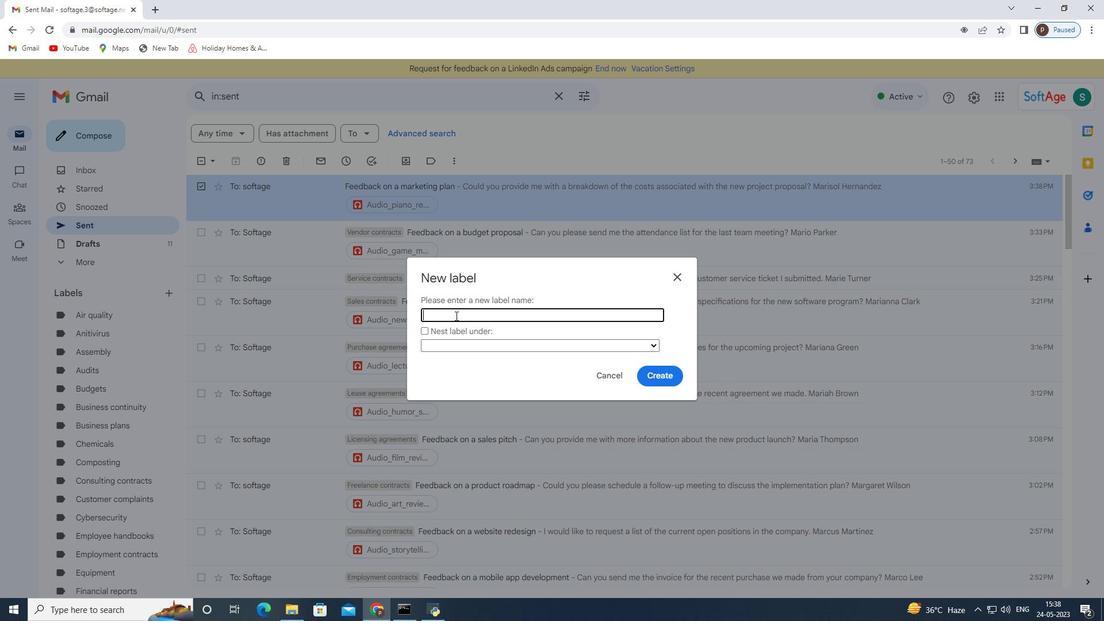 
Action: Key pressed <Key.shift>Non-compete<Key.space>agreements
Screenshot: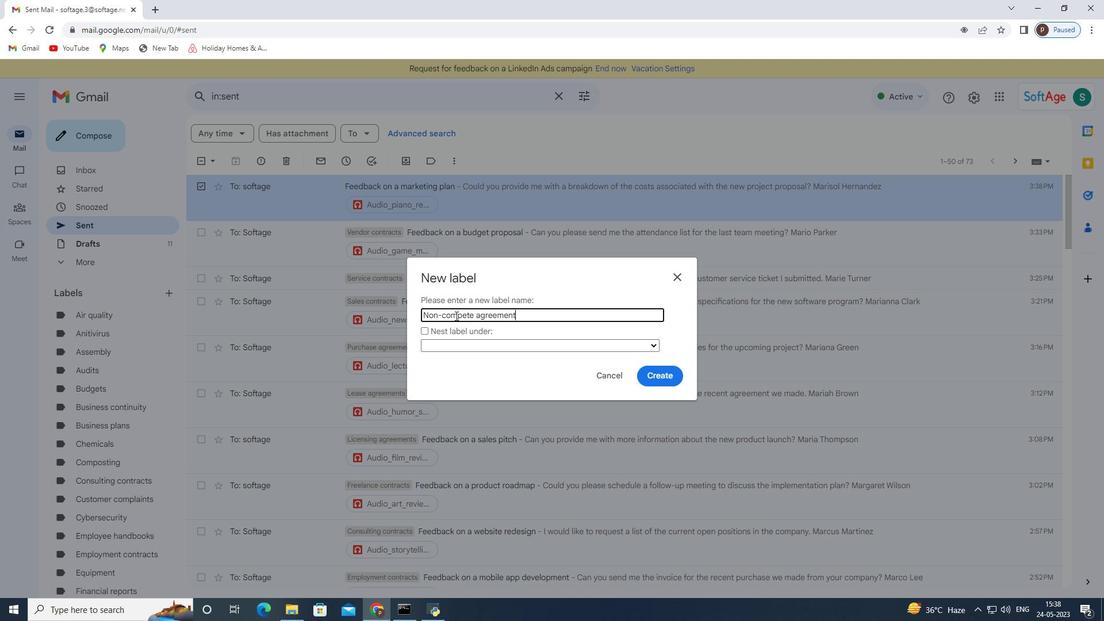 
Action: Mouse moved to (652, 372)
Screenshot: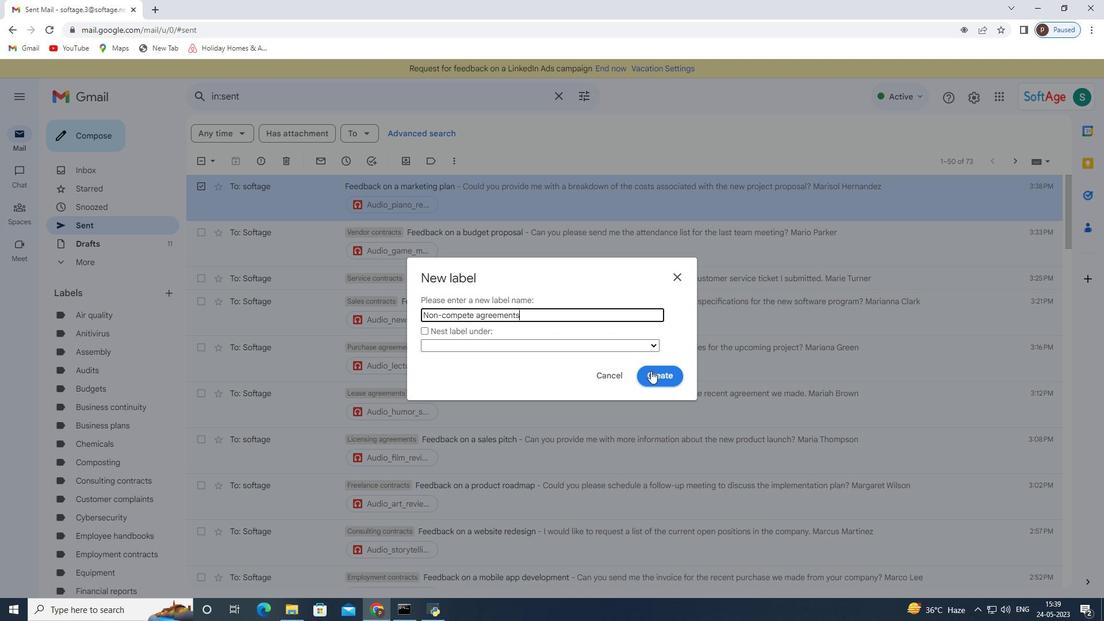 
Action: Mouse pressed left at (652, 372)
Screenshot: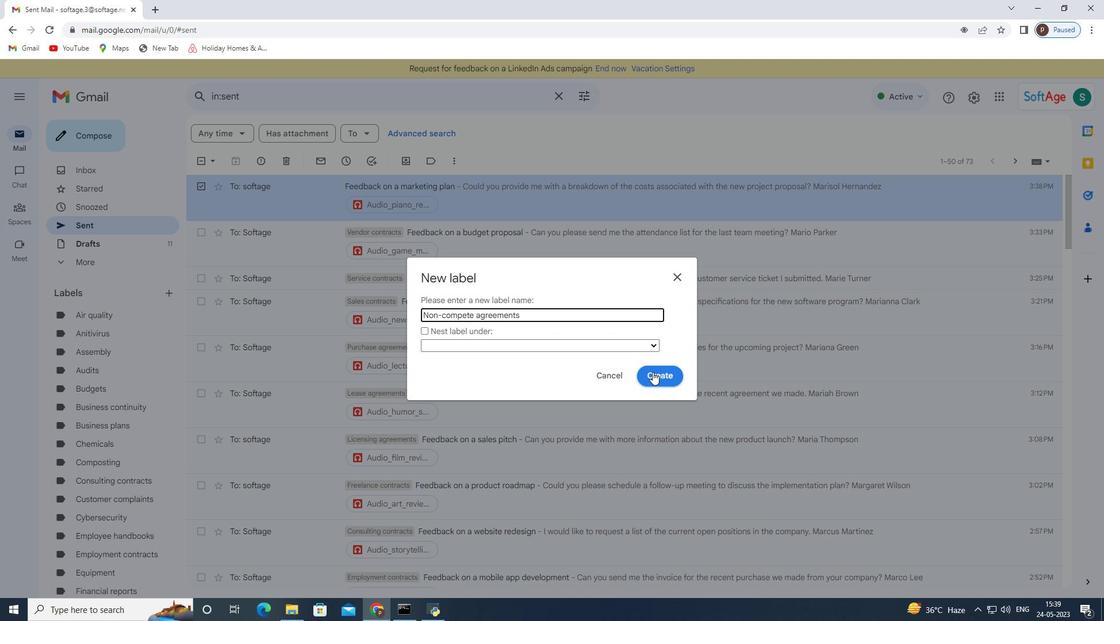 
